 Task: Get the current traffic updates for the Wyoming State Capitol in Cheyenne.
Action: Key pressed <Key.caps_lock>W<Key.caps_lock>yp<Key.backspace>omingh<Key.space><Key.backspace><Key.backspace><Key.space><Key.caps_lock>S<Key.caps_lock>tate<Key.space><Key.caps_lock>C<Key.caps_lock>apitol<Key.space>,<Key.caps_lock>C<Key.caps_lock>heyenne
Screenshot: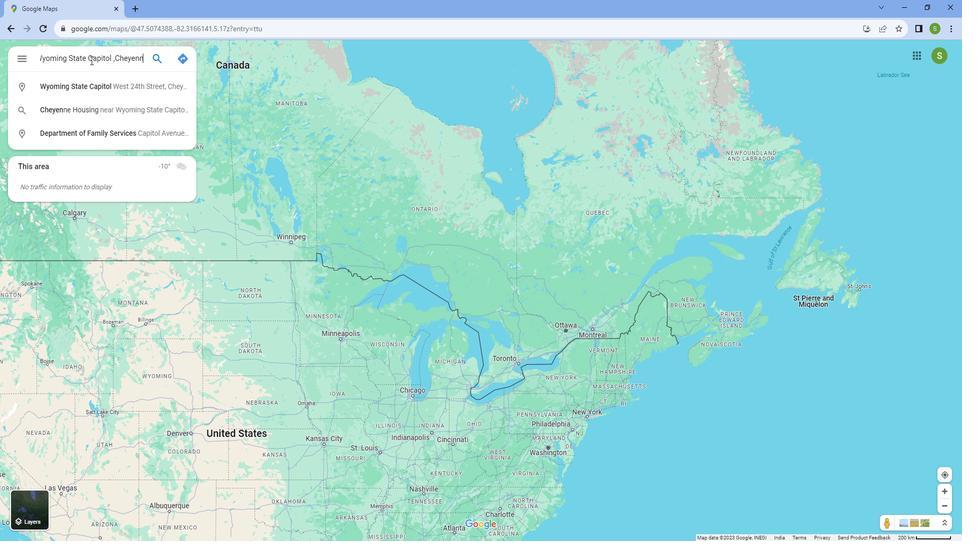 
Action: Mouse moved to (74, 87)
Screenshot: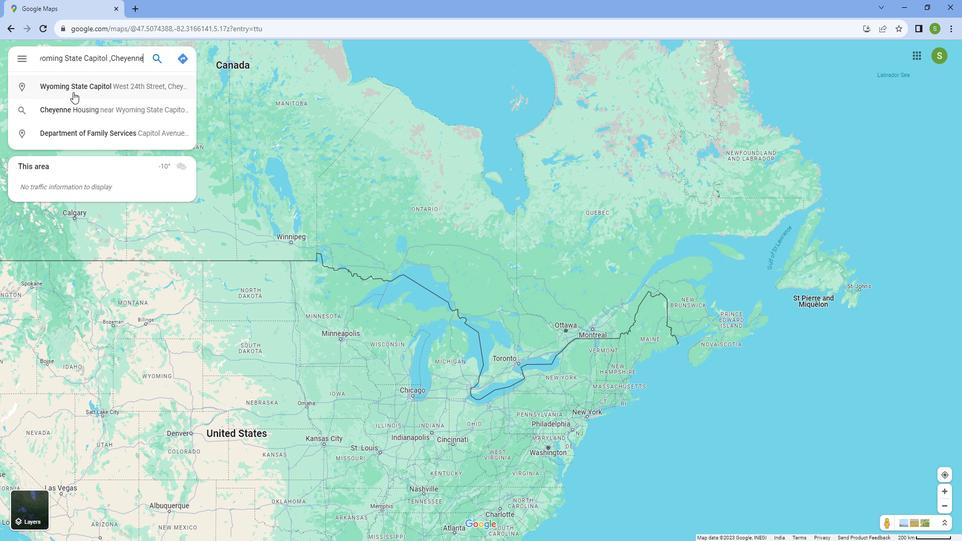 
Action: Mouse pressed left at (74, 87)
Screenshot: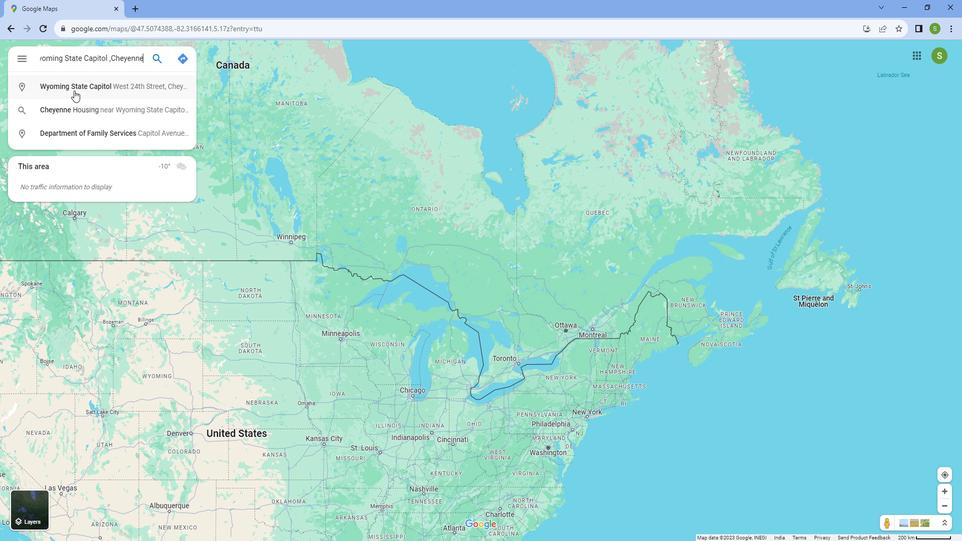 
Action: Mouse moved to (350, 146)
Screenshot: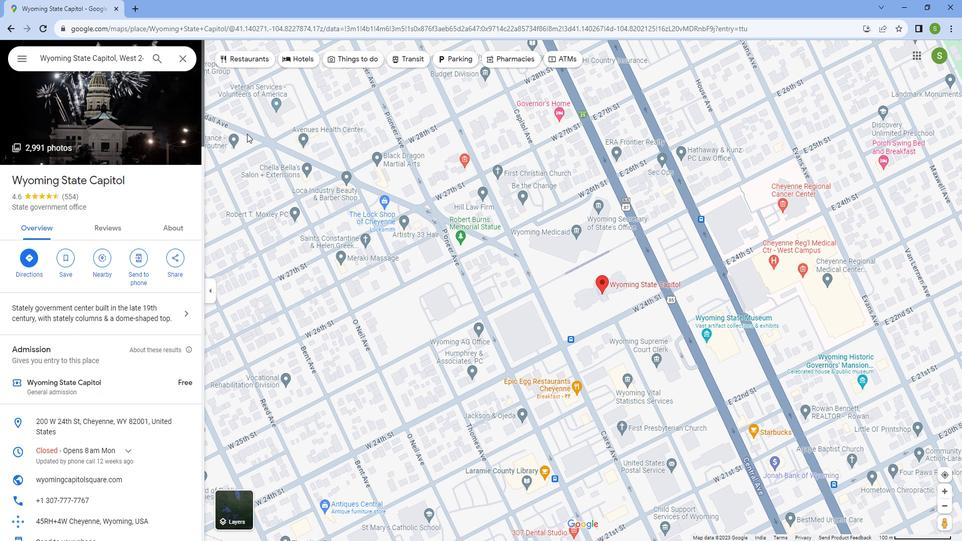 
Action: Mouse scrolled (350, 145) with delta (0, 0)
Screenshot: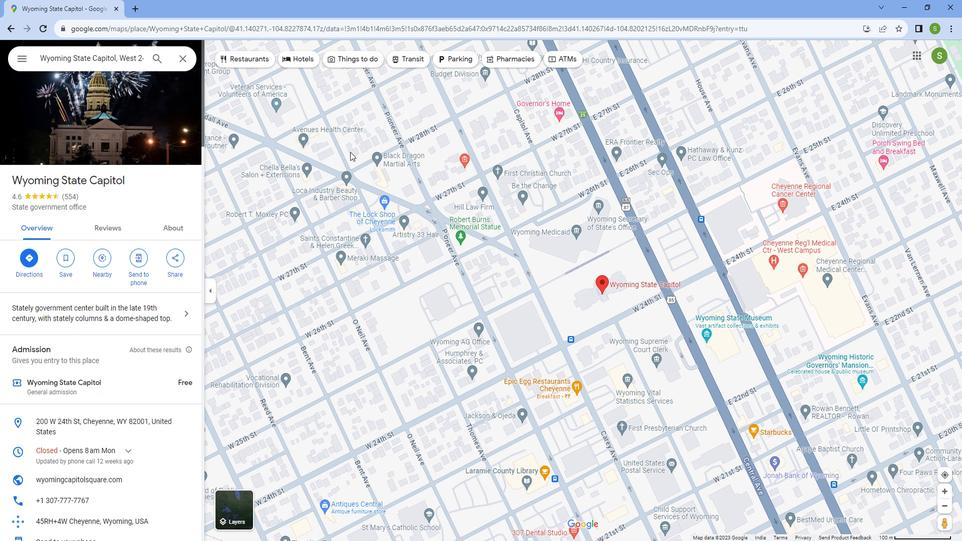 
Action: Mouse scrolled (350, 145) with delta (0, 0)
Screenshot: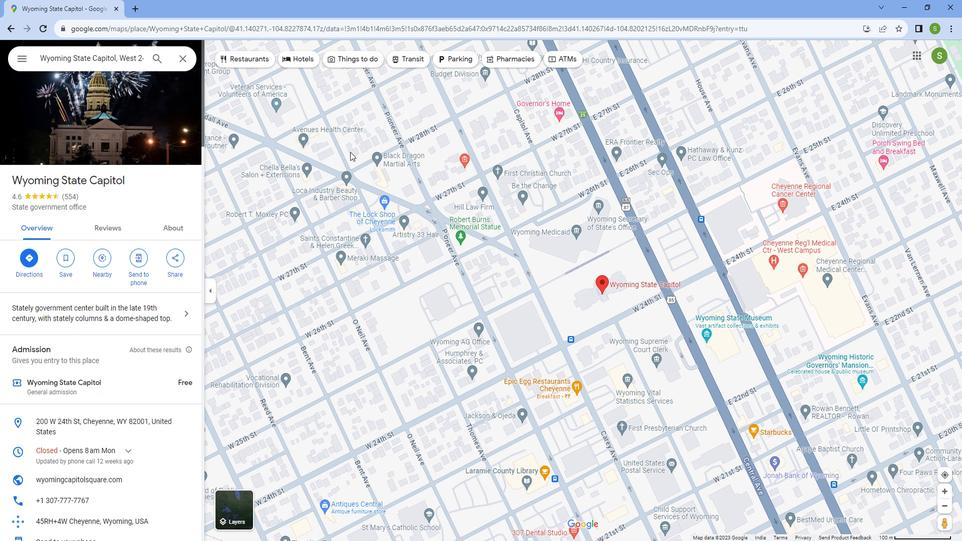 
Action: Mouse scrolled (350, 145) with delta (0, 0)
Screenshot: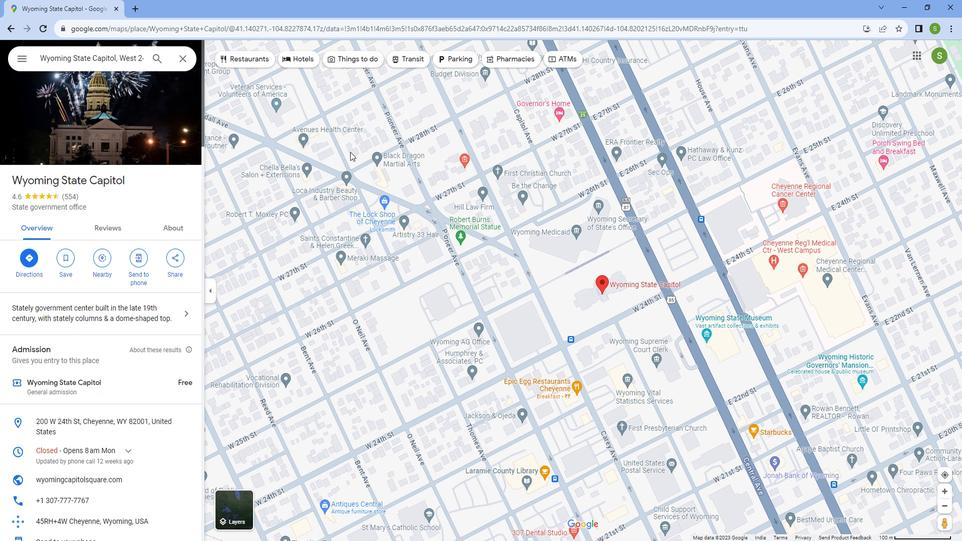 
Action: Mouse scrolled (350, 145) with delta (0, 0)
Screenshot: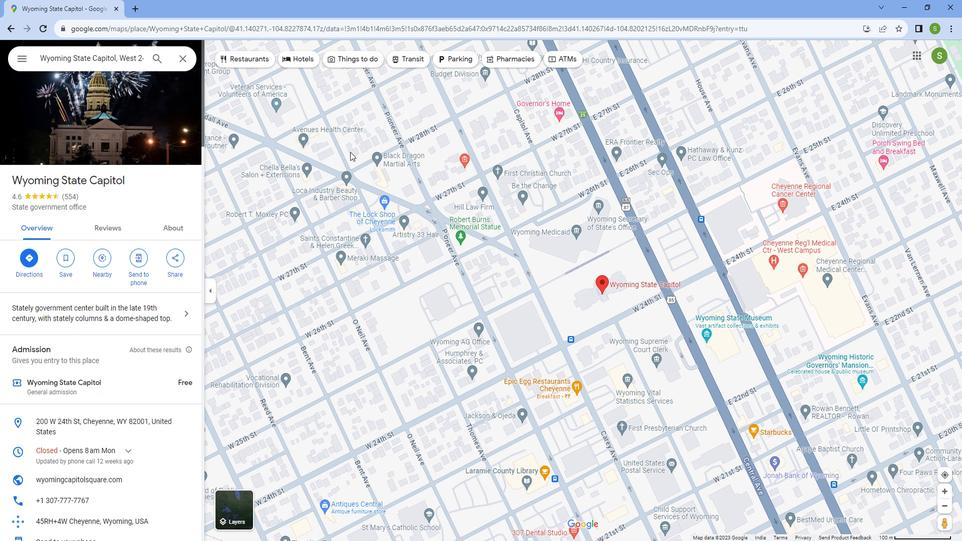 
Action: Mouse scrolled (350, 145) with delta (0, 0)
Screenshot: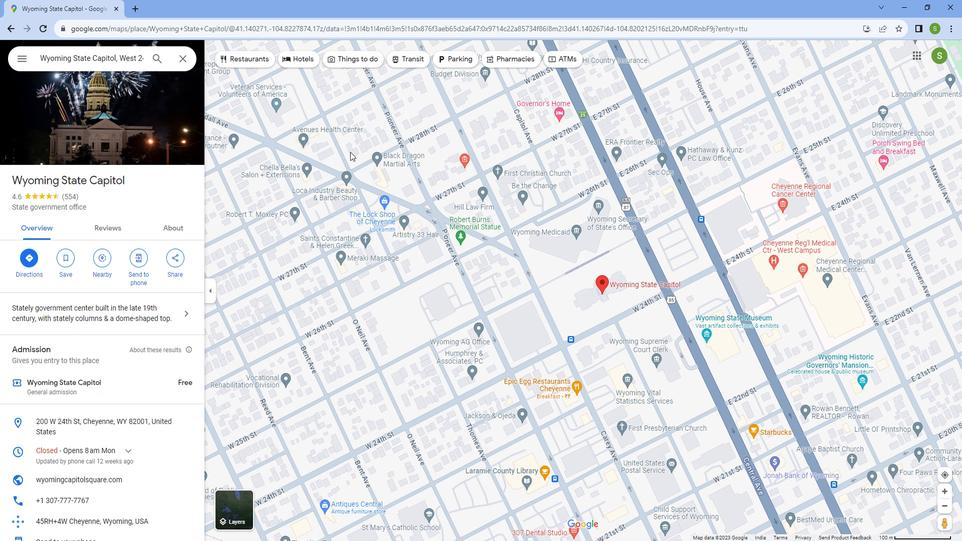 
Action: Mouse scrolled (350, 146) with delta (0, 0)
Screenshot: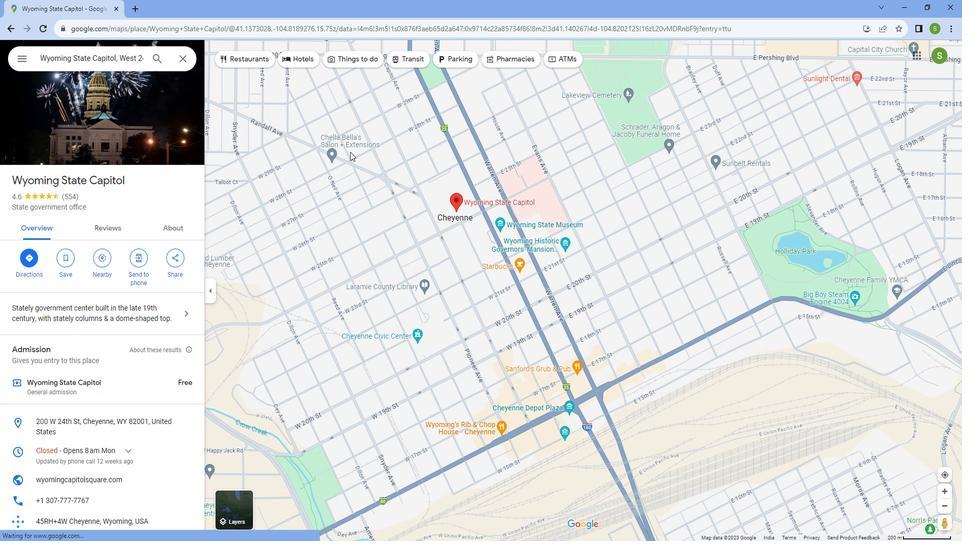 
Action: Mouse scrolled (350, 146) with delta (0, 0)
Screenshot: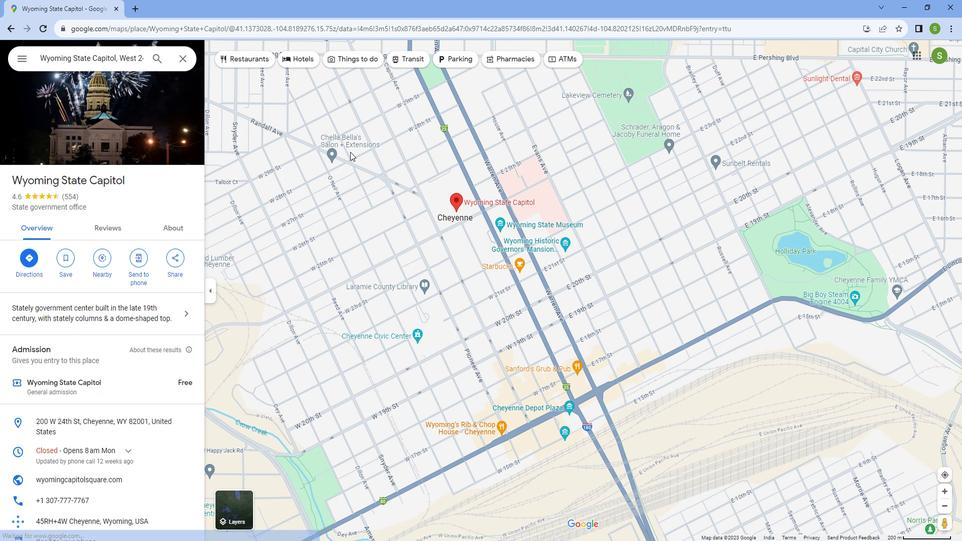
Action: Mouse scrolled (350, 145) with delta (0, 0)
Screenshot: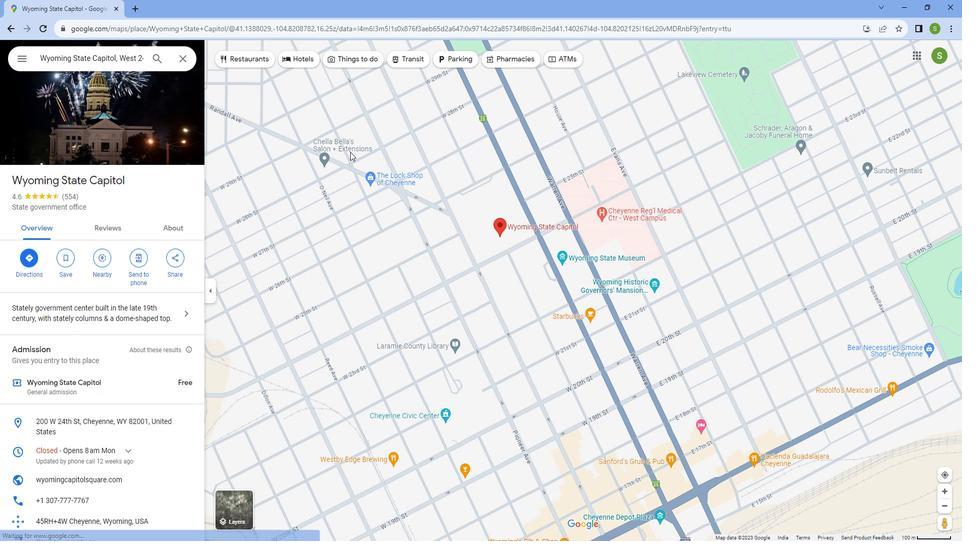 
Action: Mouse moved to (688, 224)
Screenshot: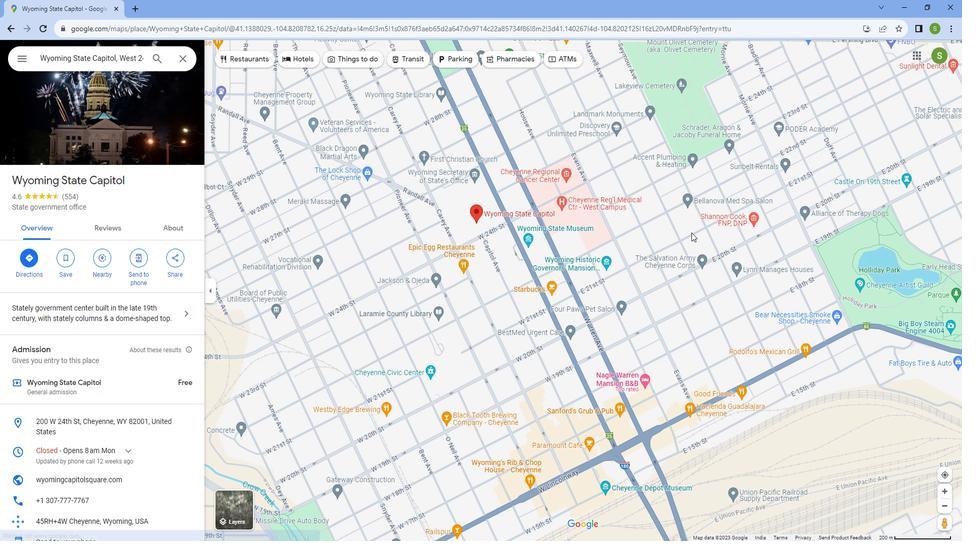 
Action: Mouse scrolled (688, 224) with delta (0, 0)
Screenshot: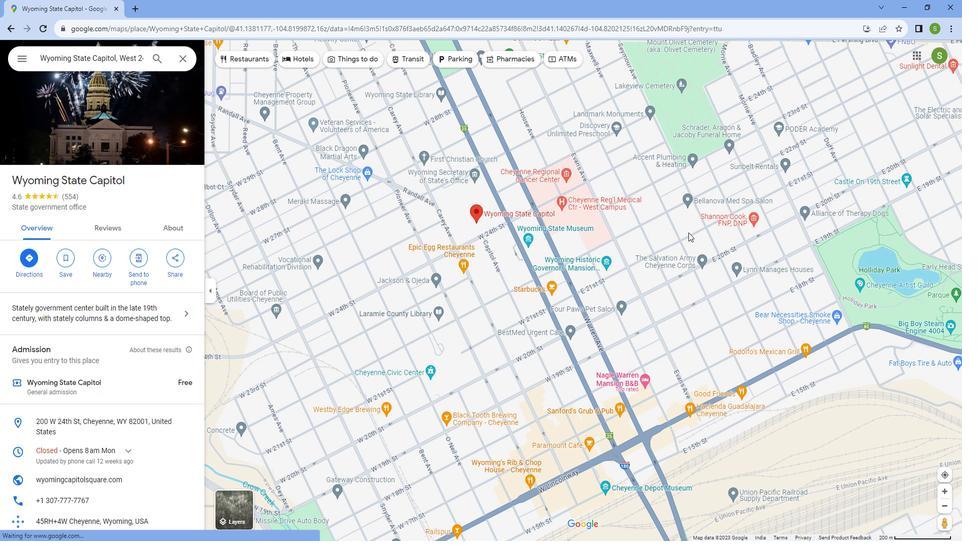 
Action: Mouse scrolled (688, 224) with delta (0, 0)
Screenshot: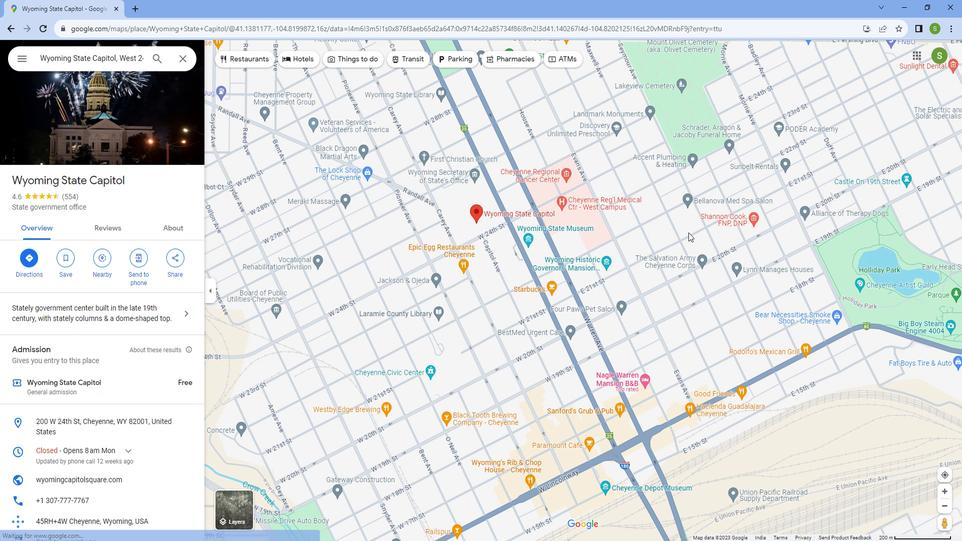 
Action: Mouse scrolled (688, 224) with delta (0, 0)
Screenshot: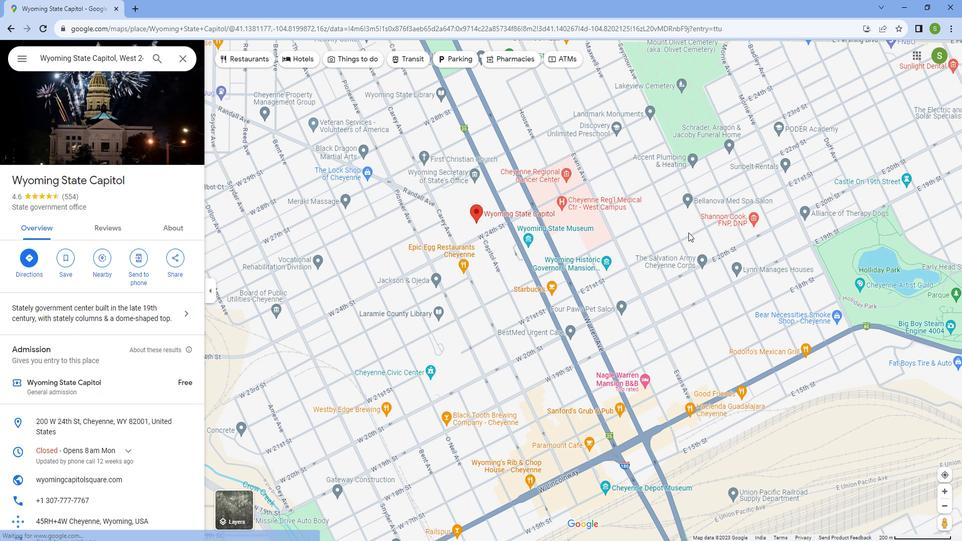 
Action: Mouse moved to (471, 198)
Screenshot: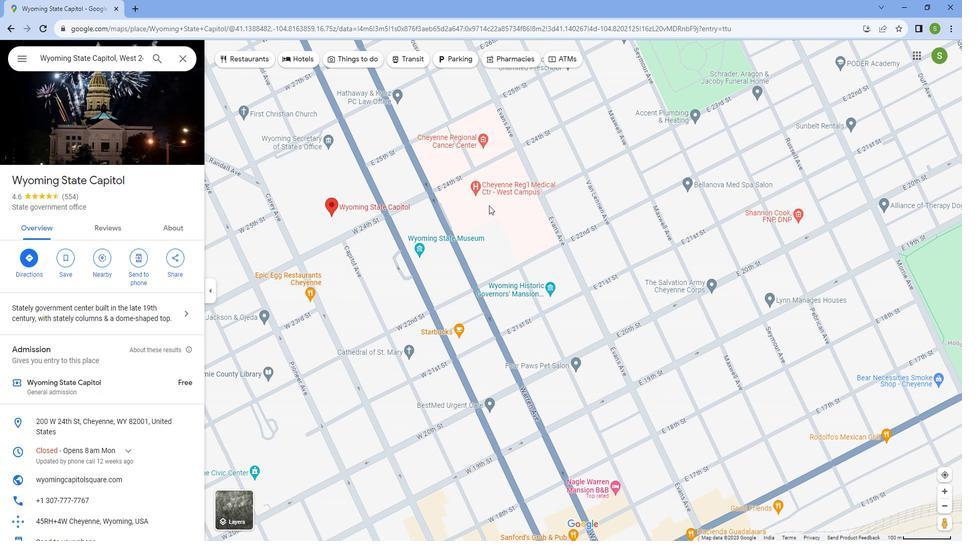 
Action: Mouse scrolled (471, 198) with delta (0, 0)
Screenshot: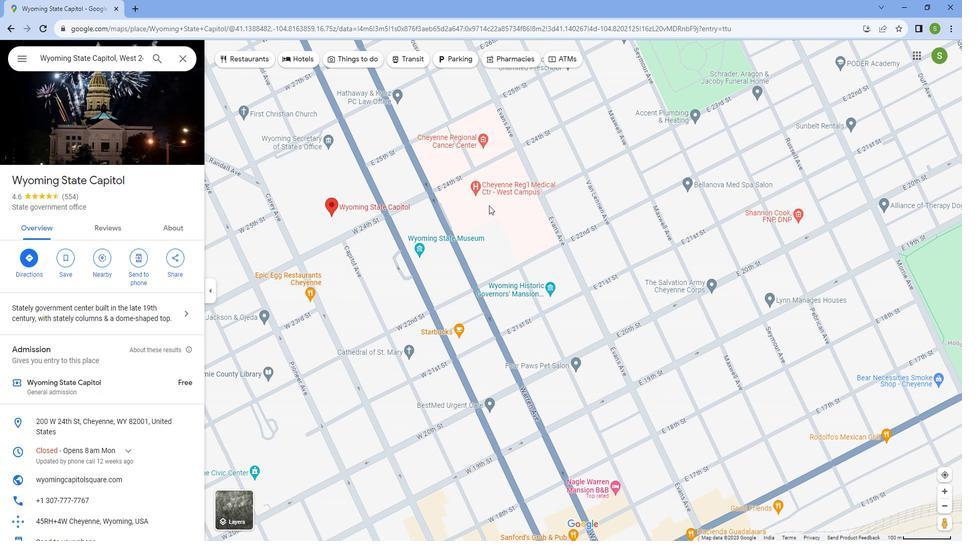 
Action: Mouse moved to (412, 240)
Screenshot: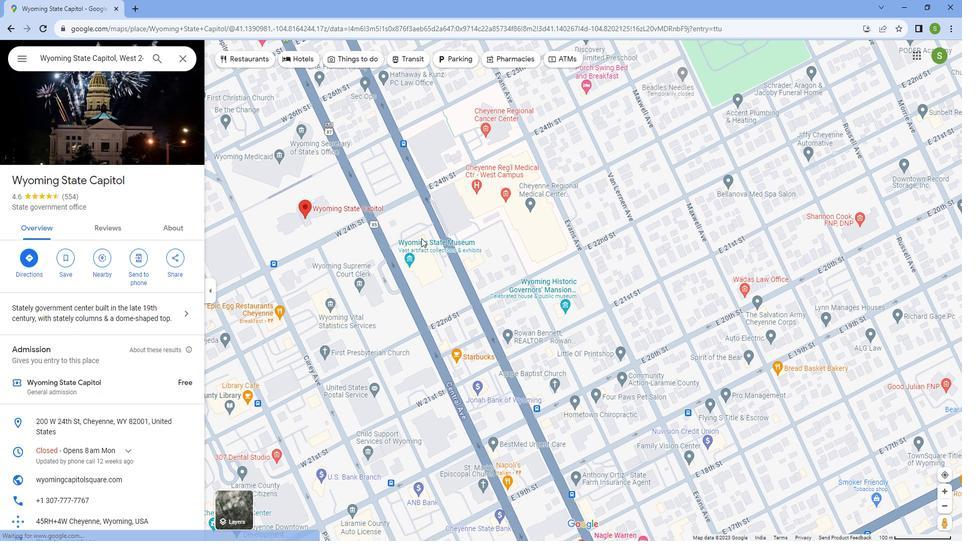 
Action: Mouse scrolled (412, 241) with delta (0, 0)
Screenshot: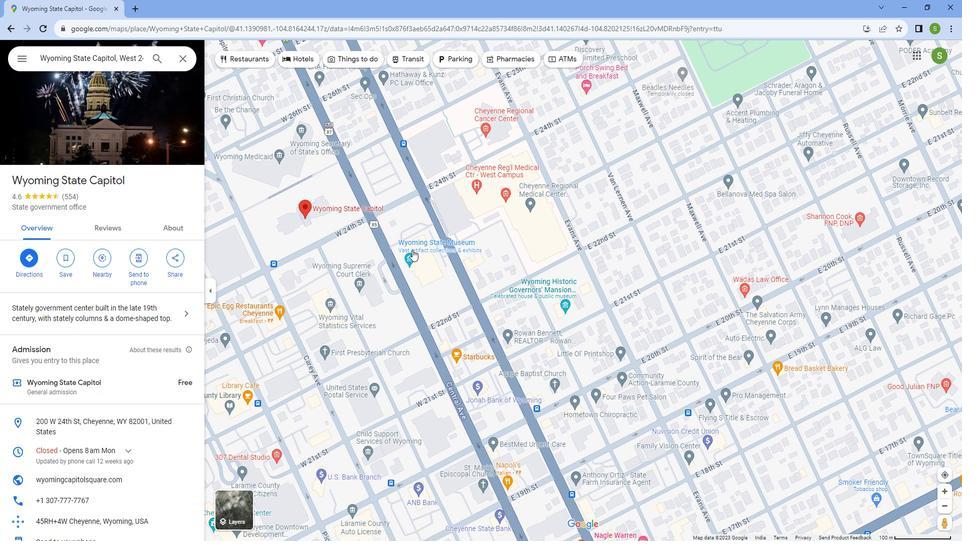 
Action: Mouse moved to (315, 480)
Screenshot: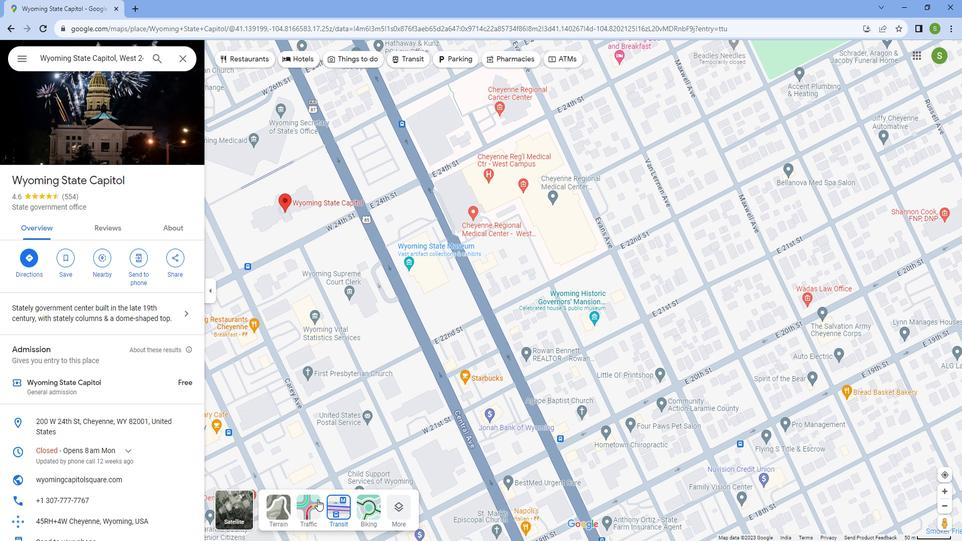 
Action: Mouse pressed left at (315, 480)
Screenshot: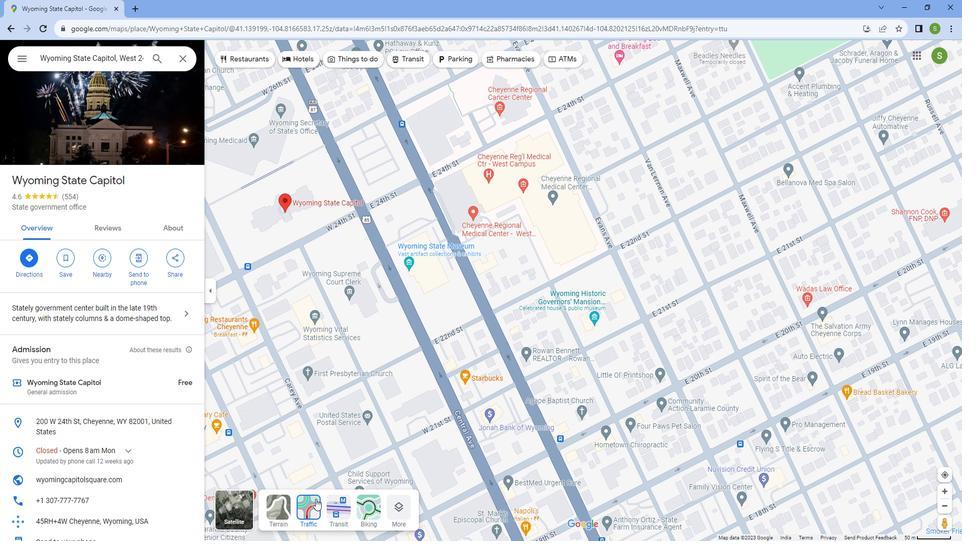 
Action: Mouse moved to (414, 345)
Screenshot: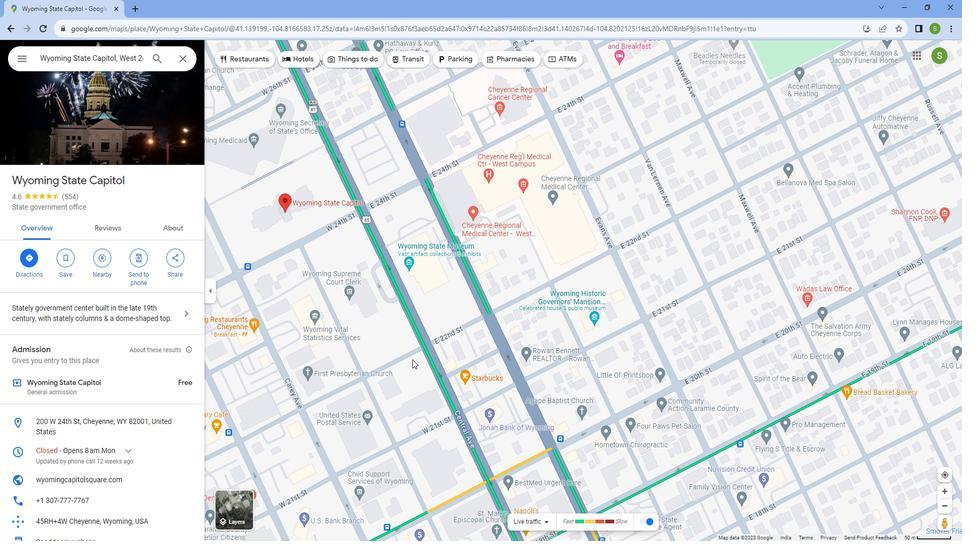 
Action: Mouse scrolled (414, 345) with delta (0, 0)
Screenshot: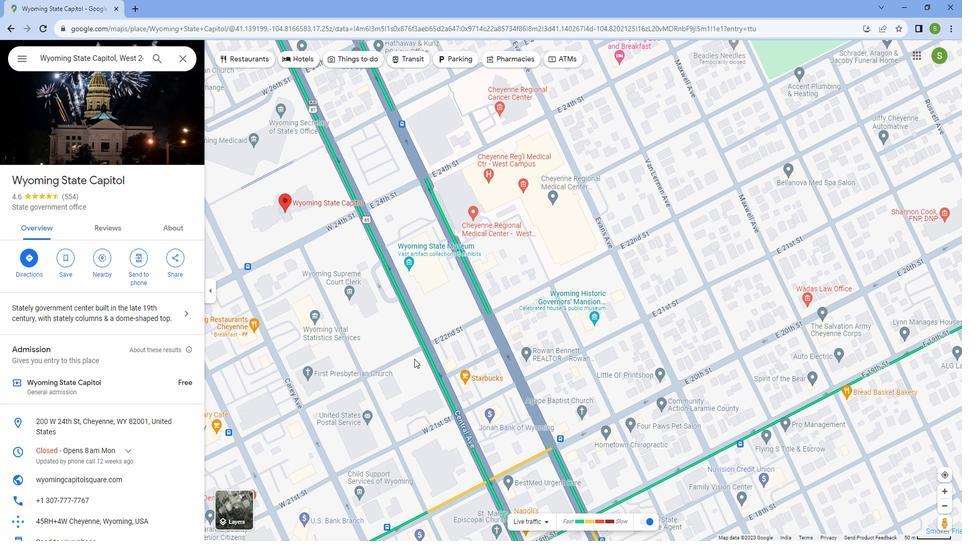 
Action: Mouse scrolled (414, 345) with delta (0, 0)
Screenshot: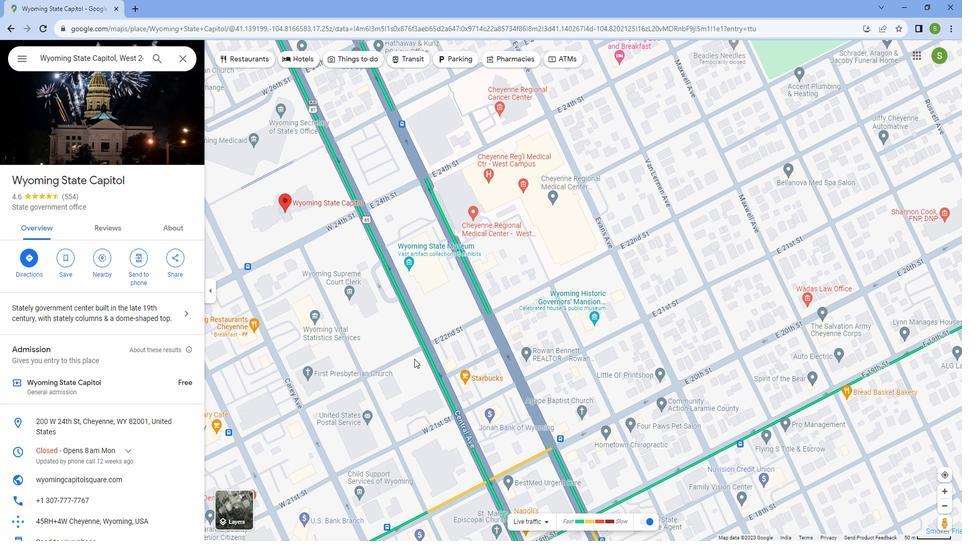 
Action: Mouse scrolled (414, 345) with delta (0, 0)
Screenshot: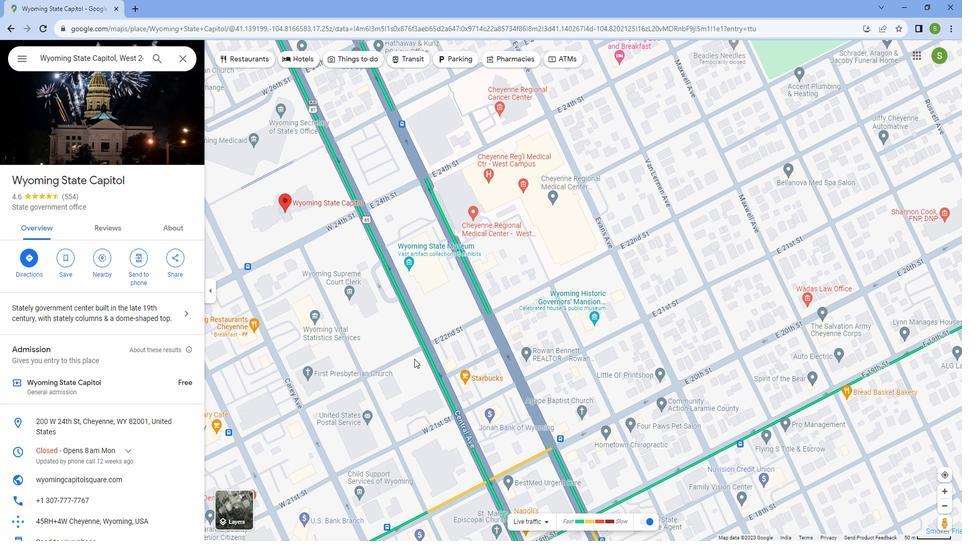 
Action: Mouse scrolled (414, 345) with delta (0, 0)
Screenshot: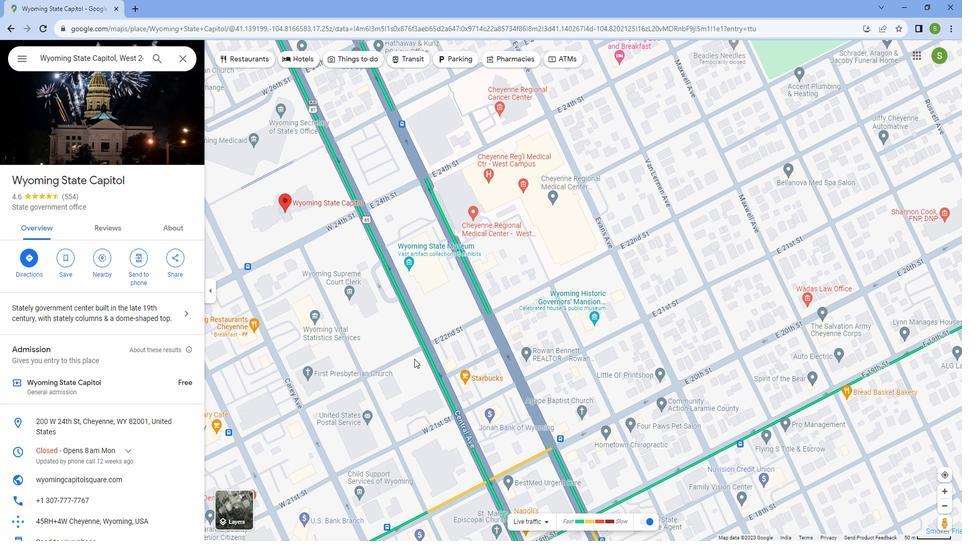 
Action: Mouse scrolled (414, 345) with delta (0, 0)
Screenshot: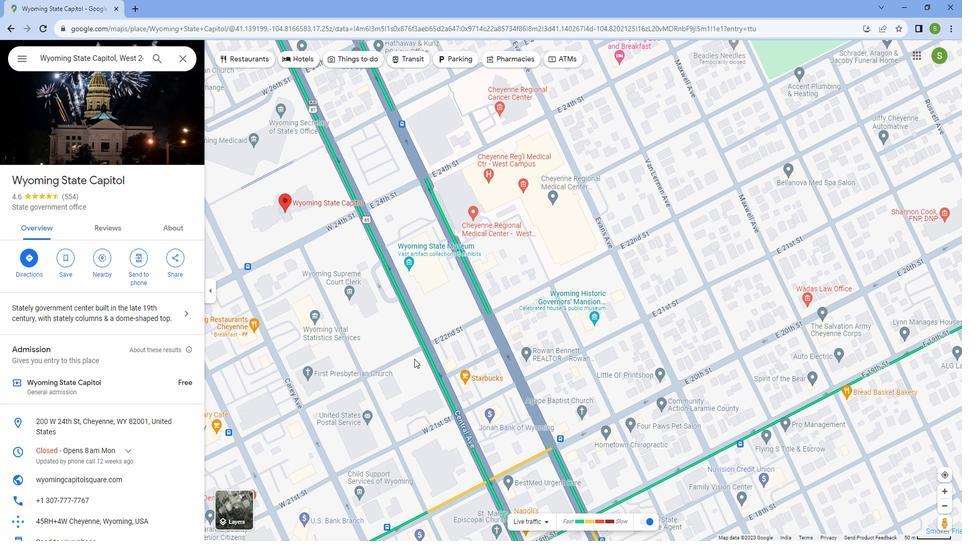 
Action: Mouse scrolled (414, 345) with delta (0, 0)
Screenshot: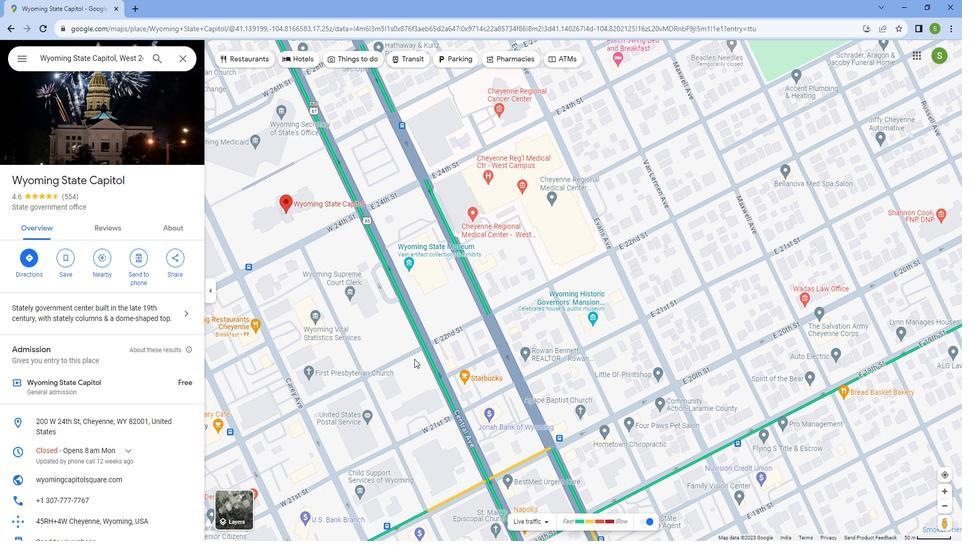 
Action: Mouse moved to (414, 342)
Screenshot: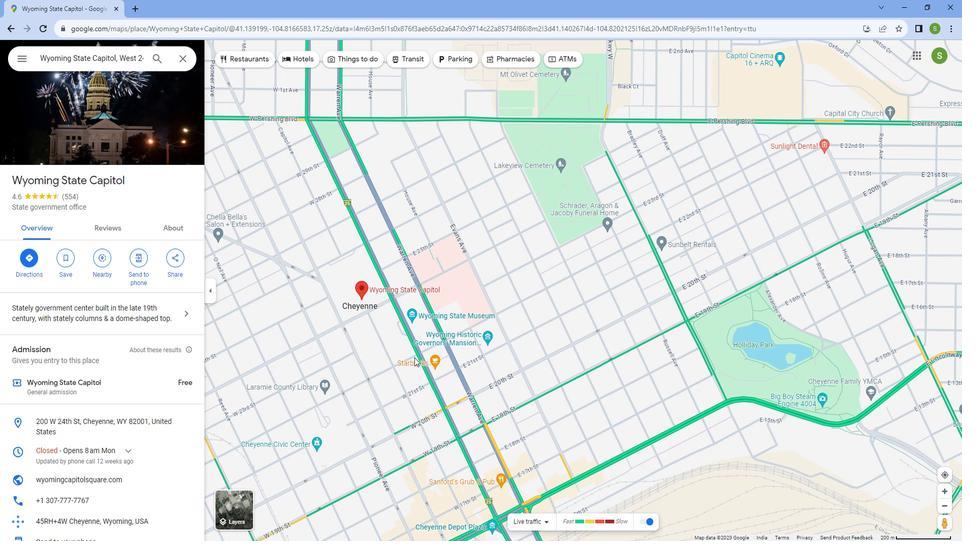 
Action: Mouse scrolled (414, 342) with delta (0, 0)
Screenshot: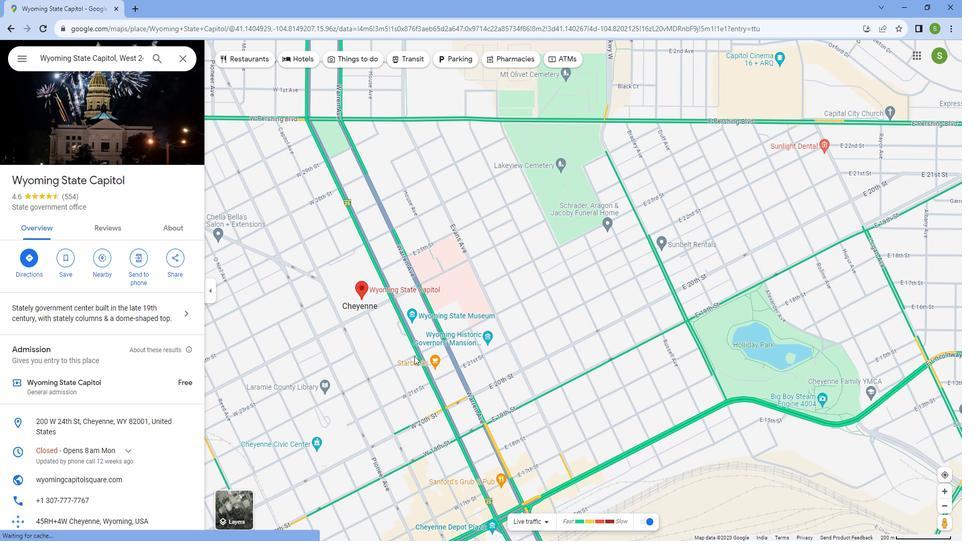 
Action: Mouse scrolled (414, 342) with delta (0, 0)
Screenshot: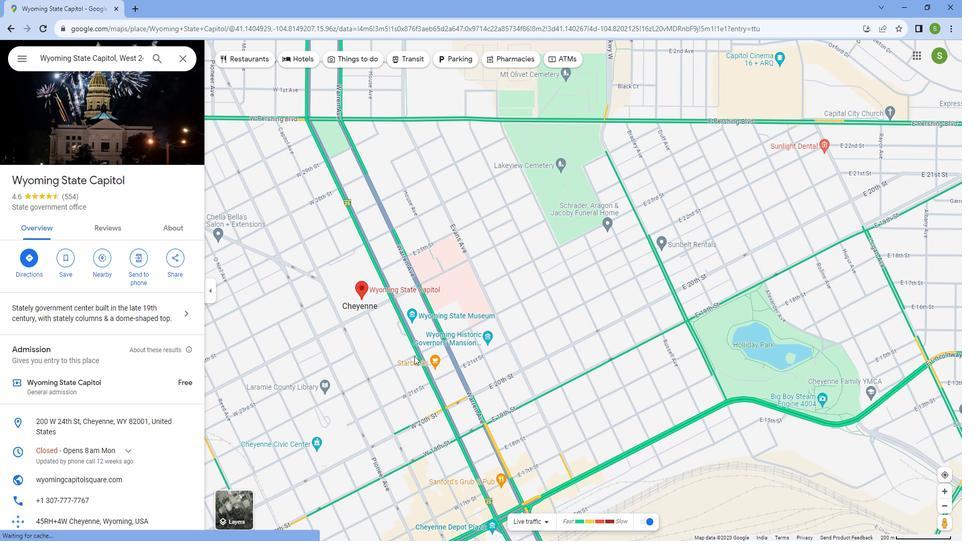 
Action: Mouse scrolled (414, 342) with delta (0, 0)
Screenshot: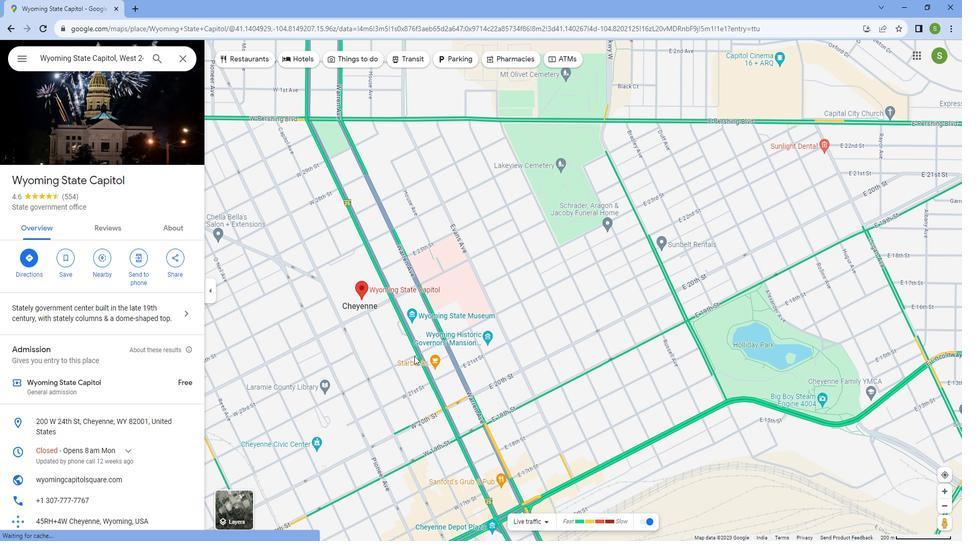 
Action: Mouse scrolled (414, 342) with delta (0, 0)
Screenshot: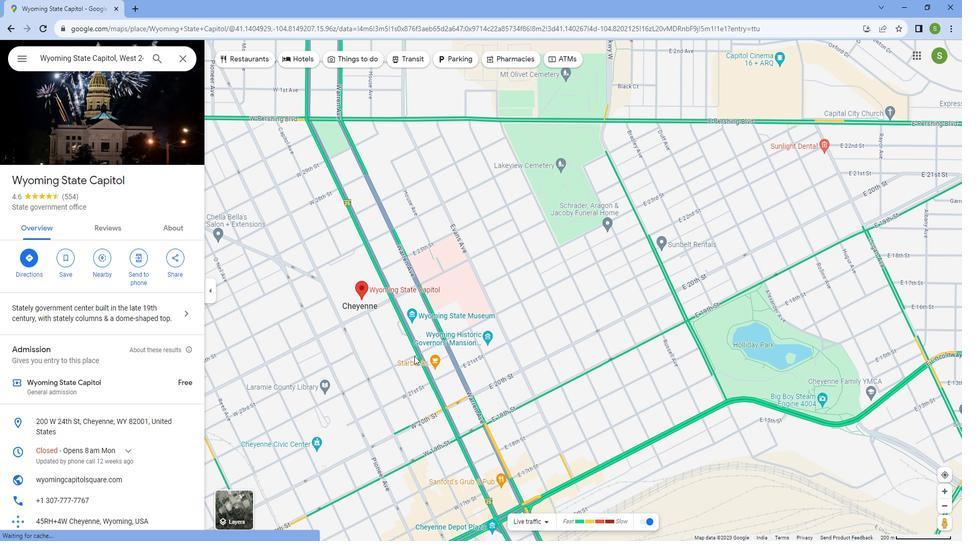 
Action: Mouse scrolled (414, 342) with delta (0, 0)
Screenshot: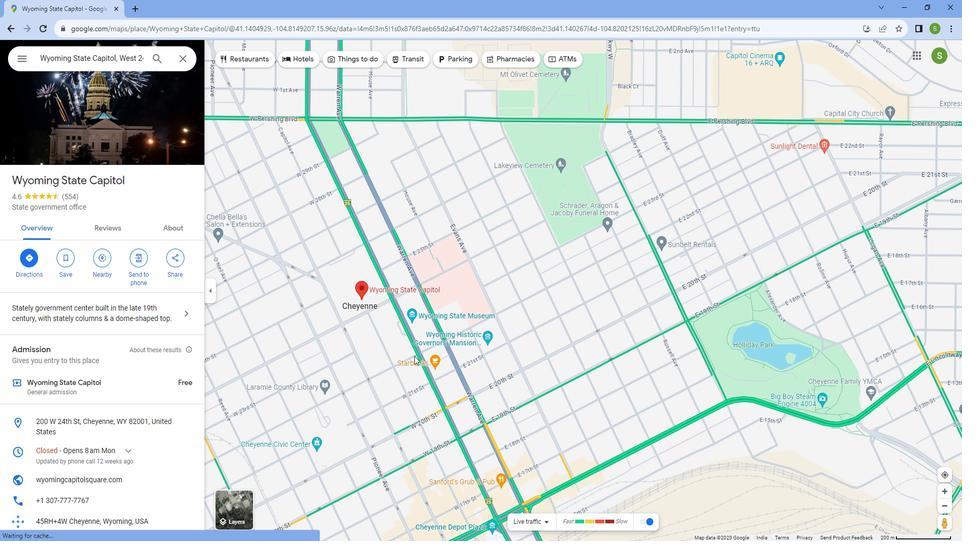 
Action: Mouse scrolled (414, 342) with delta (0, 0)
Screenshot: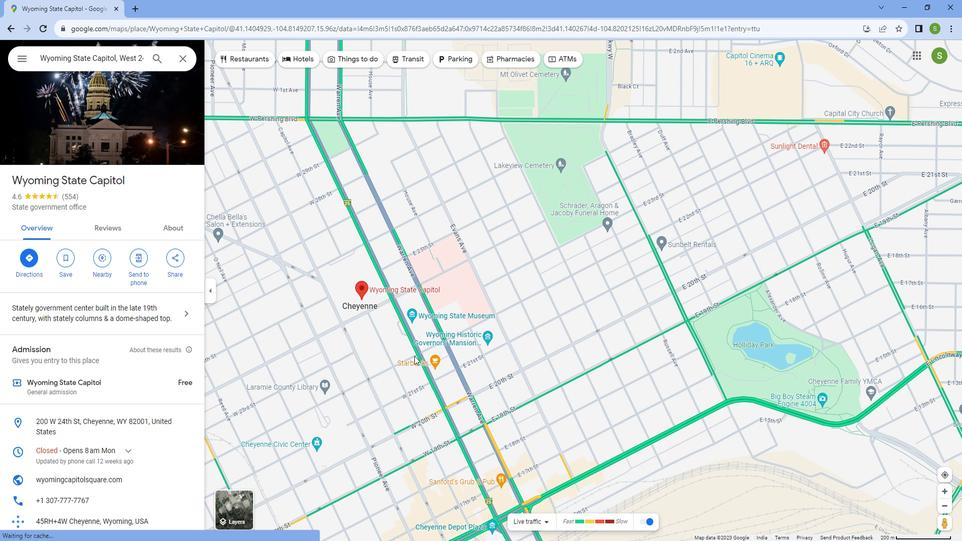 
Action: Mouse moved to (334, 240)
Screenshot: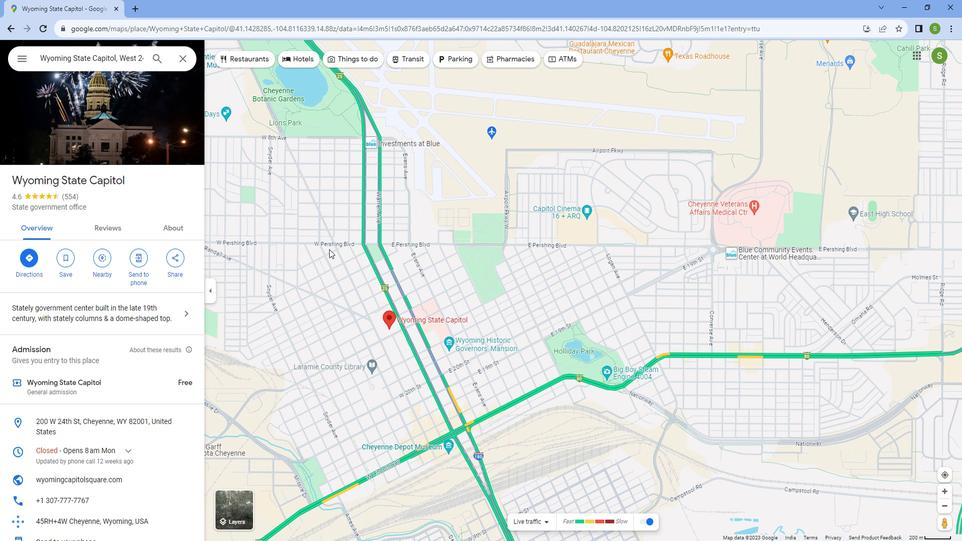 
Action: Mouse scrolled (334, 240) with delta (0, 0)
Screenshot: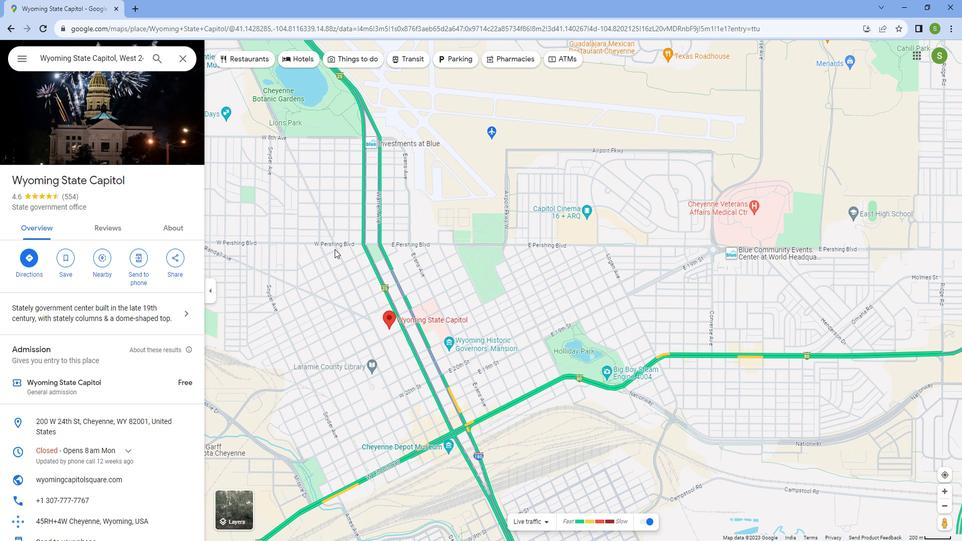 
Action: Mouse scrolled (334, 239) with delta (0, 0)
Screenshot: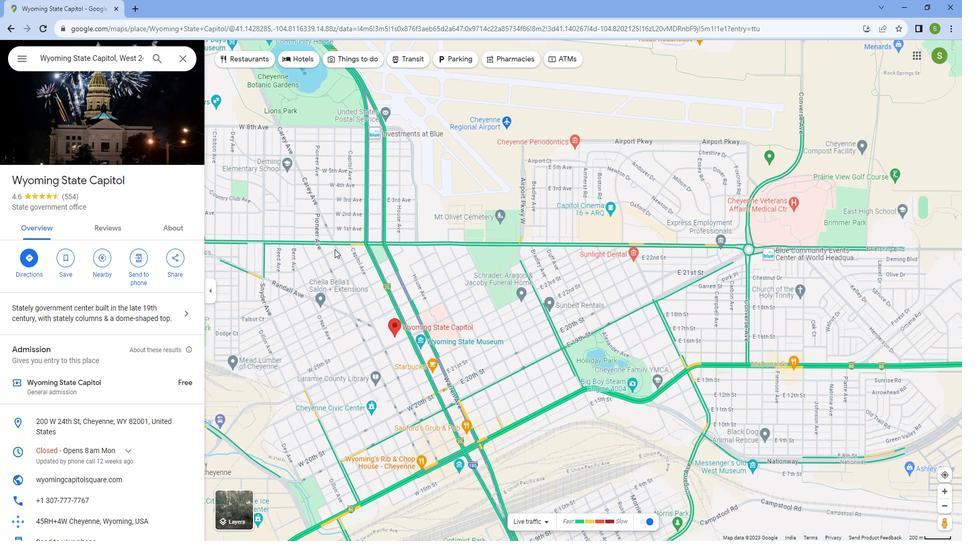 
Action: Mouse scrolled (334, 239) with delta (0, 0)
Screenshot: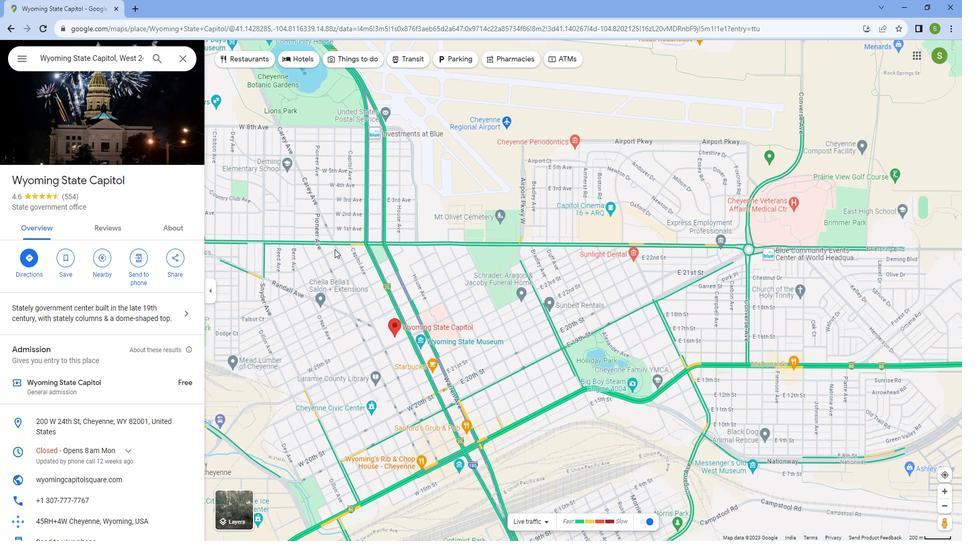 
Action: Mouse scrolled (334, 239) with delta (0, 0)
Screenshot: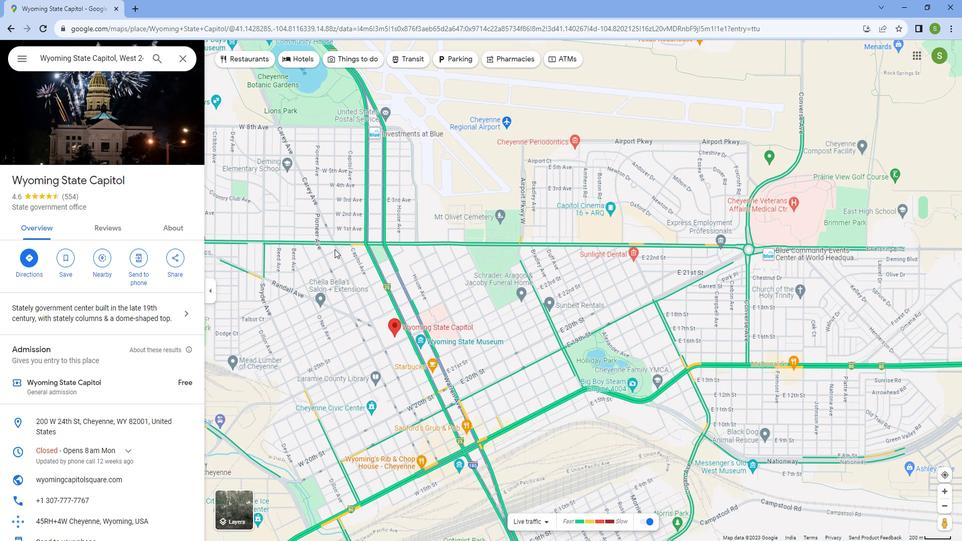 
Action: Mouse scrolled (334, 239) with delta (0, 0)
Screenshot: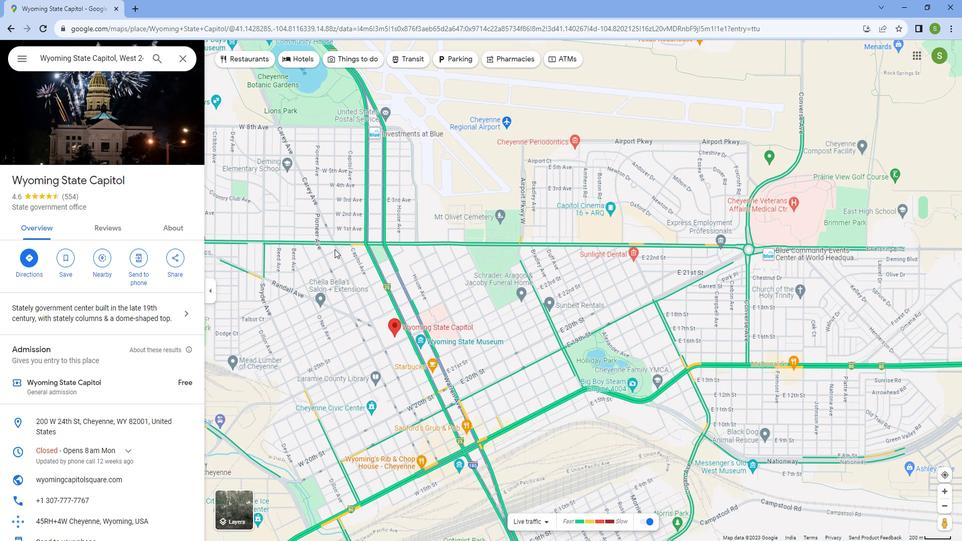 
Action: Mouse scrolled (334, 239) with delta (0, 0)
Screenshot: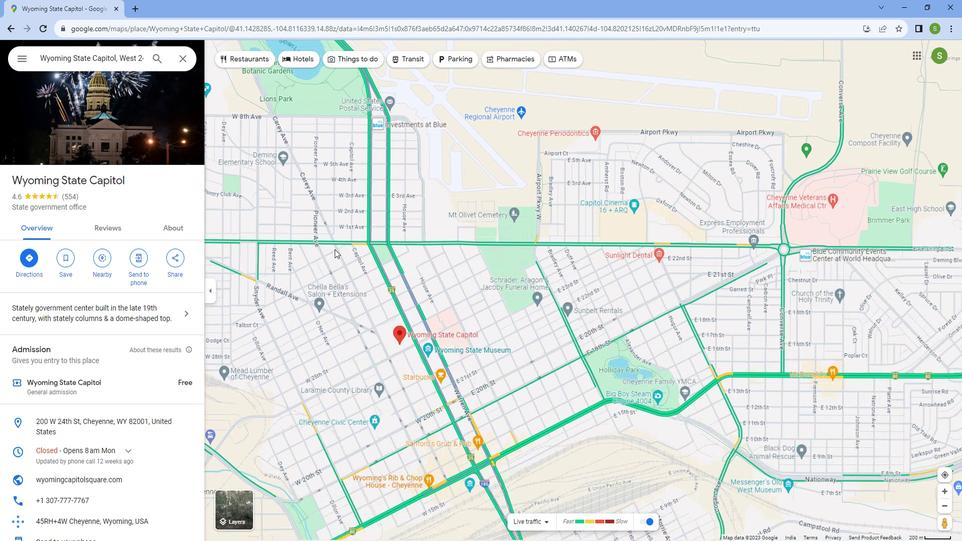 
Action: Mouse scrolled (334, 239) with delta (0, 0)
Screenshot: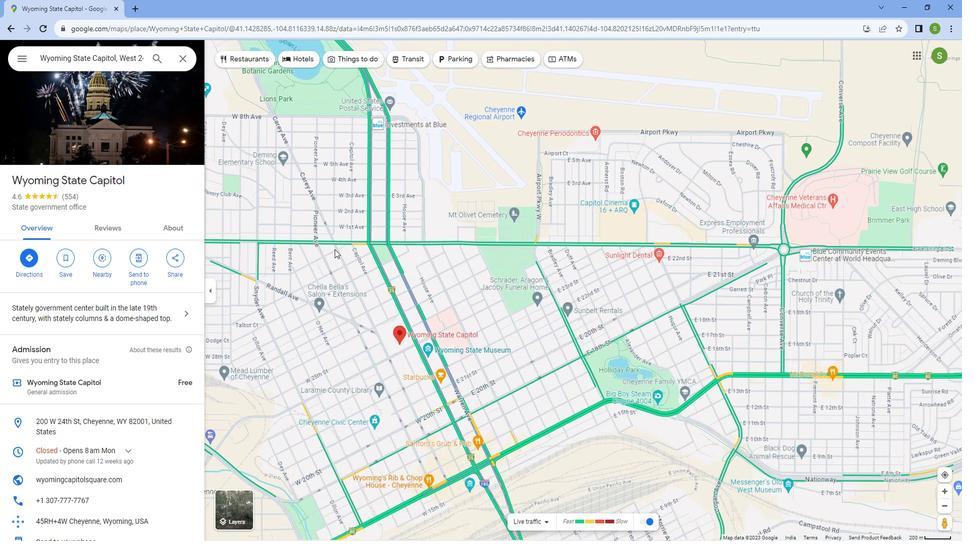 
Action: Mouse scrolled (334, 239) with delta (0, 0)
Screenshot: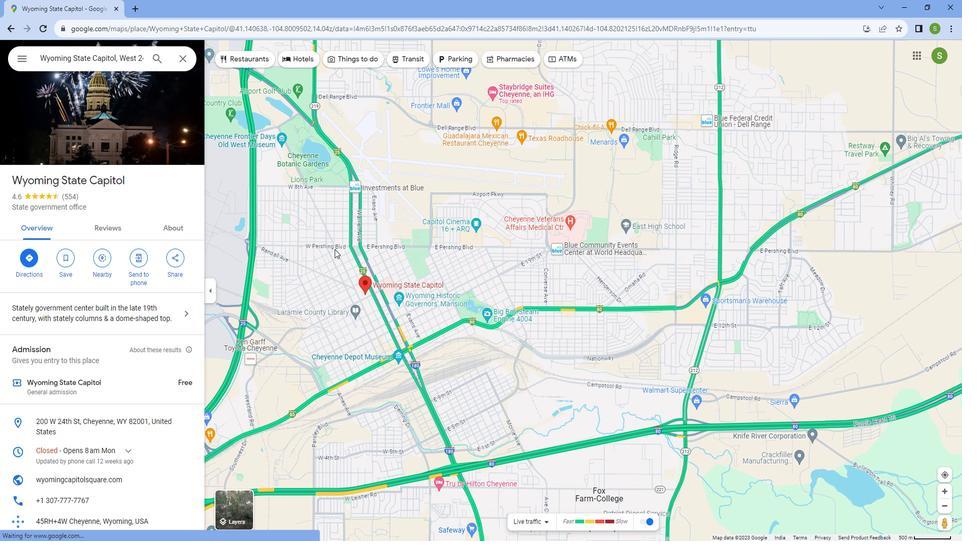 
Action: Mouse scrolled (334, 239) with delta (0, 0)
Screenshot: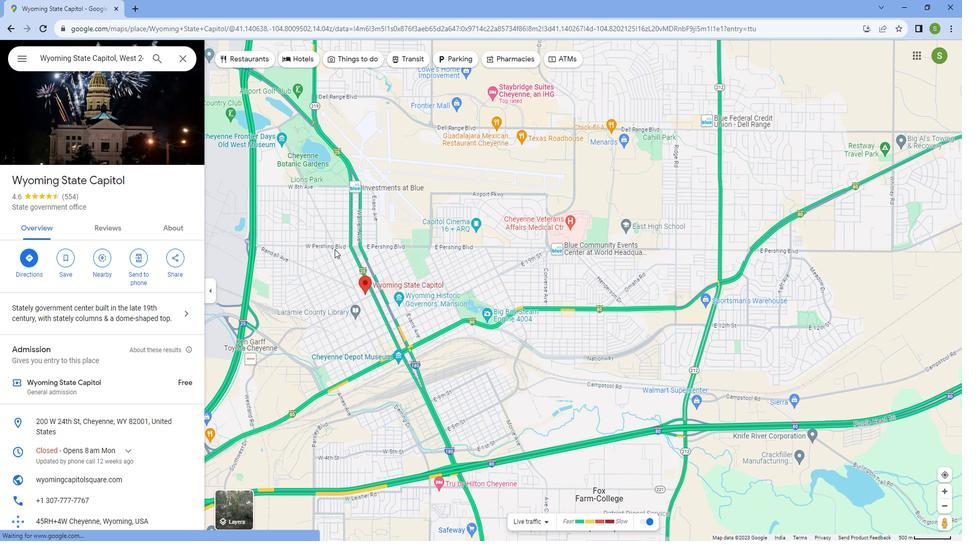 
Action: Mouse scrolled (334, 239) with delta (0, 0)
Screenshot: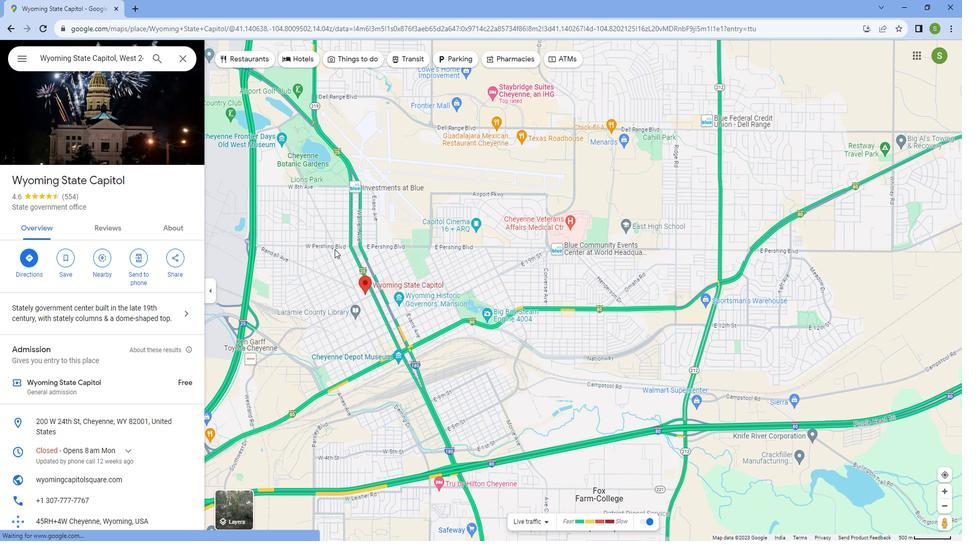 
Action: Mouse scrolled (334, 239) with delta (0, 0)
Screenshot: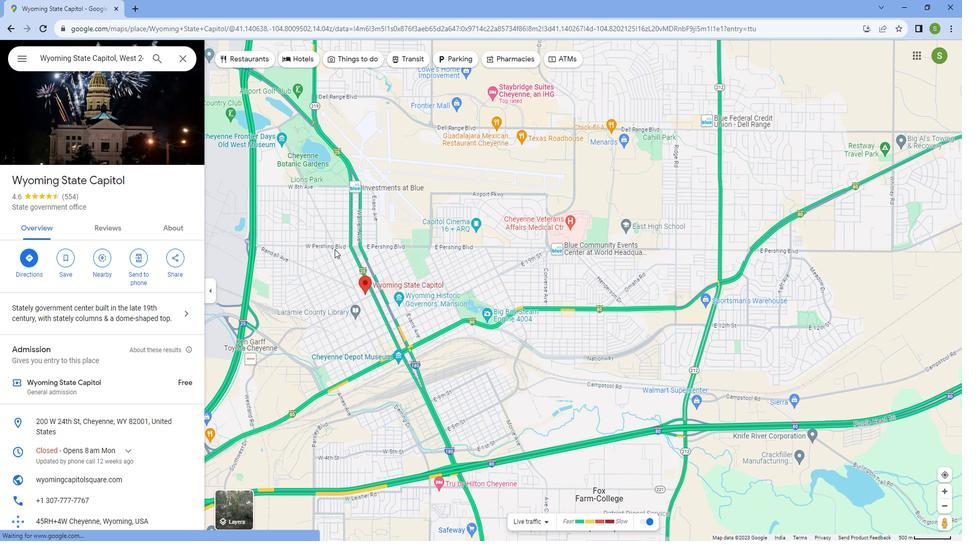 
Action: Mouse scrolled (334, 239) with delta (0, 0)
Screenshot: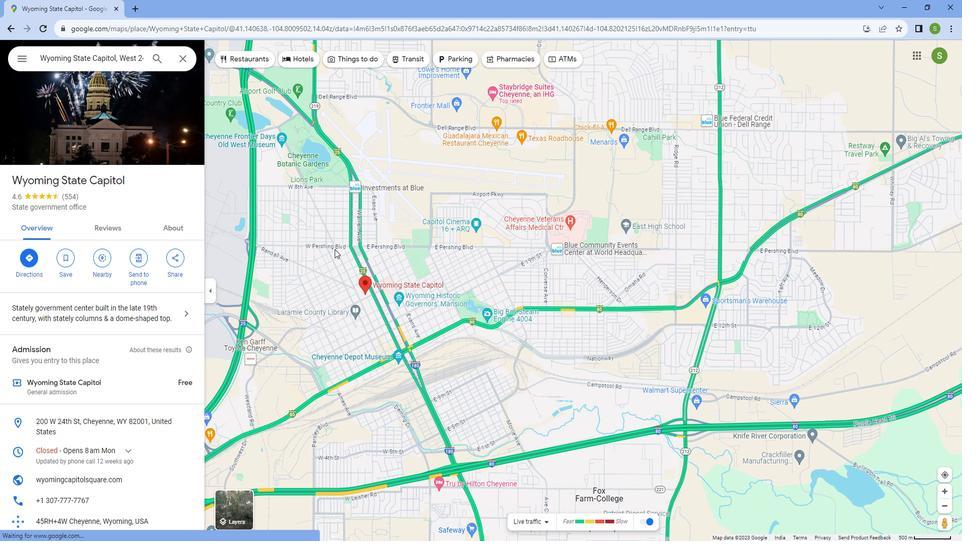 
Action: Mouse scrolled (334, 239) with delta (0, 0)
Screenshot: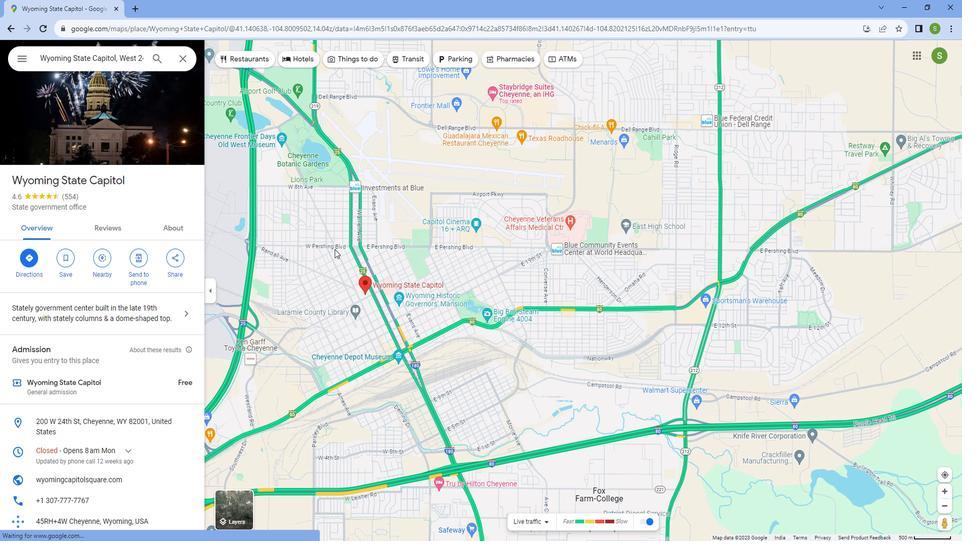 
Action: Mouse scrolled (334, 239) with delta (0, 0)
Screenshot: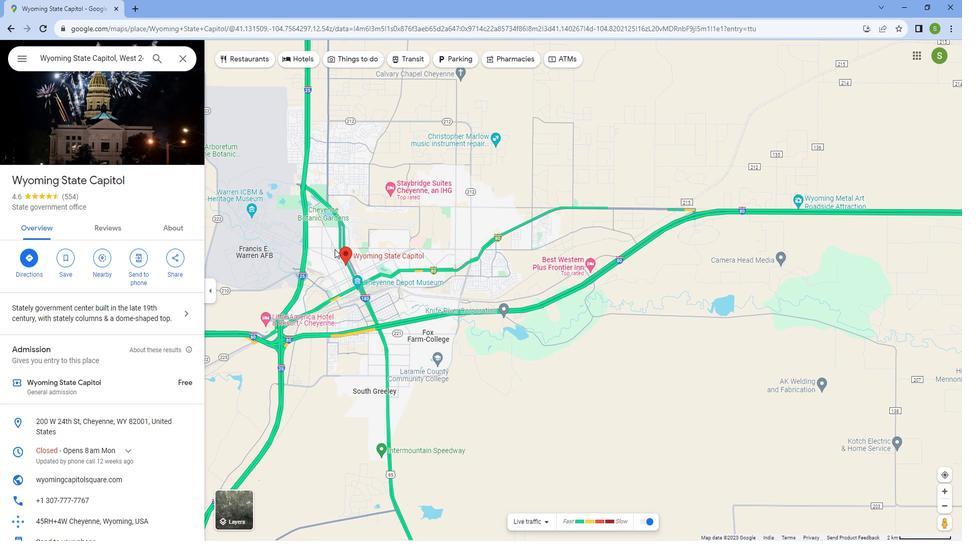 
Action: Mouse scrolled (334, 239) with delta (0, 0)
Screenshot: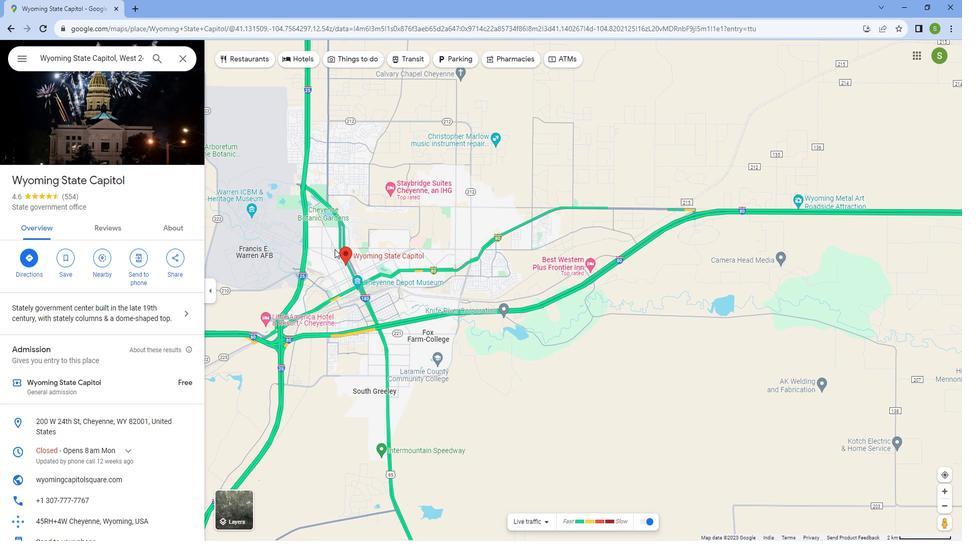 
Action: Mouse scrolled (334, 239) with delta (0, 0)
Screenshot: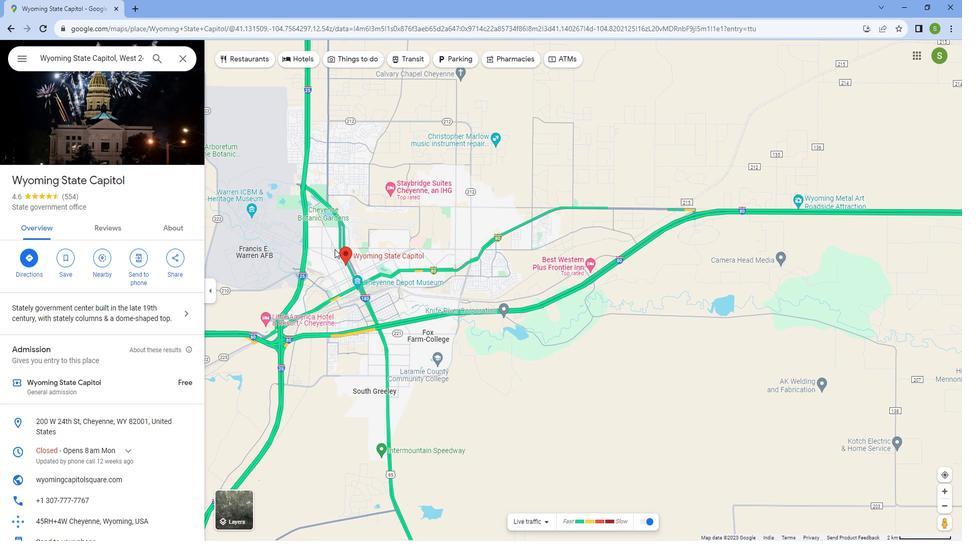 
Action: Mouse scrolled (334, 239) with delta (0, 0)
Screenshot: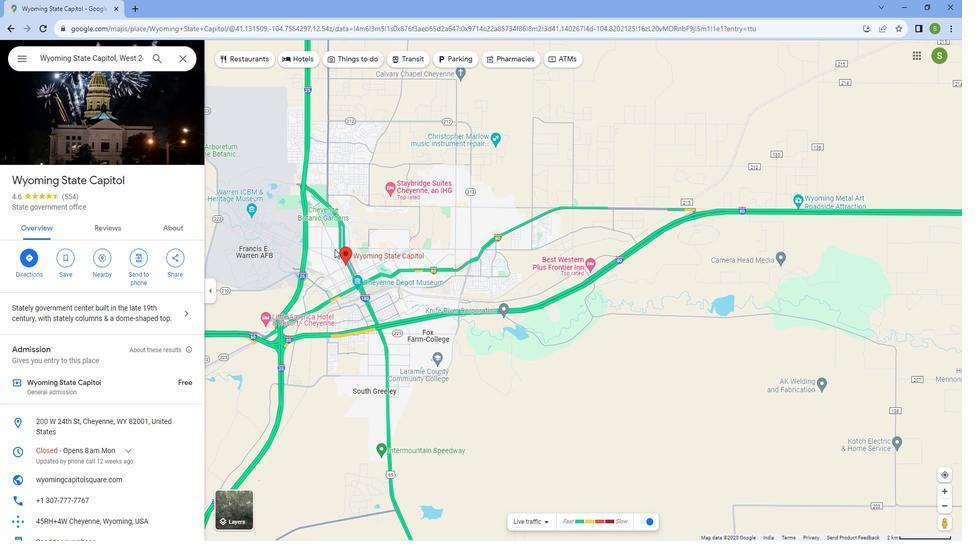 
Action: Mouse scrolled (334, 239) with delta (0, 0)
Screenshot: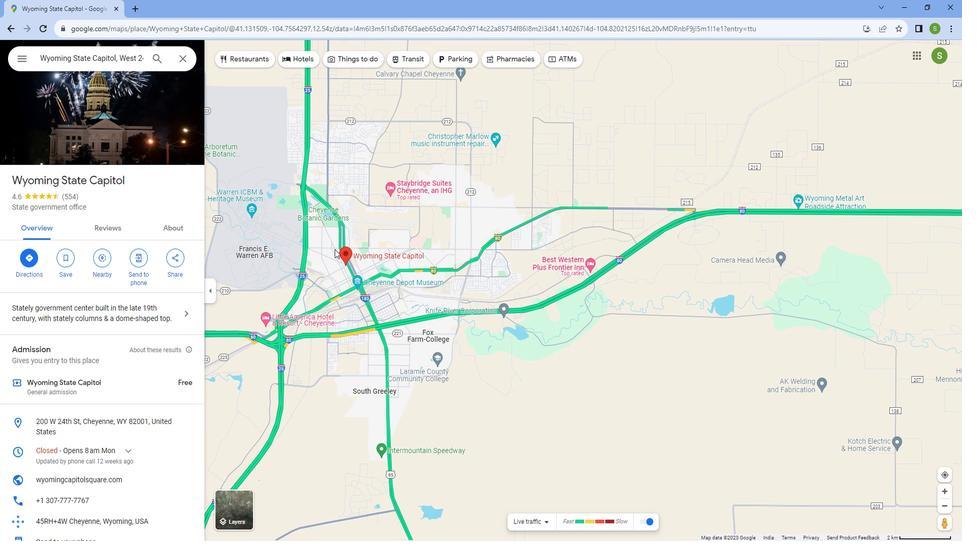 
Action: Mouse scrolled (334, 239) with delta (0, 0)
Screenshot: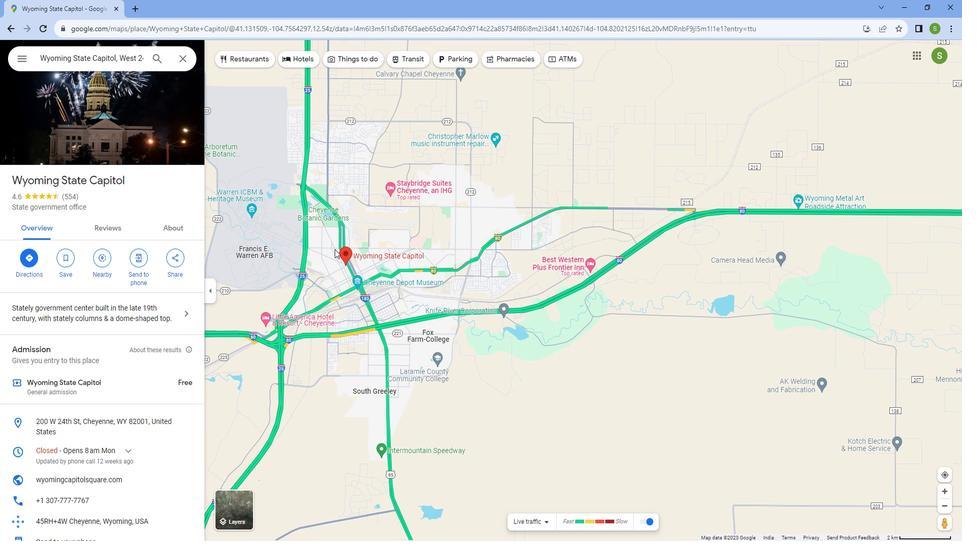 
Action: Mouse scrolled (334, 240) with delta (0, 0)
Screenshot: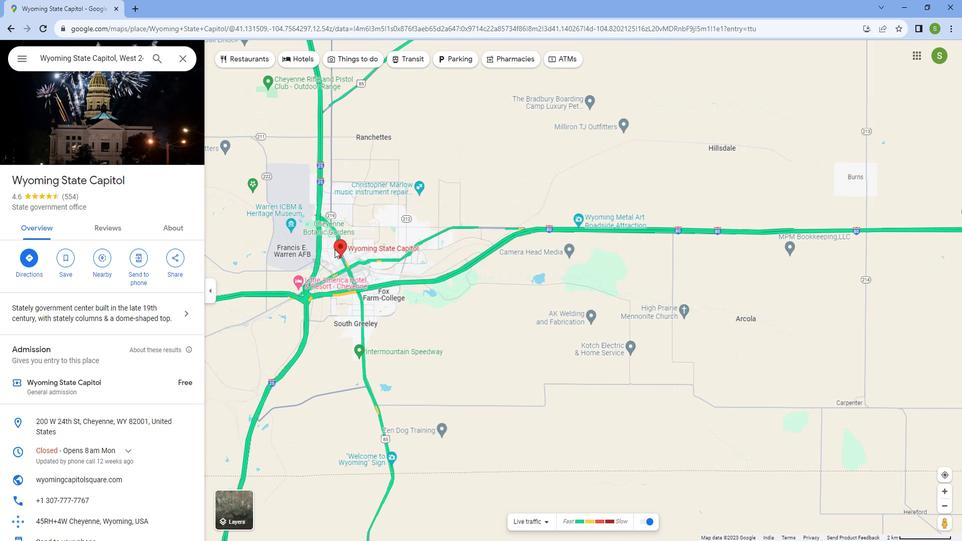 
Action: Mouse scrolled (334, 240) with delta (0, 0)
Screenshot: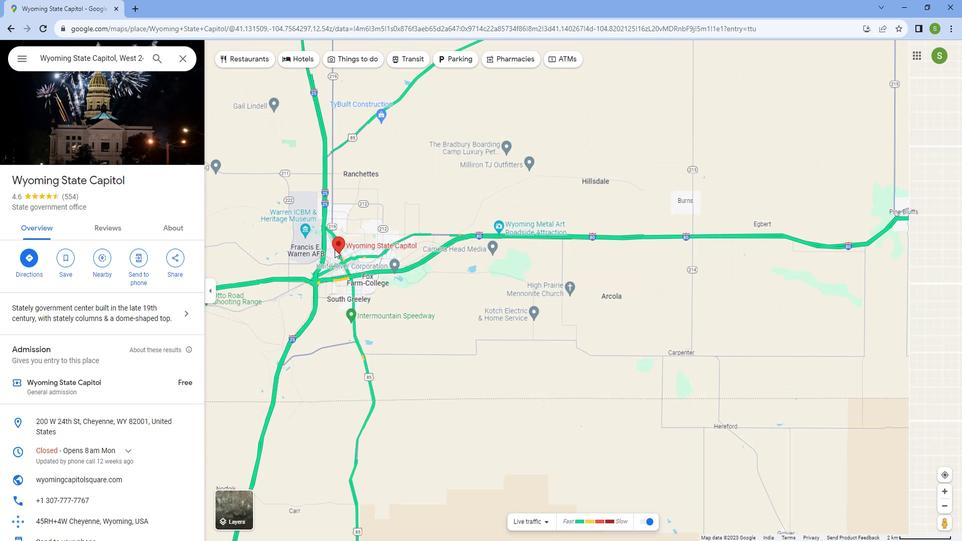 
Action: Mouse scrolled (334, 240) with delta (0, 0)
Screenshot: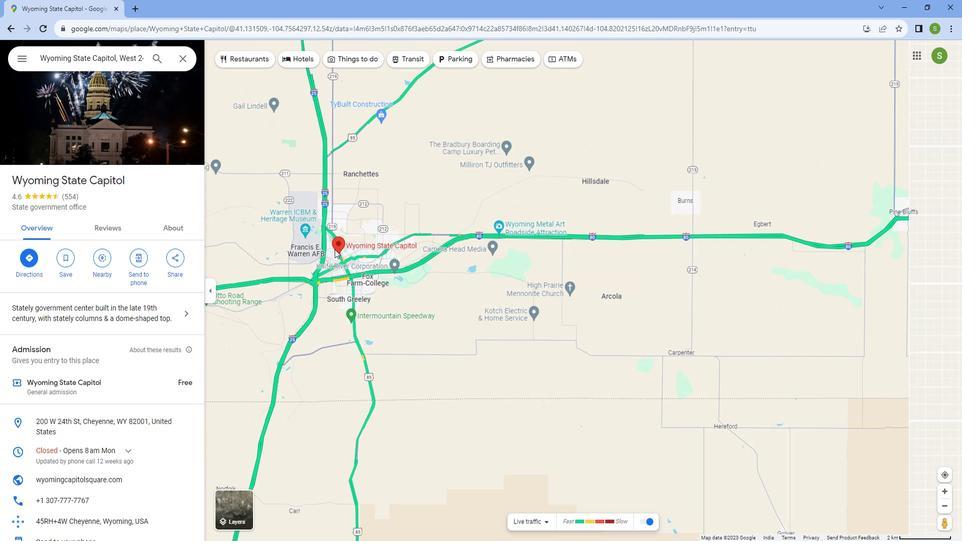 
Action: Mouse scrolled (334, 240) with delta (0, 0)
Screenshot: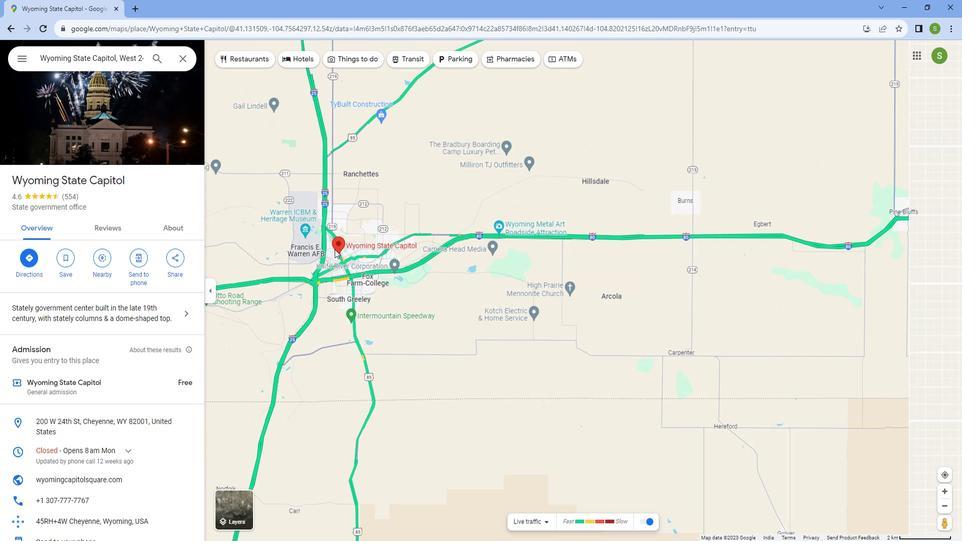 
Action: Mouse scrolled (334, 240) with delta (0, 0)
Screenshot: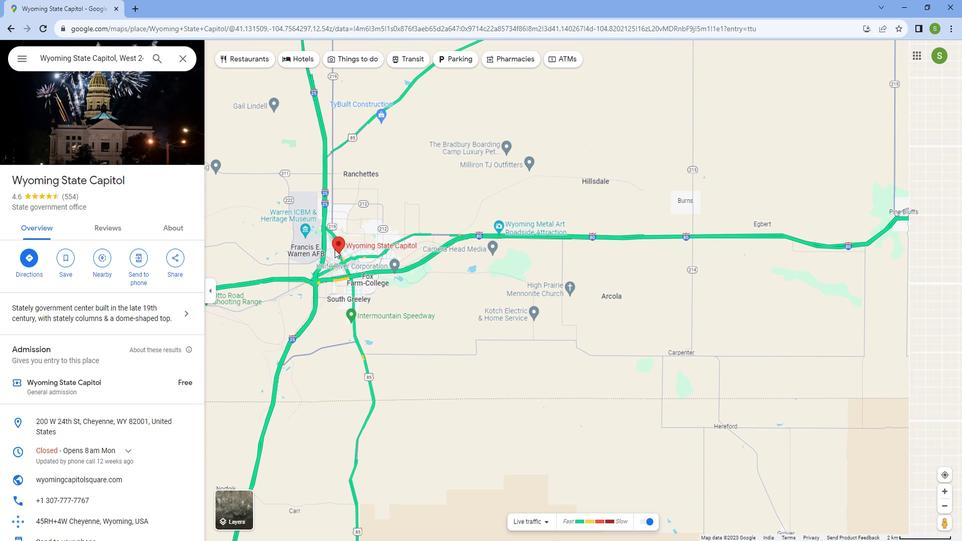 
Action: Mouse scrolled (334, 240) with delta (0, 0)
Screenshot: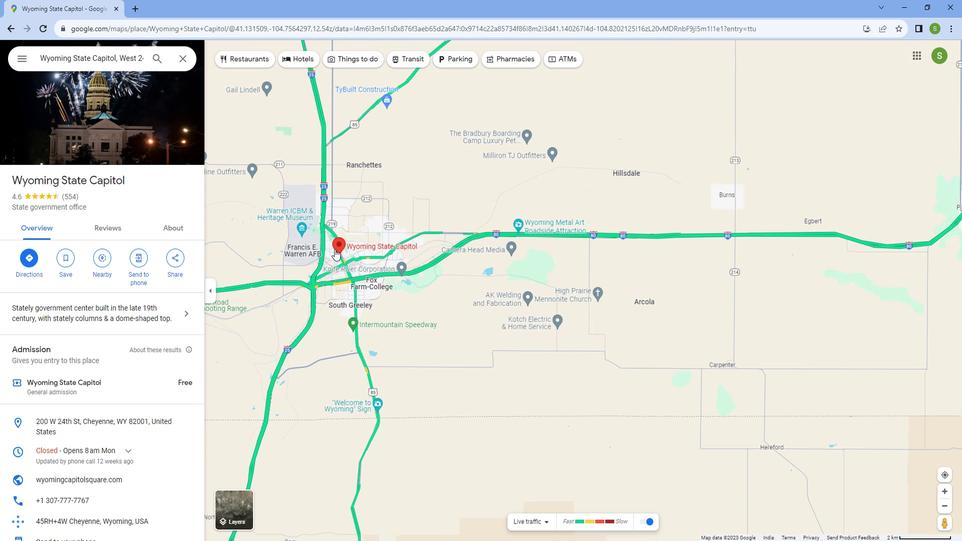 
Action: Mouse scrolled (334, 240) with delta (0, 0)
Screenshot: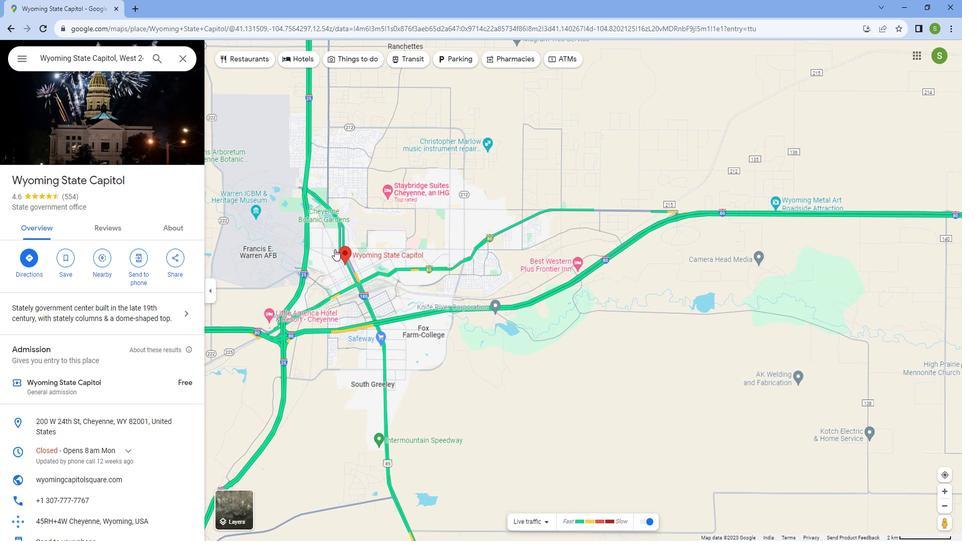 
Action: Mouse scrolled (334, 240) with delta (0, 0)
Screenshot: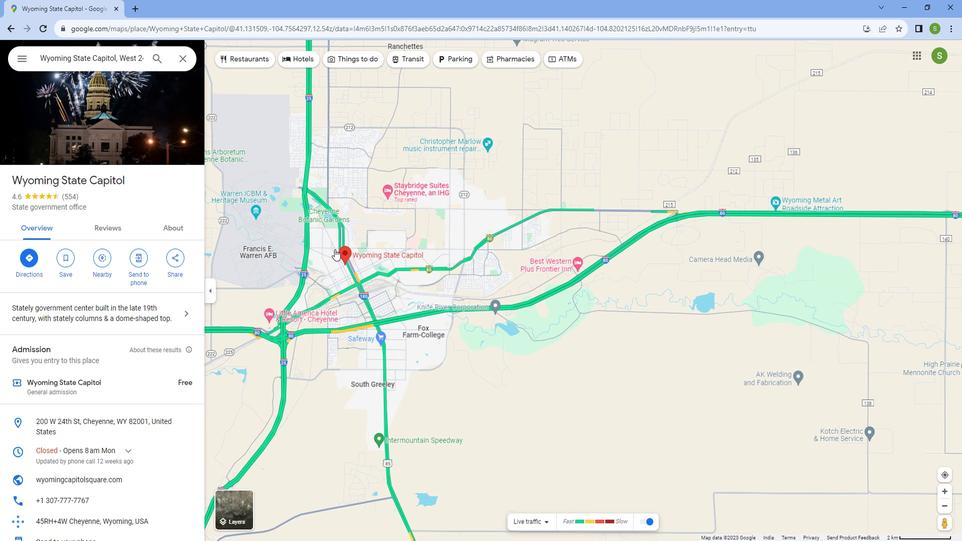 
Action: Mouse scrolled (334, 240) with delta (0, 0)
Screenshot: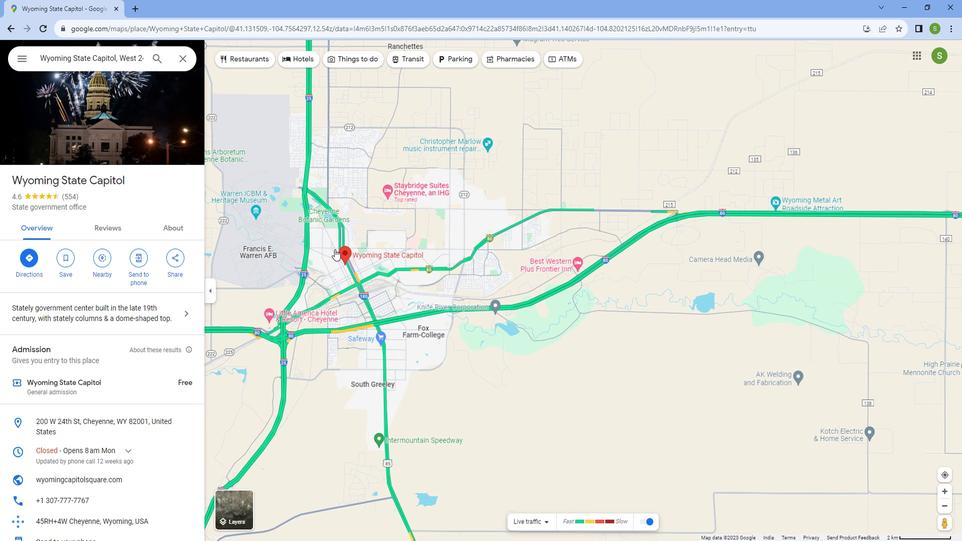 
Action: Mouse scrolled (334, 240) with delta (0, 0)
Screenshot: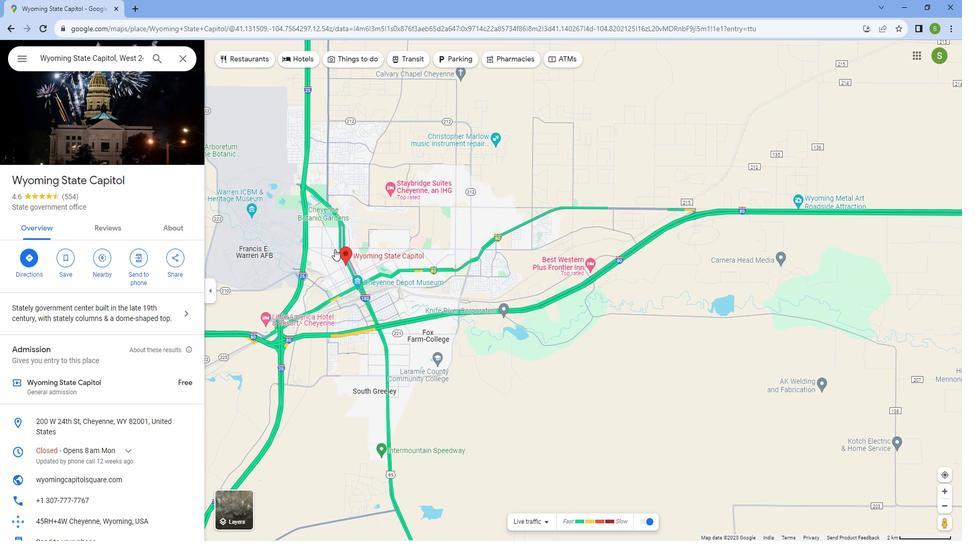 
Action: Mouse scrolled (334, 240) with delta (0, 0)
Screenshot: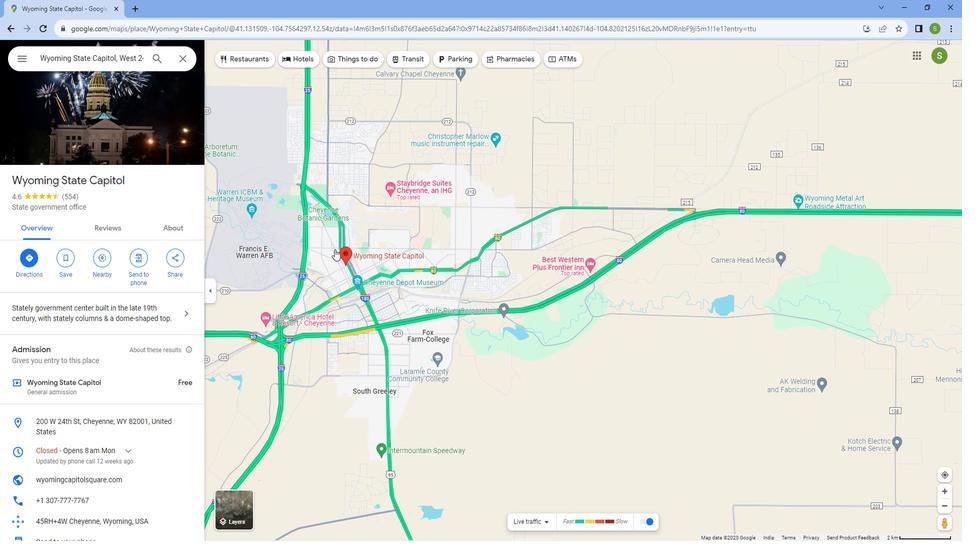 
Action: Mouse moved to (334, 240)
Screenshot: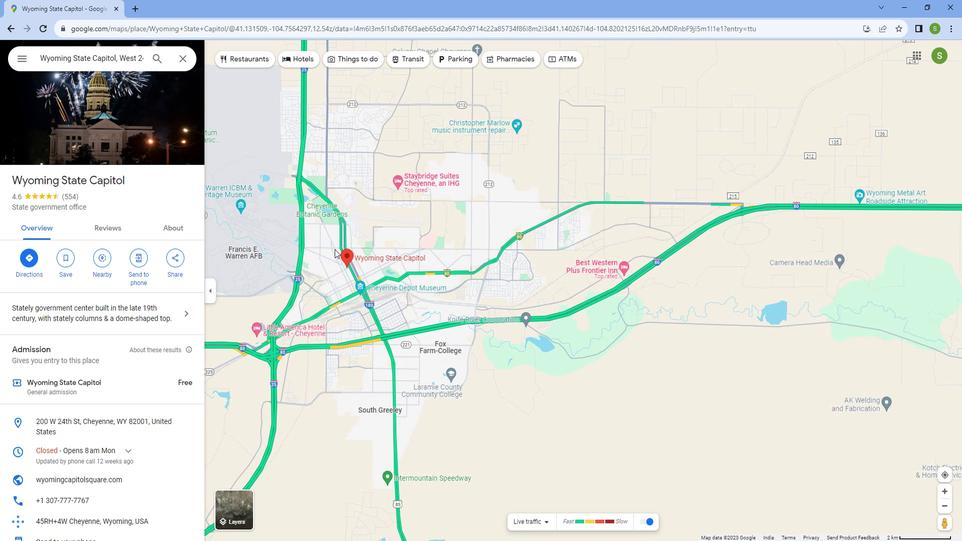 
Action: Mouse scrolled (334, 239) with delta (0, 0)
Screenshot: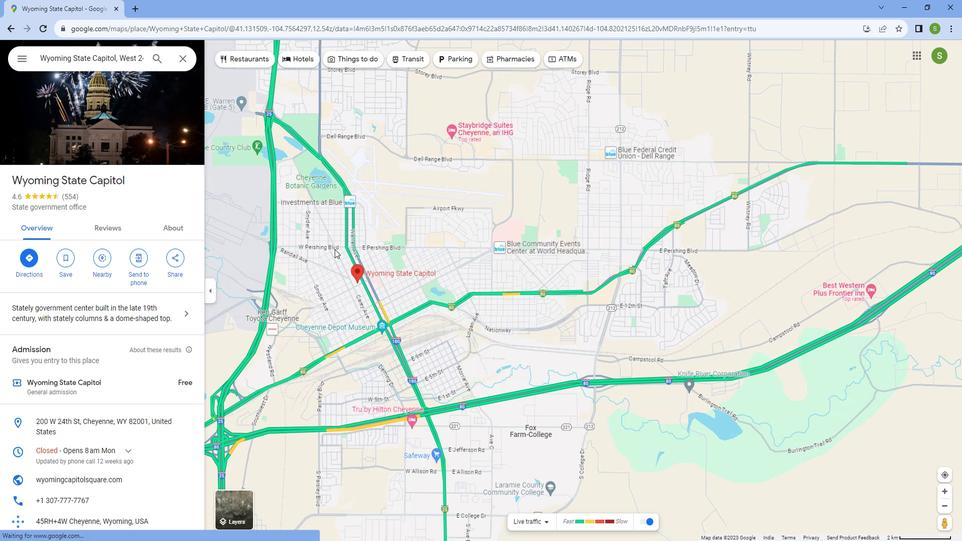 
Action: Mouse scrolled (334, 240) with delta (0, 0)
Screenshot: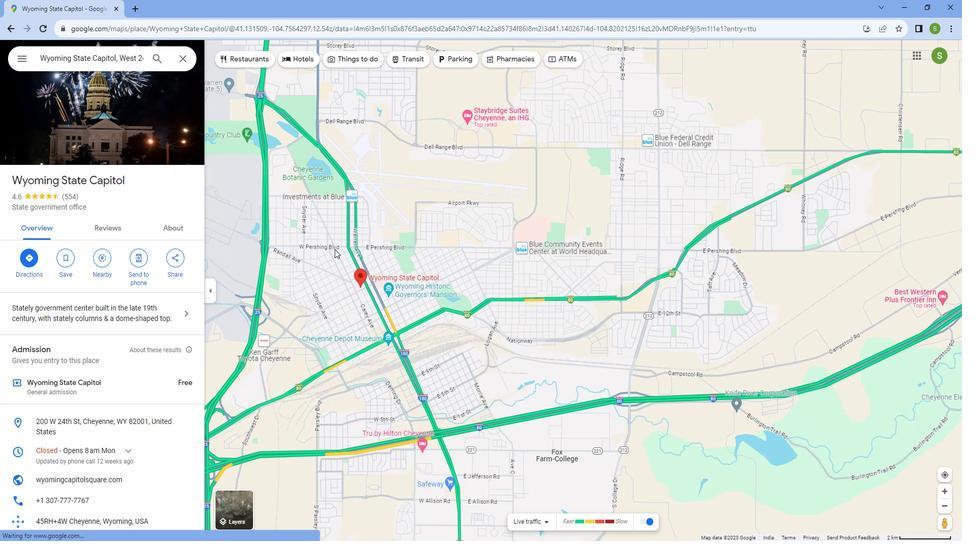 
Action: Mouse scrolled (334, 240) with delta (0, 0)
Screenshot: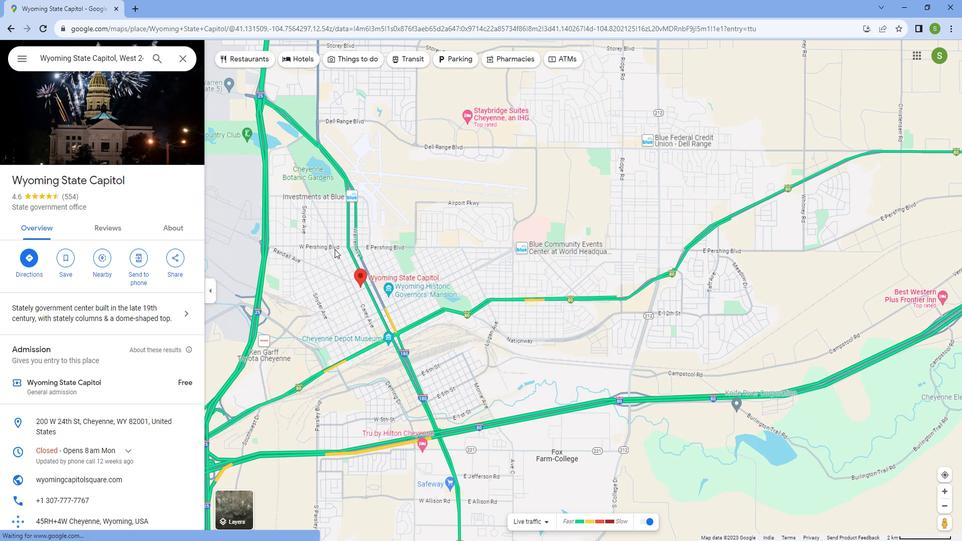 
Action: Mouse scrolled (334, 240) with delta (0, 0)
Screenshot: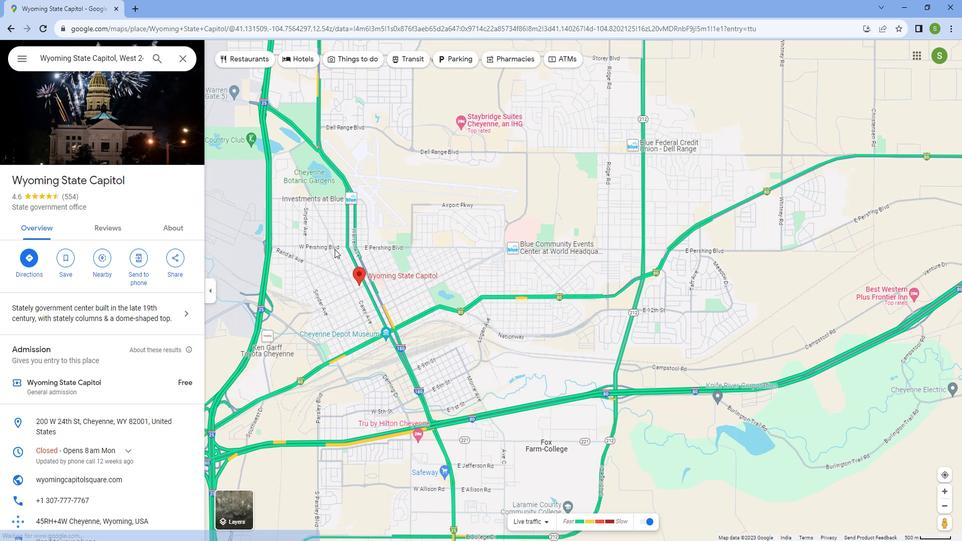 
Action: Mouse scrolled (334, 240) with delta (0, 0)
Screenshot: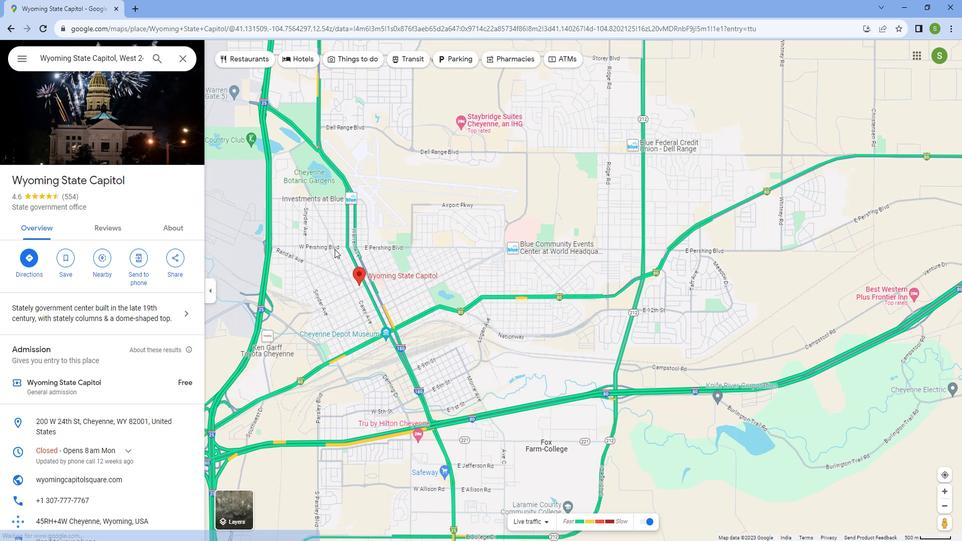
Action: Mouse scrolled (334, 240) with delta (0, 0)
Screenshot: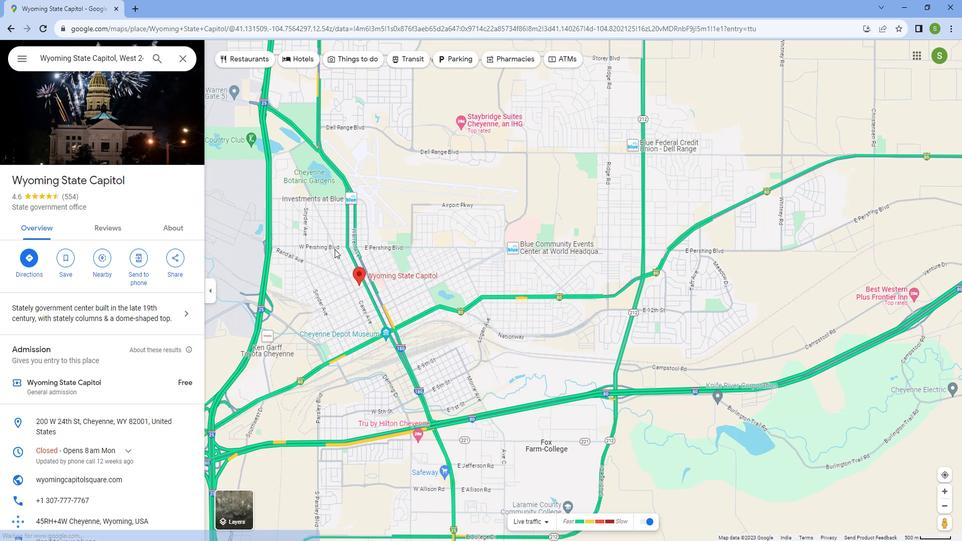 
Action: Mouse scrolled (334, 240) with delta (0, 0)
Screenshot: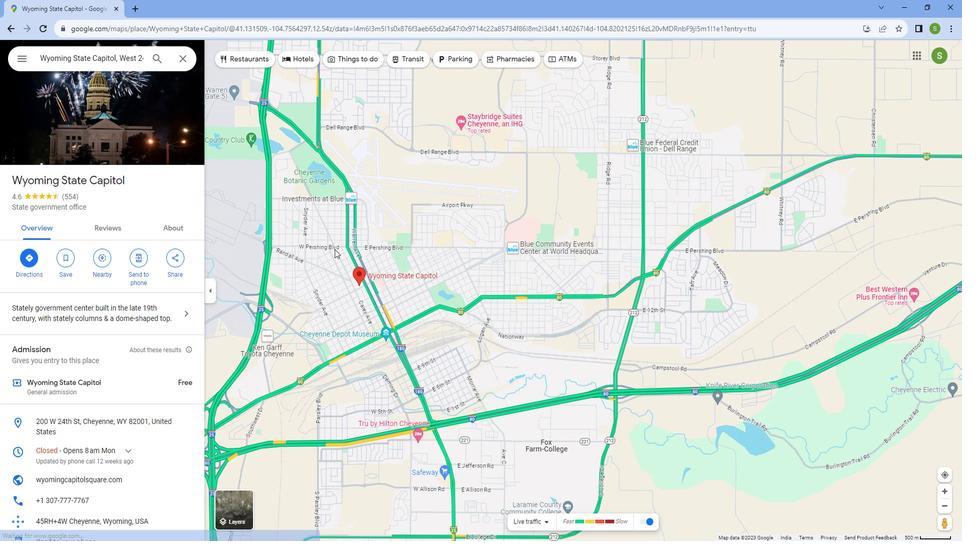 
Action: Mouse moved to (331, 240)
Screenshot: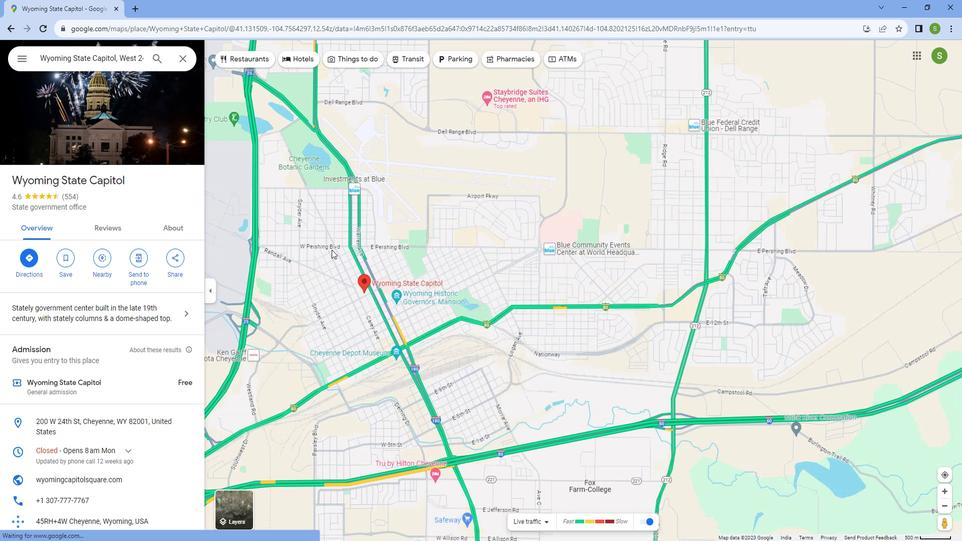 
Action: Mouse scrolled (331, 241) with delta (0, 0)
Screenshot: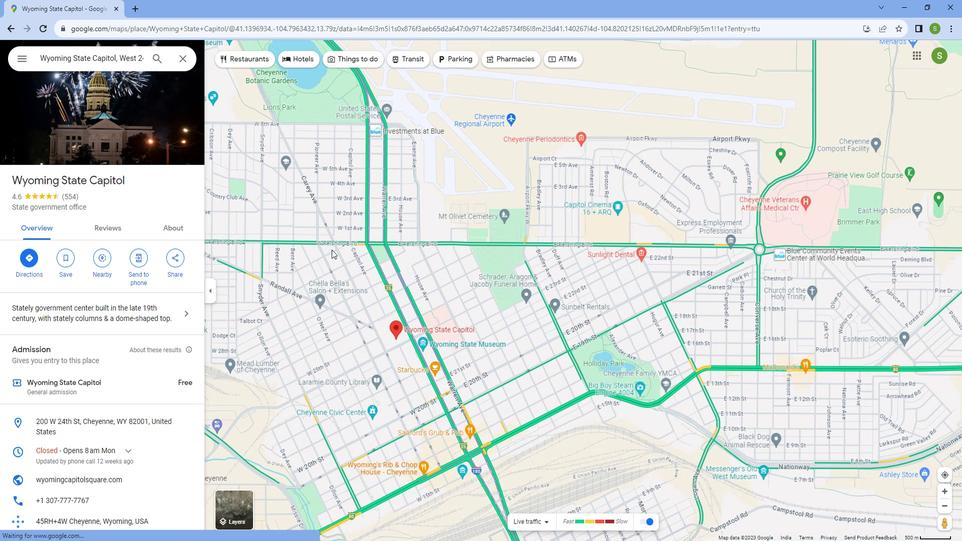 
Action: Mouse scrolled (331, 241) with delta (0, 0)
Screenshot: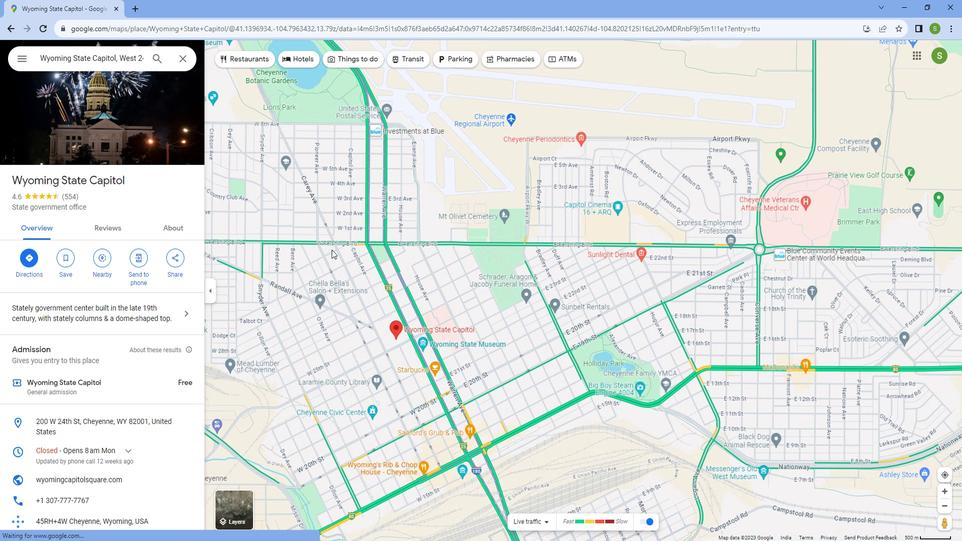 
Action: Mouse scrolled (331, 241) with delta (0, 0)
Screenshot: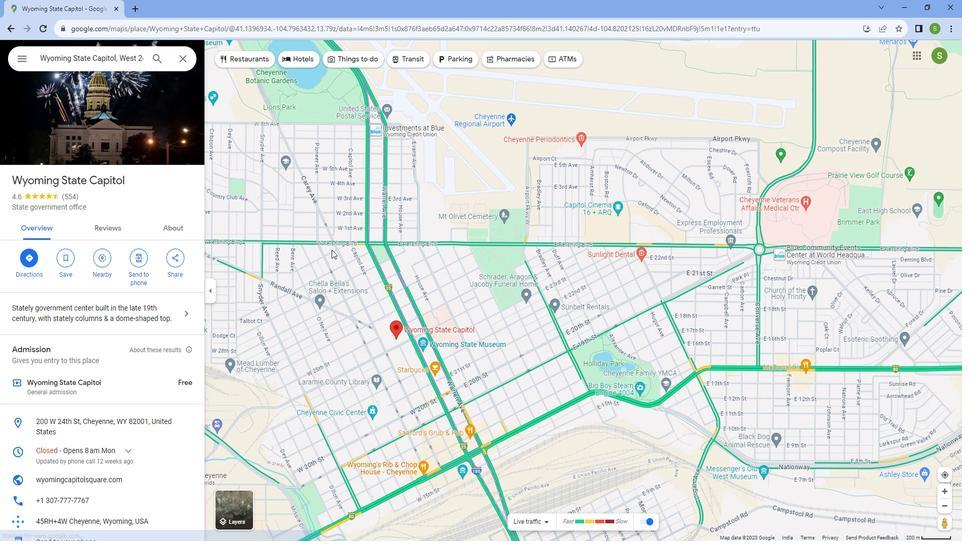 
Action: Mouse scrolled (331, 241) with delta (0, 0)
Screenshot: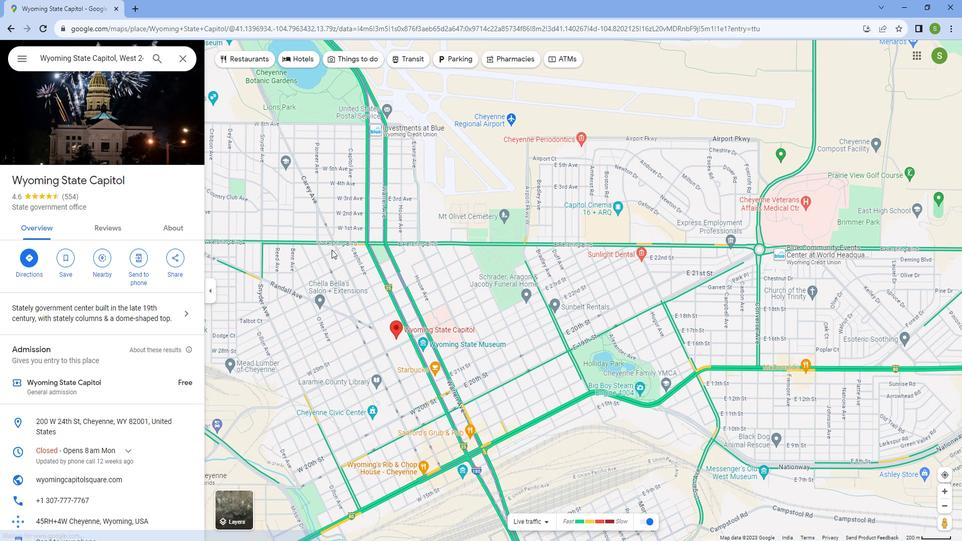 
Action: Mouse scrolled (331, 241) with delta (0, 0)
Screenshot: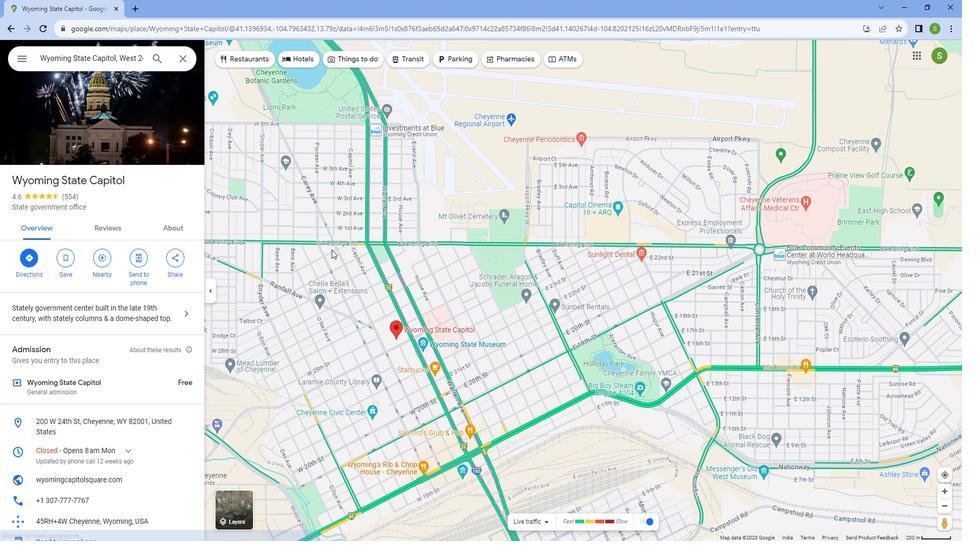 
Action: Mouse moved to (413, 391)
Screenshot: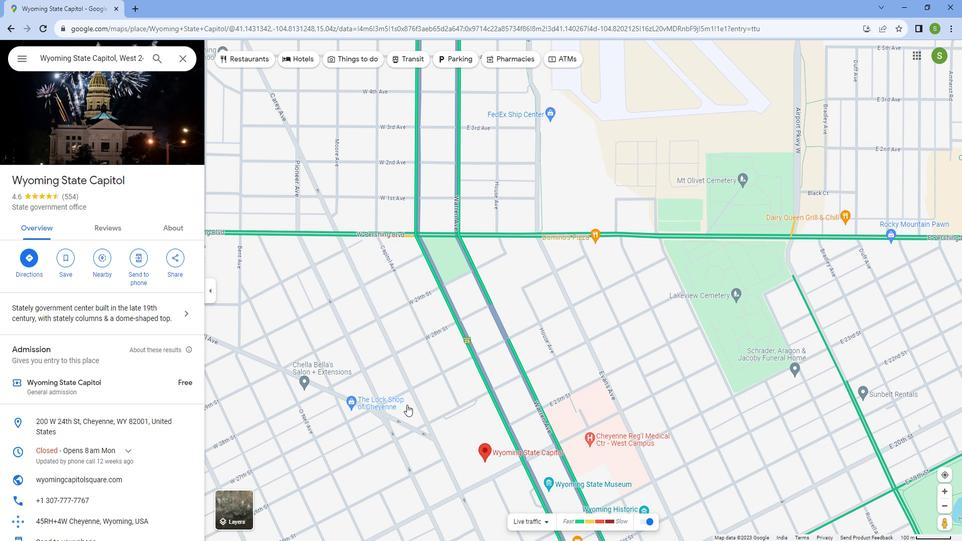 
Action: Mouse pressed left at (413, 391)
Screenshot: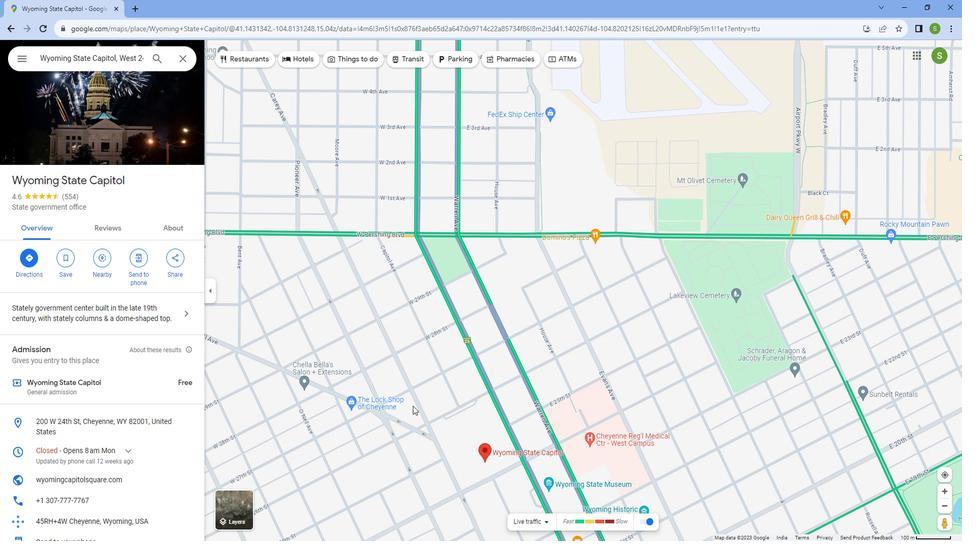 
Action: Mouse moved to (389, 204)
Screenshot: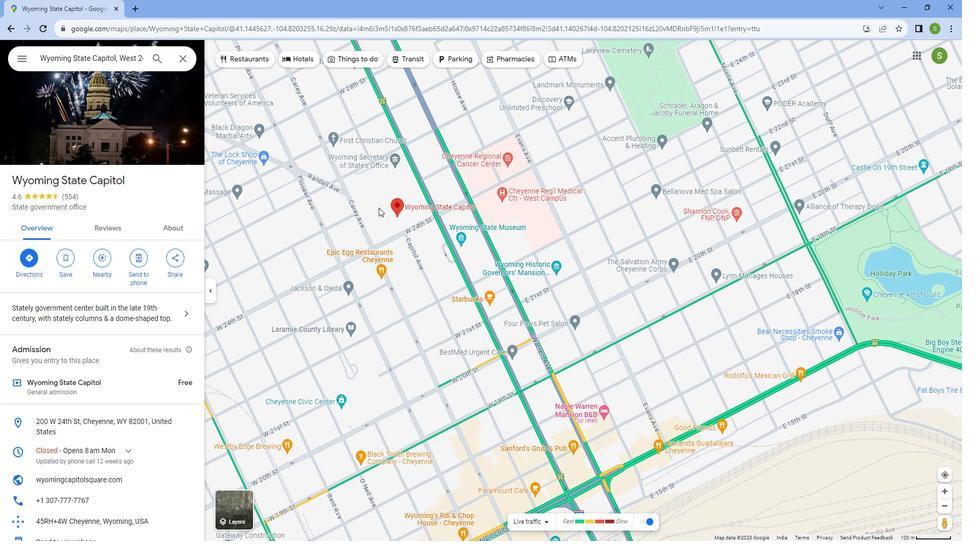
Action: Mouse scrolled (389, 204) with delta (0, 0)
Screenshot: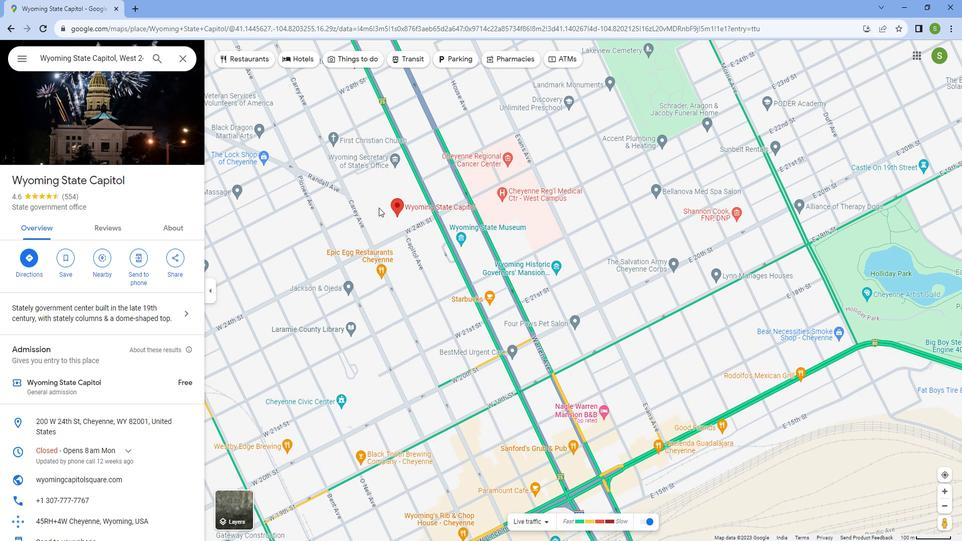 
Action: Mouse scrolled (389, 204) with delta (0, 0)
Screenshot: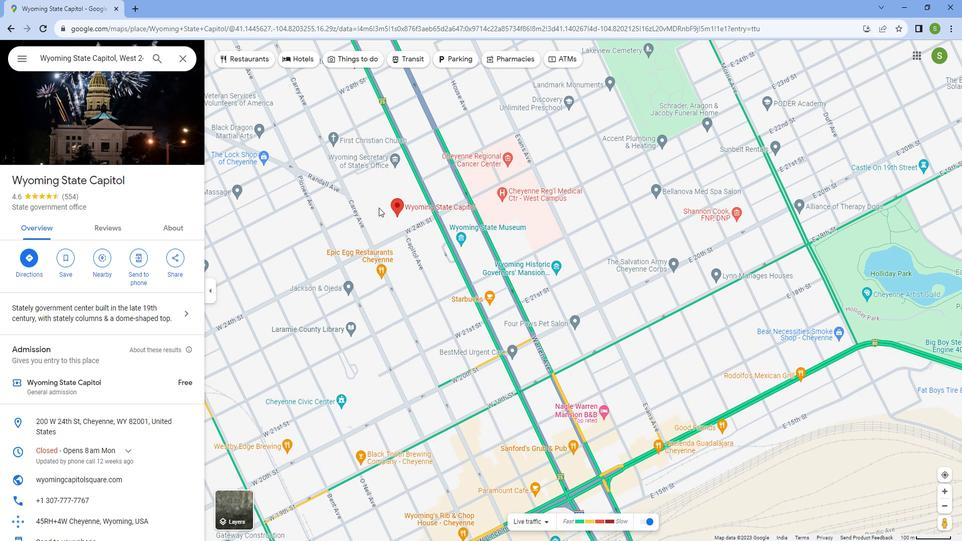 
Action: Mouse scrolled (389, 204) with delta (0, 0)
Screenshot: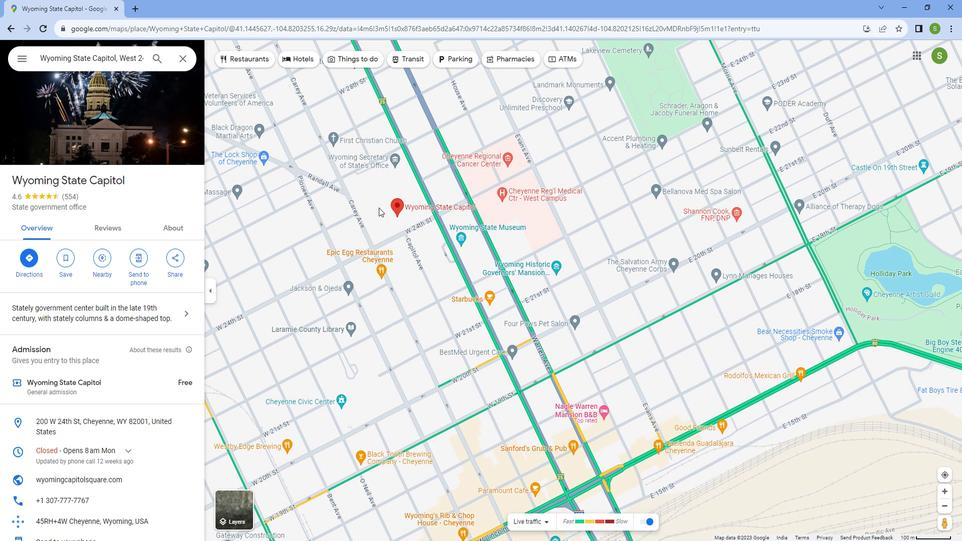 
Action: Mouse scrolled (389, 203) with delta (0, -1)
Screenshot: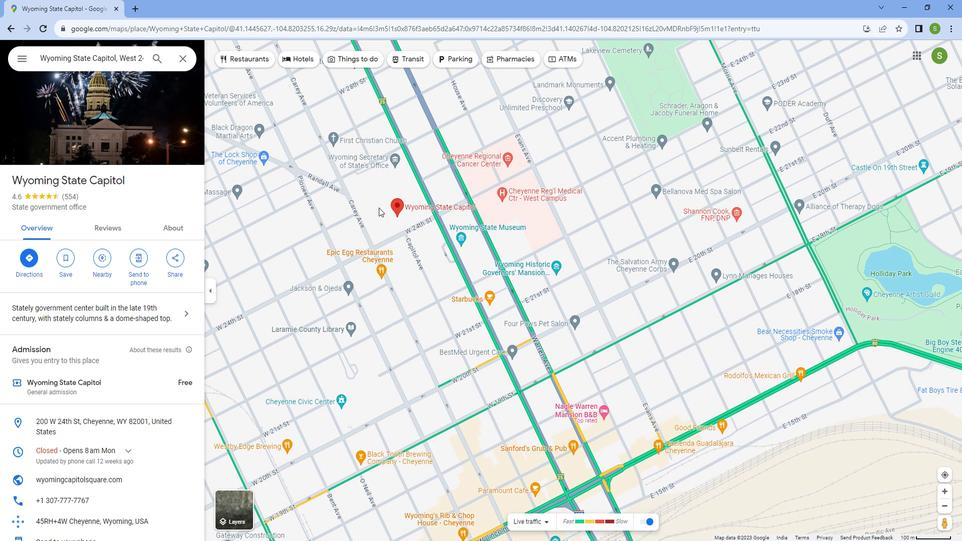 
Action: Mouse scrolled (389, 204) with delta (0, 0)
Screenshot: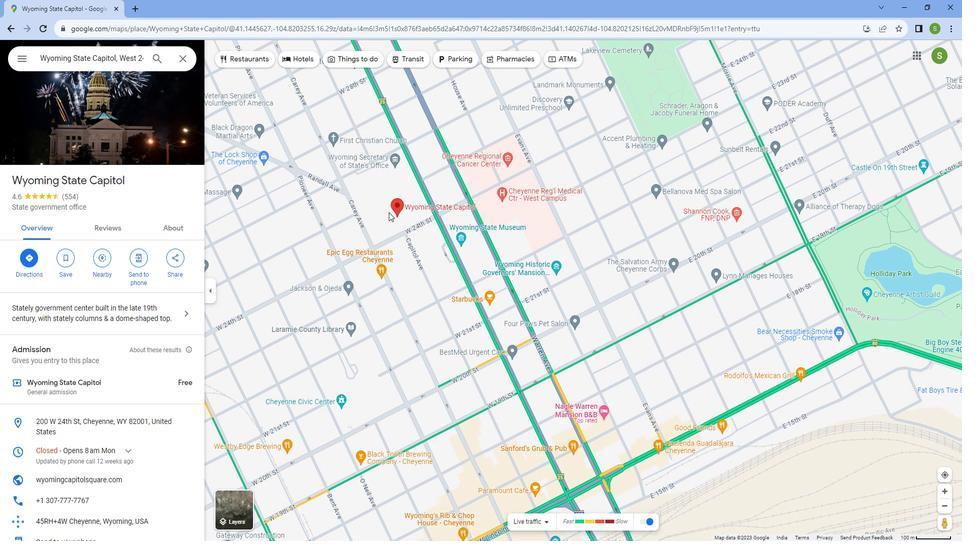 
Action: Mouse scrolled (389, 204) with delta (0, 0)
Screenshot: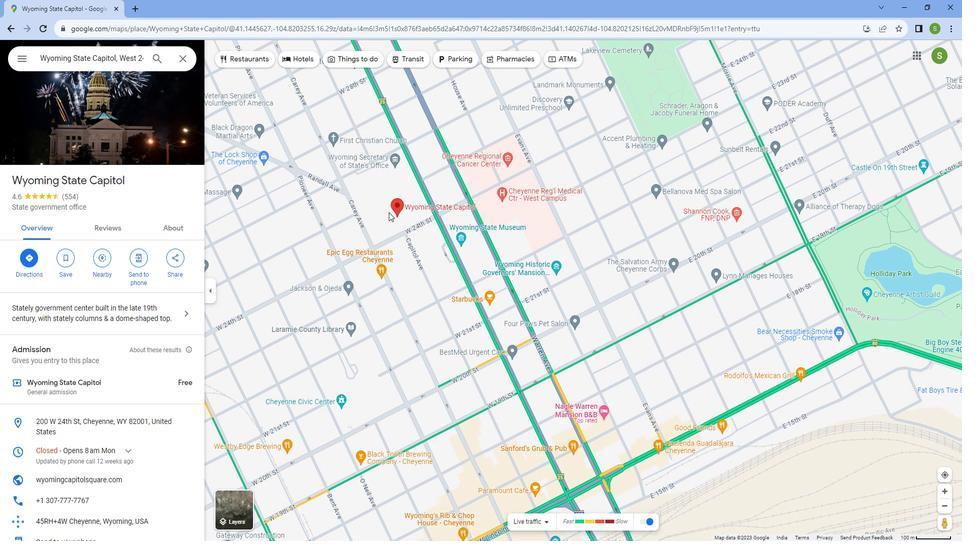 
Action: Mouse scrolled (389, 204) with delta (0, 0)
Screenshot: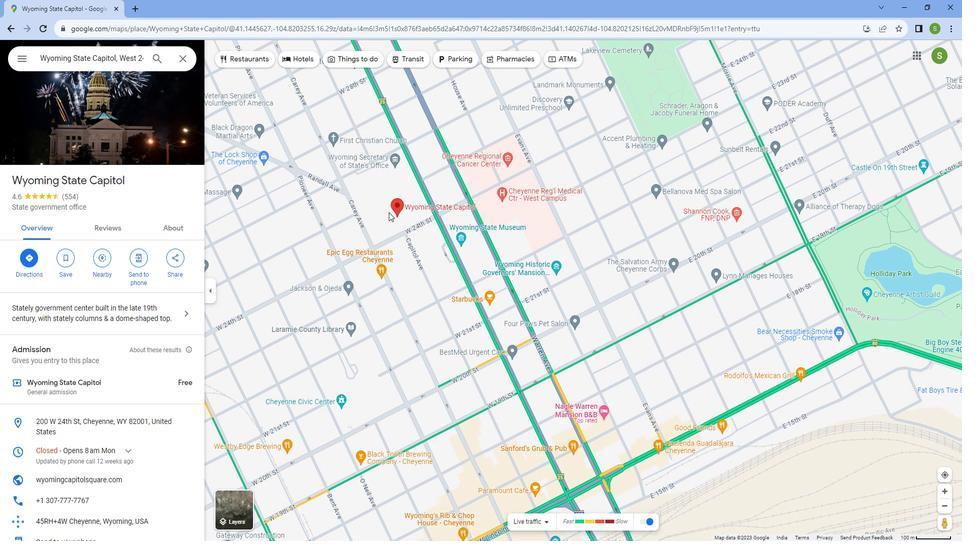 
Action: Mouse scrolled (389, 204) with delta (0, 0)
Screenshot: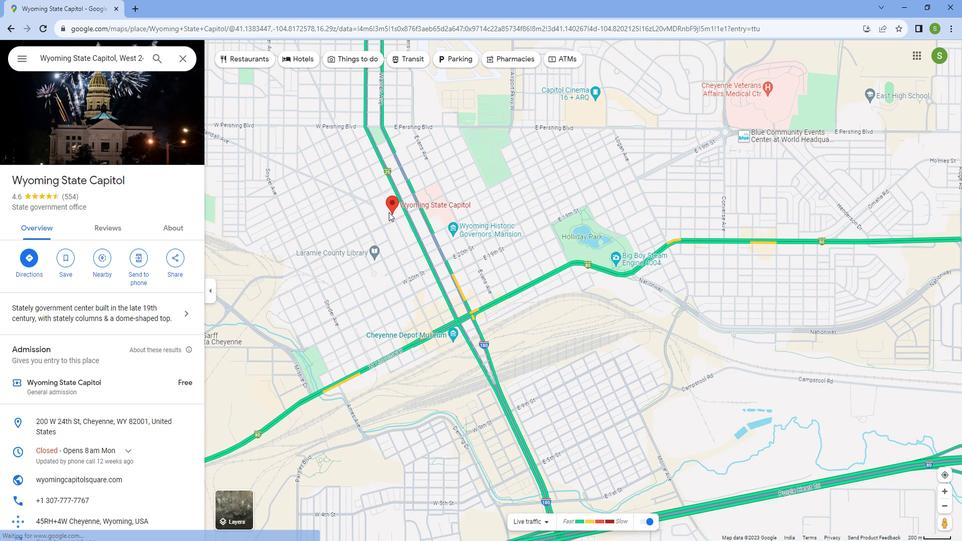 
Action: Mouse scrolled (389, 204) with delta (0, 0)
Screenshot: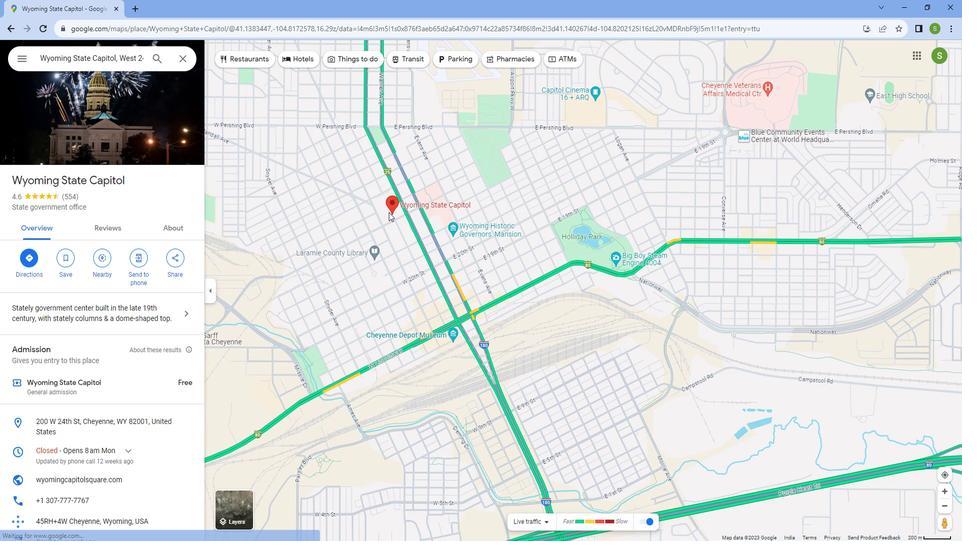 
Action: Mouse scrolled (389, 204) with delta (0, 0)
Screenshot: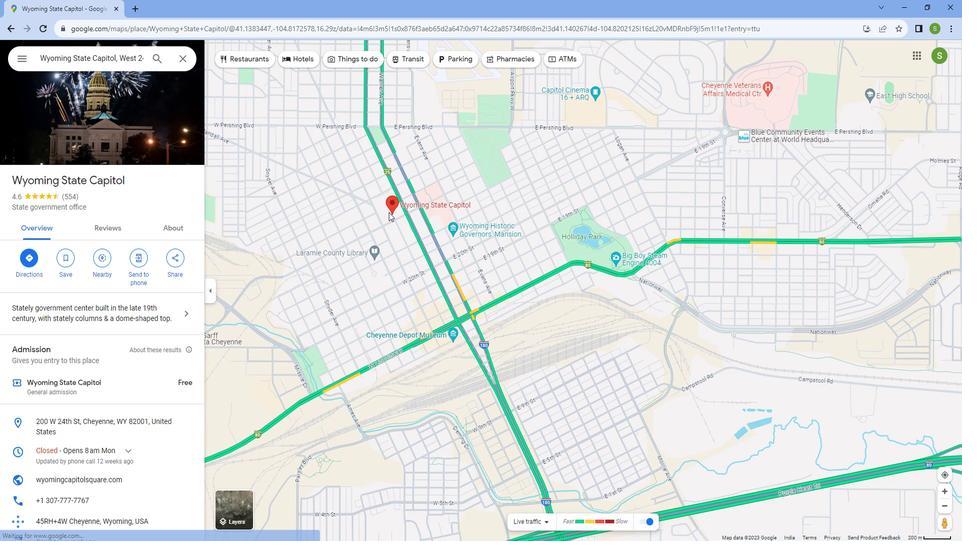 
Action: Mouse scrolled (389, 204) with delta (0, 0)
Screenshot: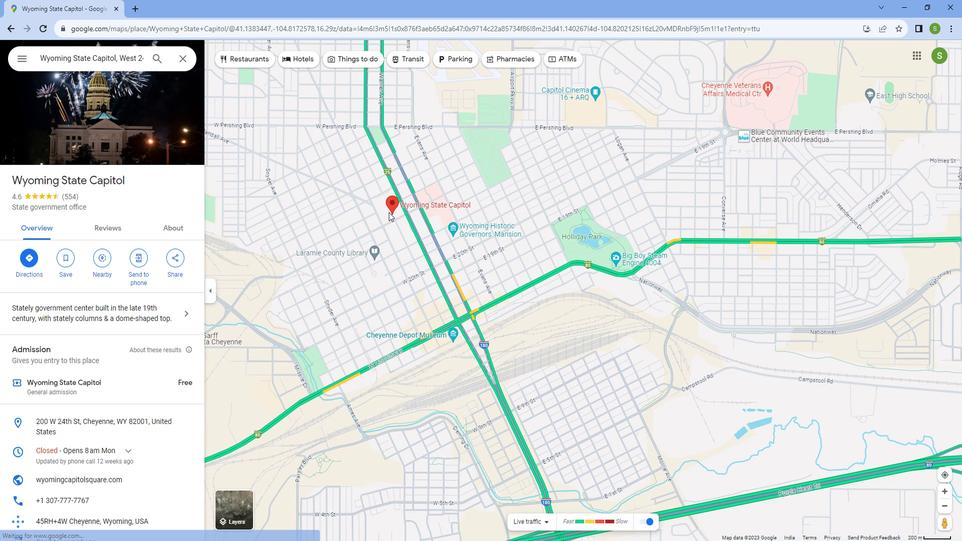 
Action: Mouse scrolled (389, 204) with delta (0, 0)
Screenshot: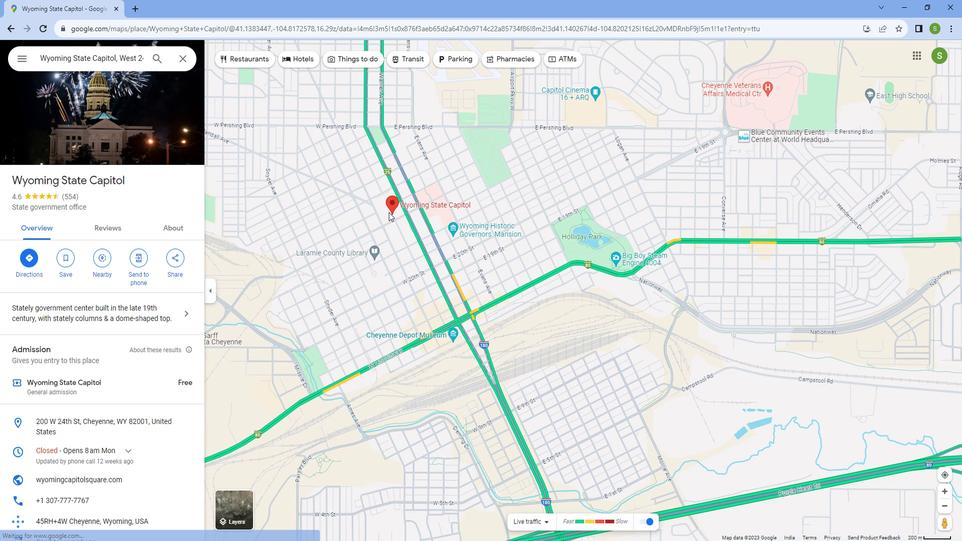 
Action: Mouse scrolled (389, 204) with delta (0, 0)
Screenshot: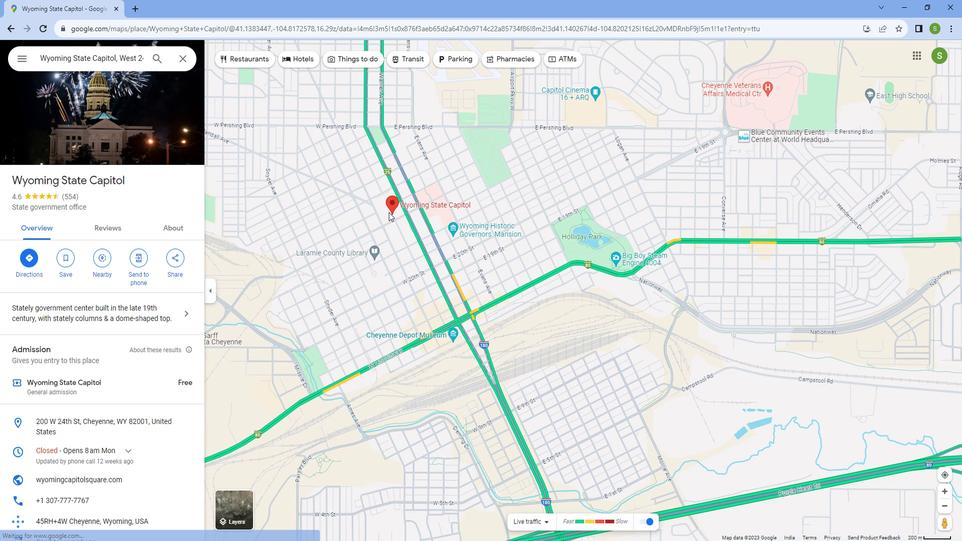 
Action: Mouse scrolled (389, 204) with delta (0, 0)
Screenshot: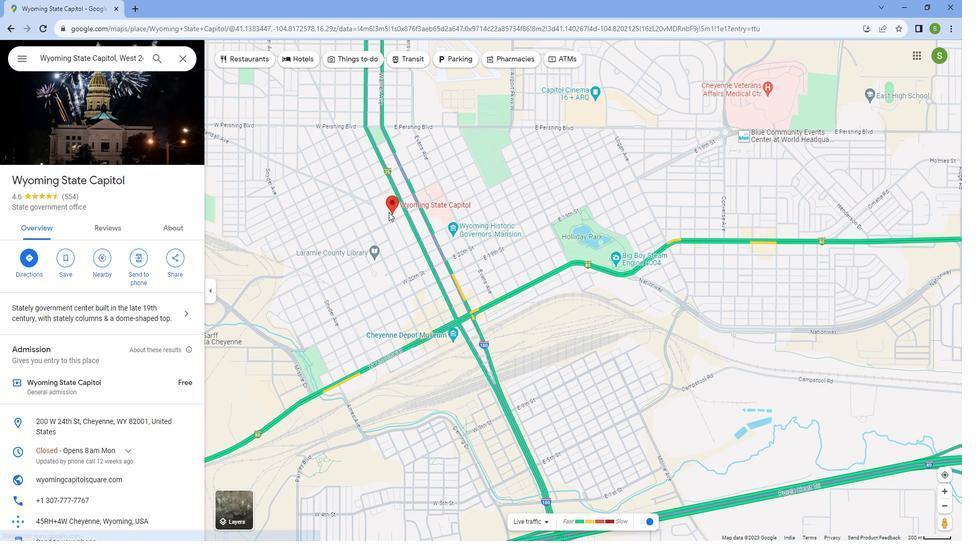 
Action: Mouse scrolled (389, 204) with delta (0, 0)
Screenshot: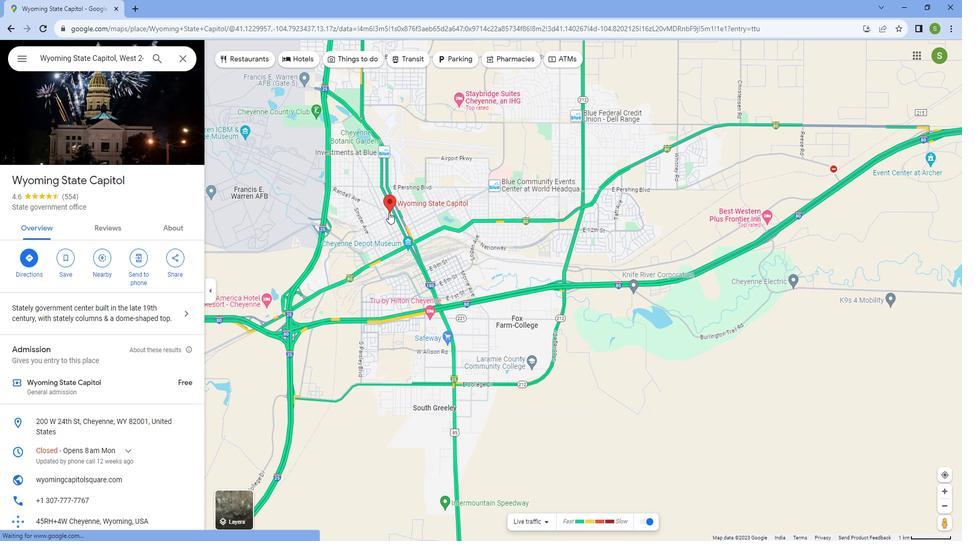 
Action: Mouse scrolled (389, 204) with delta (0, 0)
Screenshot: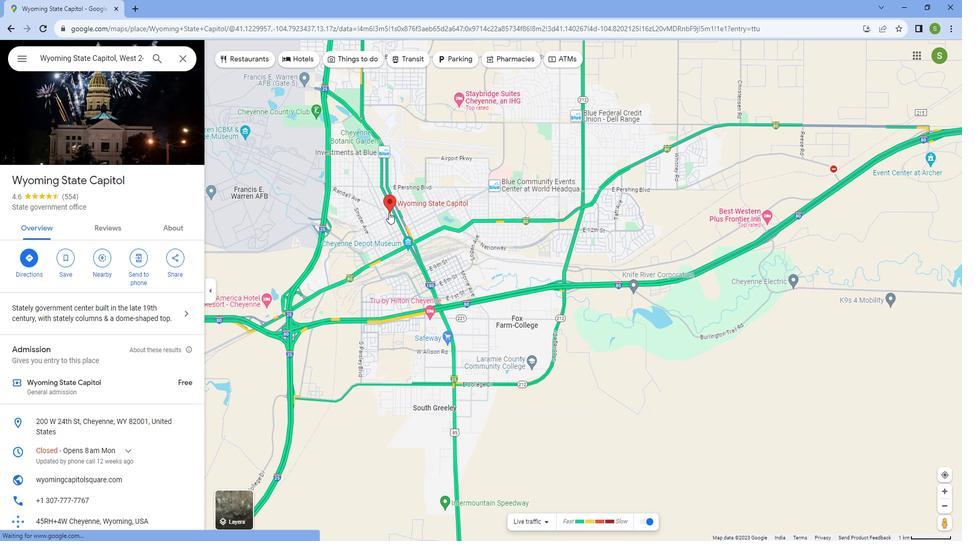 
Action: Mouse scrolled (389, 204) with delta (0, 0)
Screenshot: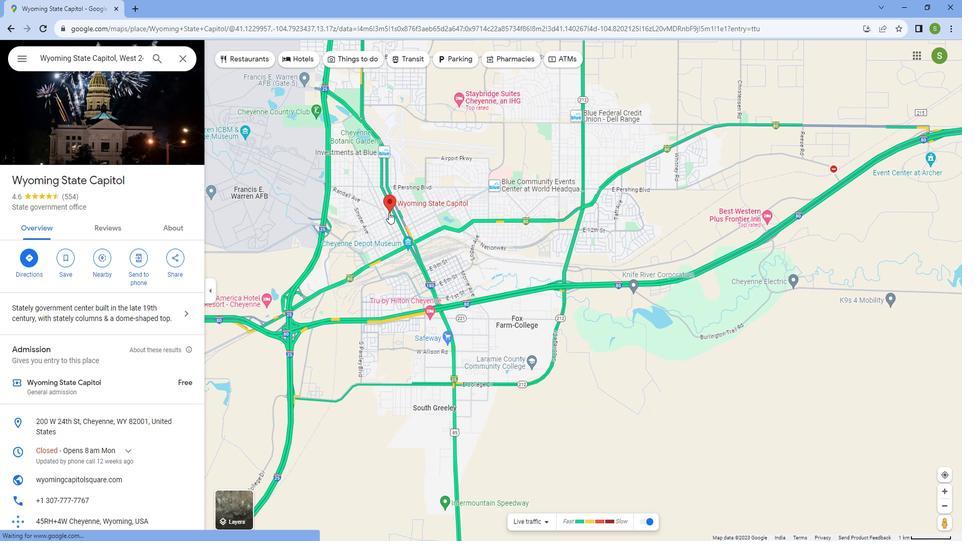 
Action: Mouse scrolled (389, 204) with delta (0, 0)
Screenshot: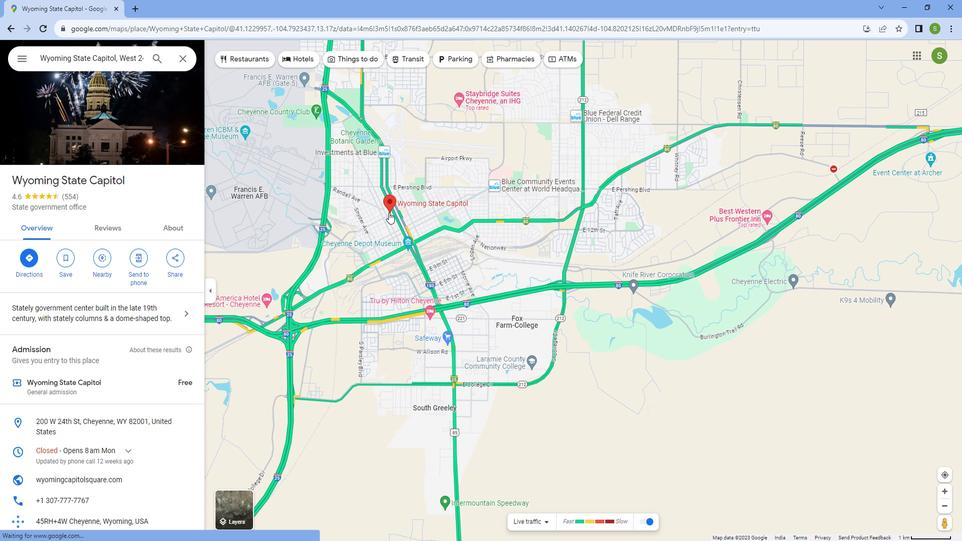 
Action: Mouse scrolled (389, 204) with delta (0, 0)
Screenshot: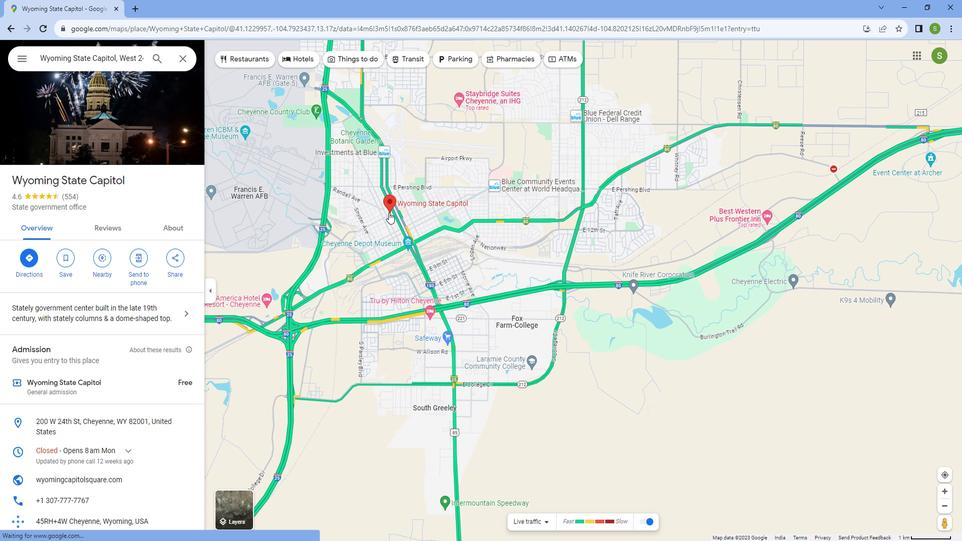 
Action: Mouse scrolled (389, 204) with delta (0, 0)
Screenshot: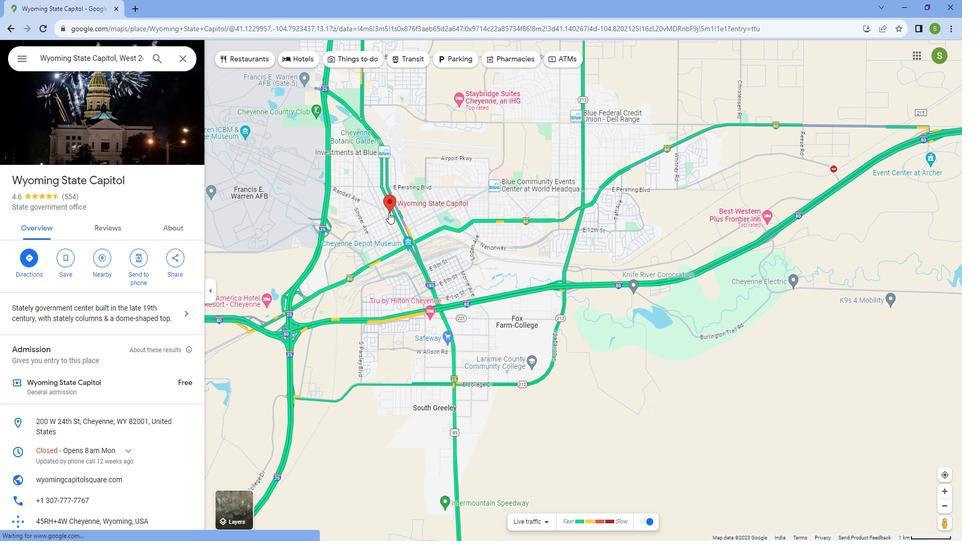 
Action: Mouse scrolled (389, 204) with delta (0, 0)
Screenshot: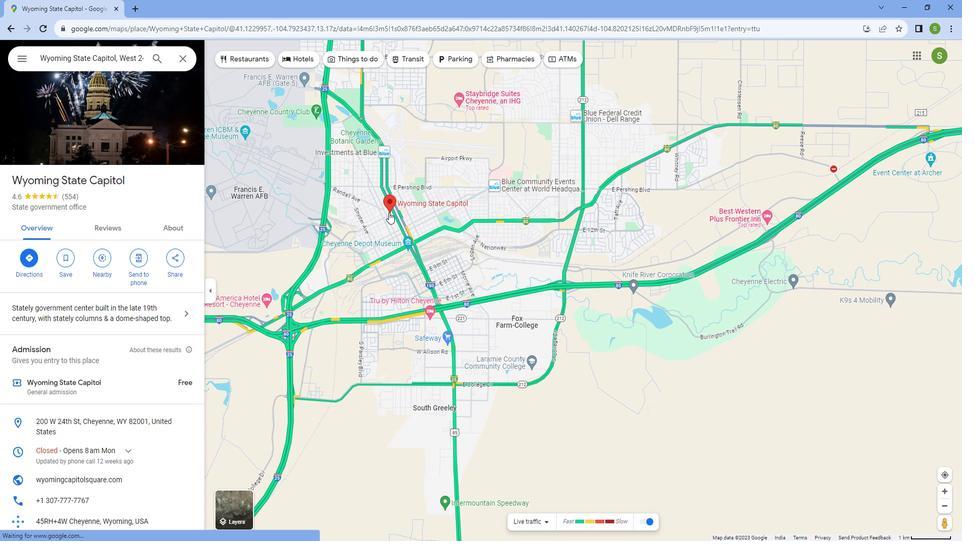 
Action: Mouse scrolled (389, 205) with delta (0, 0)
Screenshot: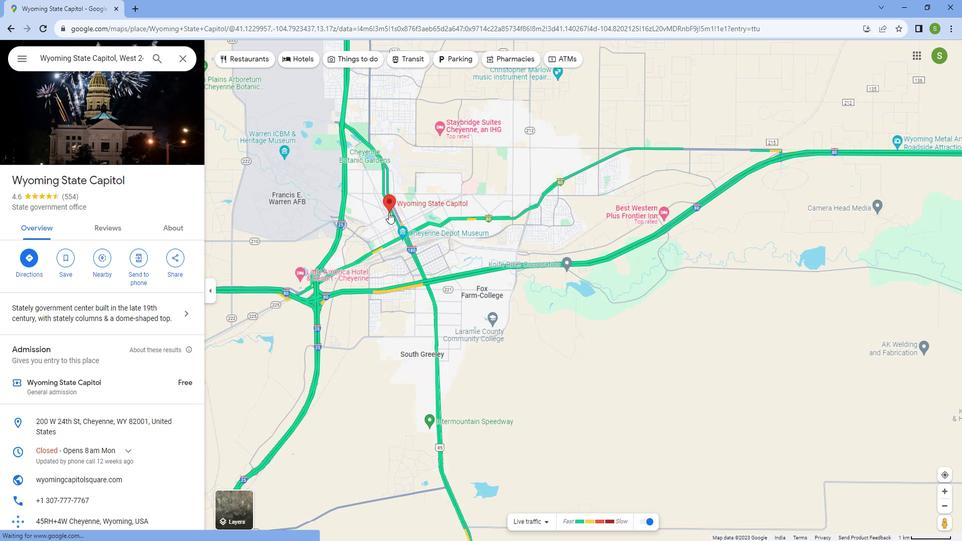 
Action: Mouse scrolled (389, 205) with delta (0, 0)
Screenshot: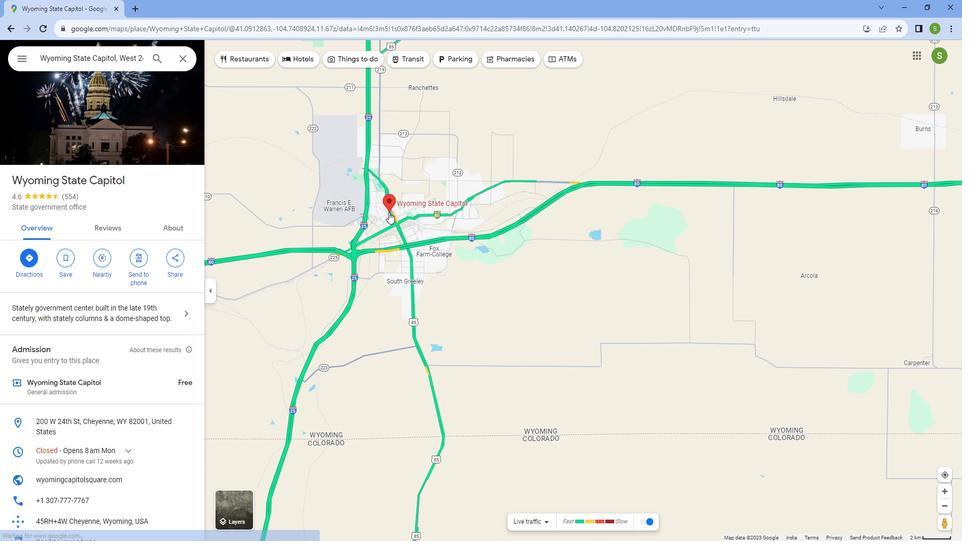 
Action: Mouse scrolled (389, 205) with delta (0, 0)
Screenshot: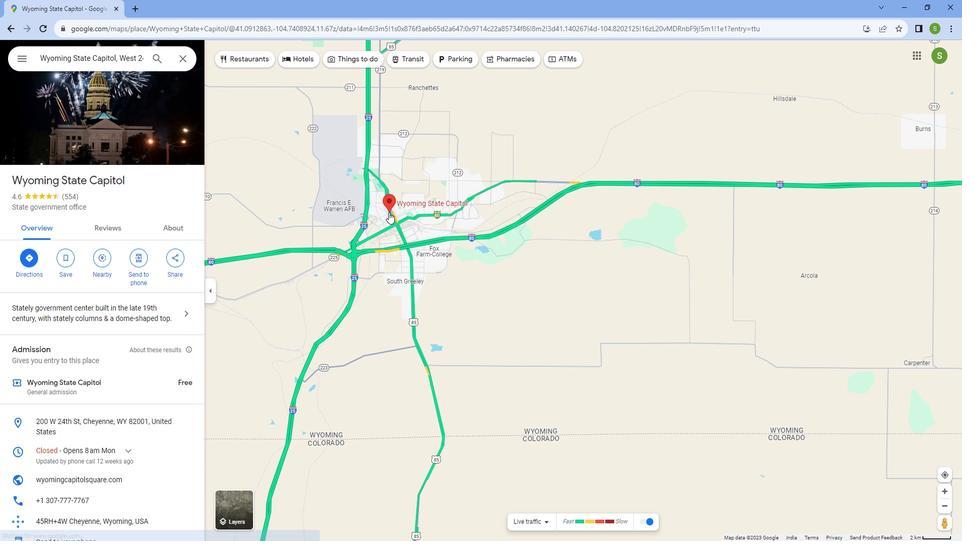 
Action: Mouse scrolled (389, 205) with delta (0, 0)
Screenshot: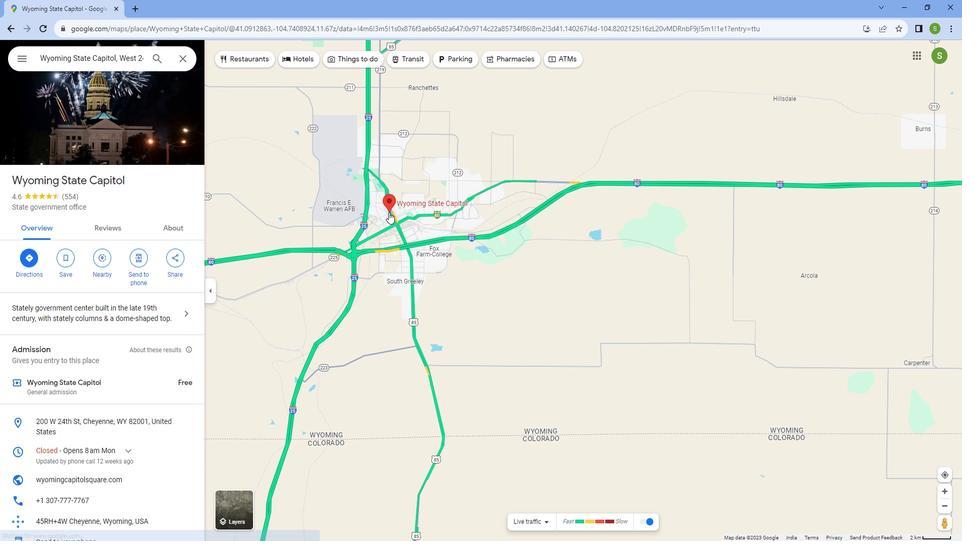 
Action: Mouse scrolled (389, 205) with delta (0, 0)
Screenshot: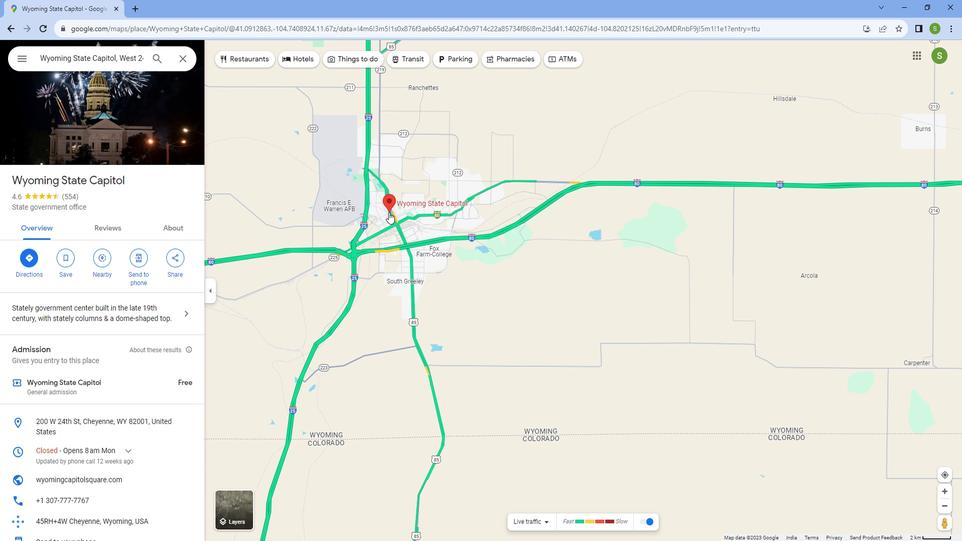 
Action: Mouse scrolled (389, 205) with delta (0, 0)
Screenshot: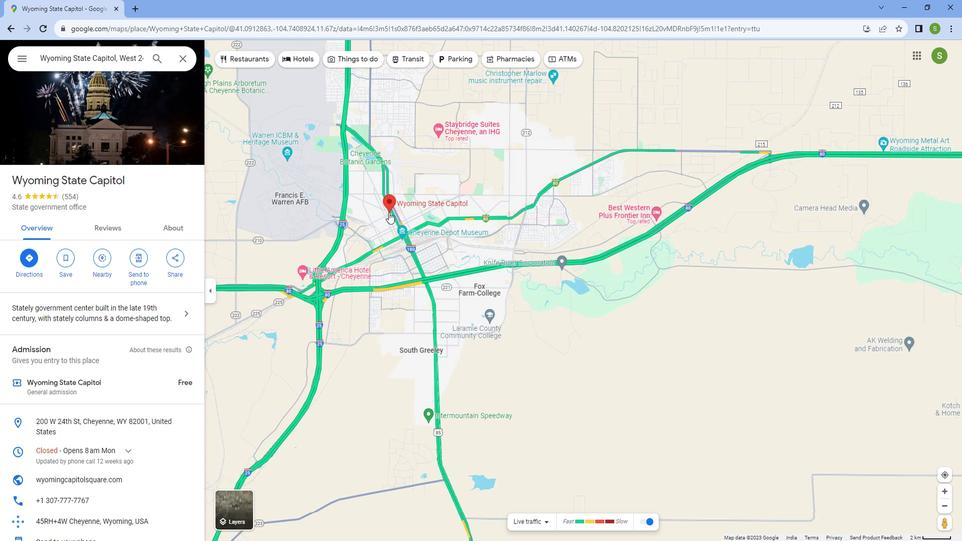
Action: Mouse scrolled (389, 205) with delta (0, 0)
Screenshot: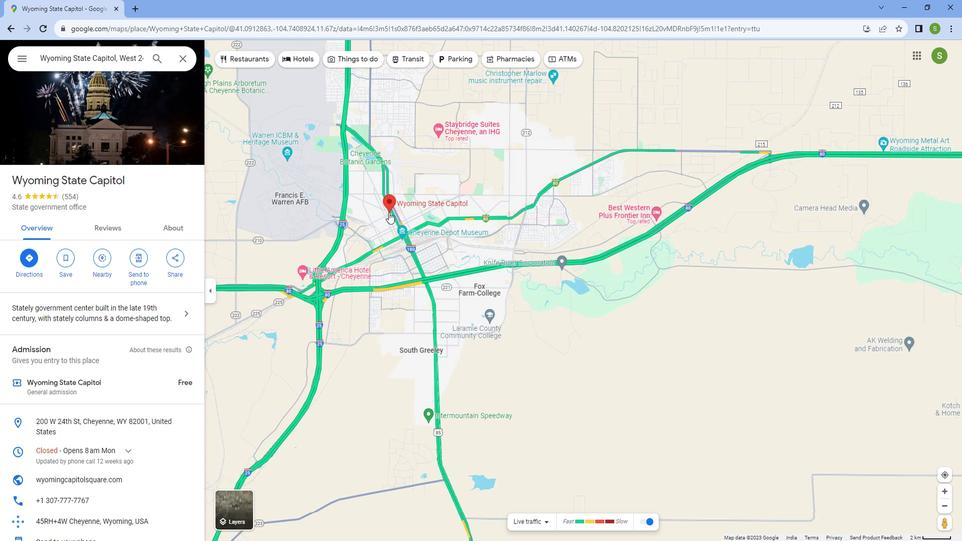 
Action: Mouse scrolled (389, 205) with delta (0, 0)
Screenshot: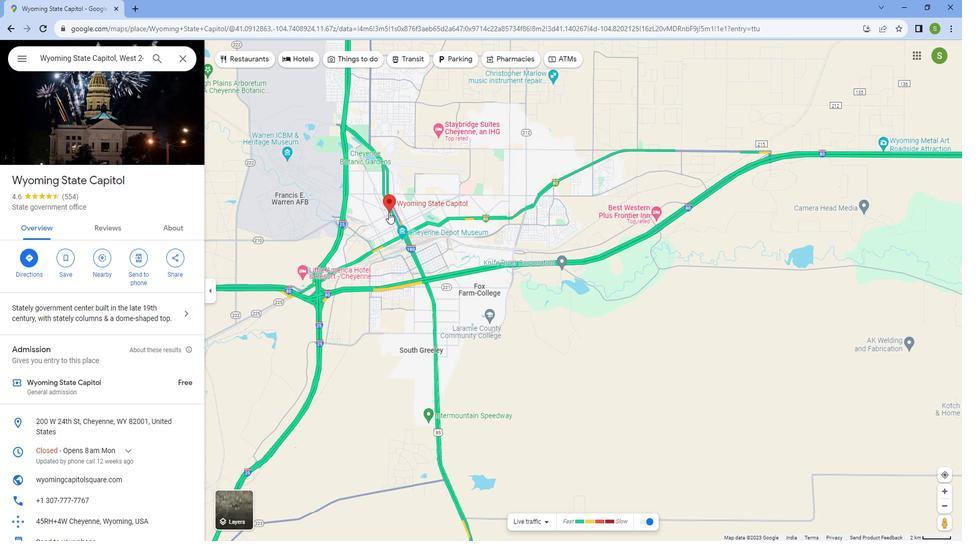 
Action: Mouse scrolled (389, 205) with delta (0, 0)
Screenshot: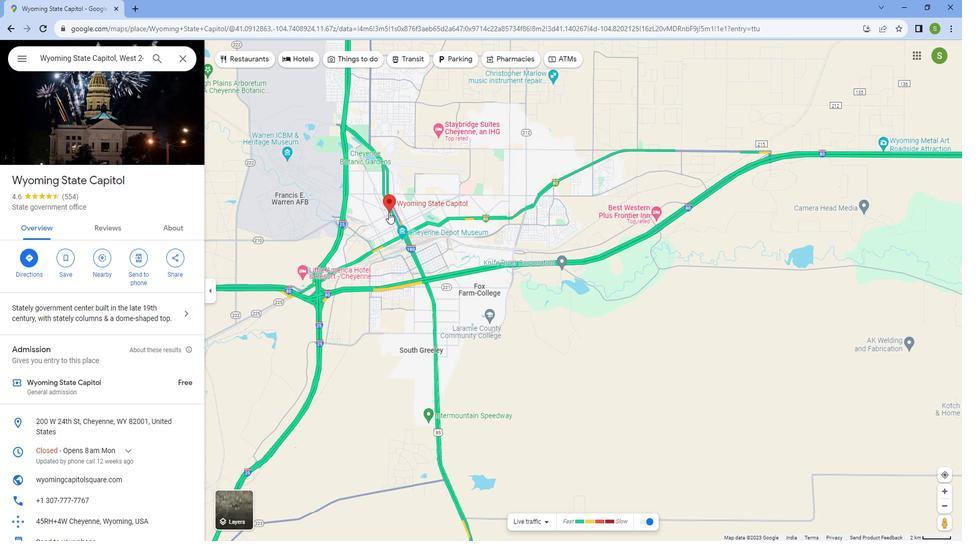 
Action: Mouse moved to (384, 189)
Screenshot: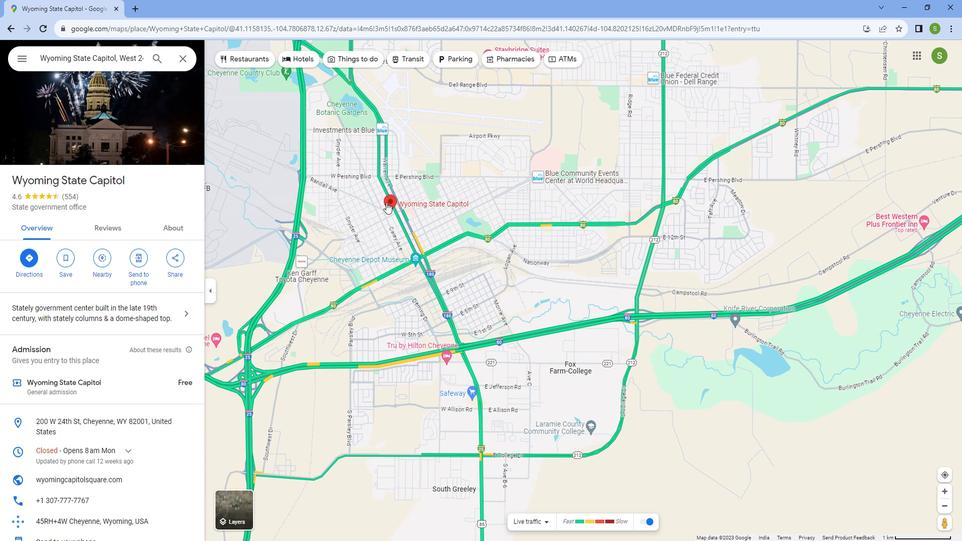 
Action: Mouse scrolled (384, 190) with delta (0, 0)
Screenshot: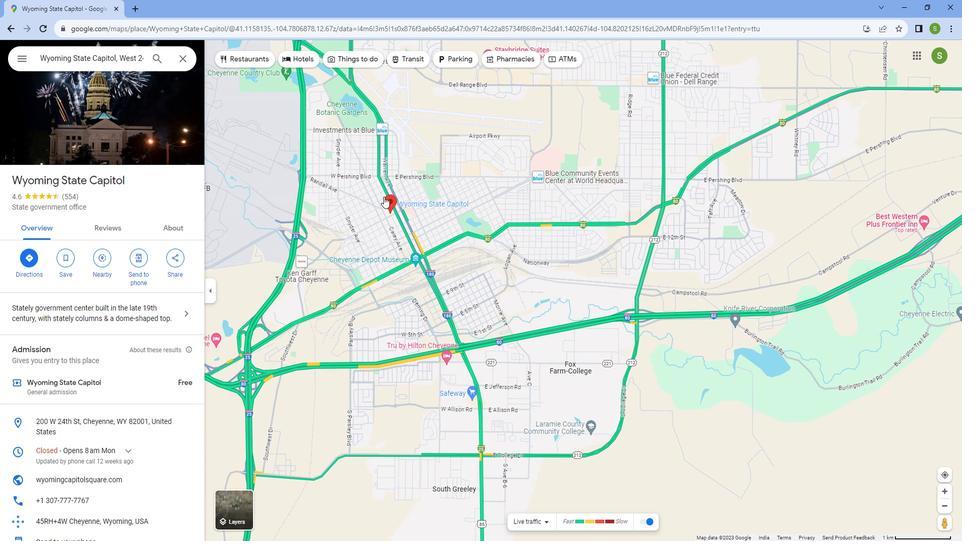 
Action: Mouse scrolled (384, 190) with delta (0, 0)
Screenshot: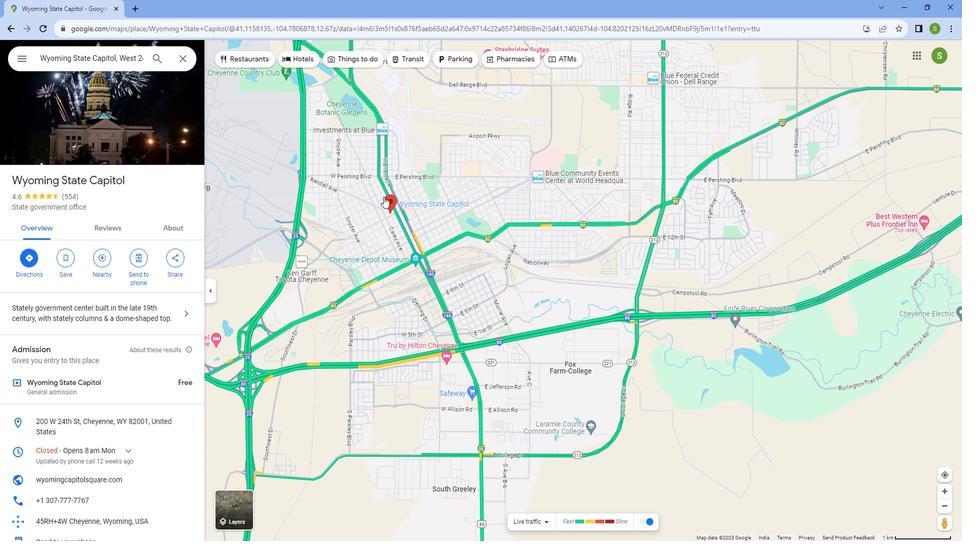 
Action: Mouse scrolled (384, 190) with delta (0, 0)
Screenshot: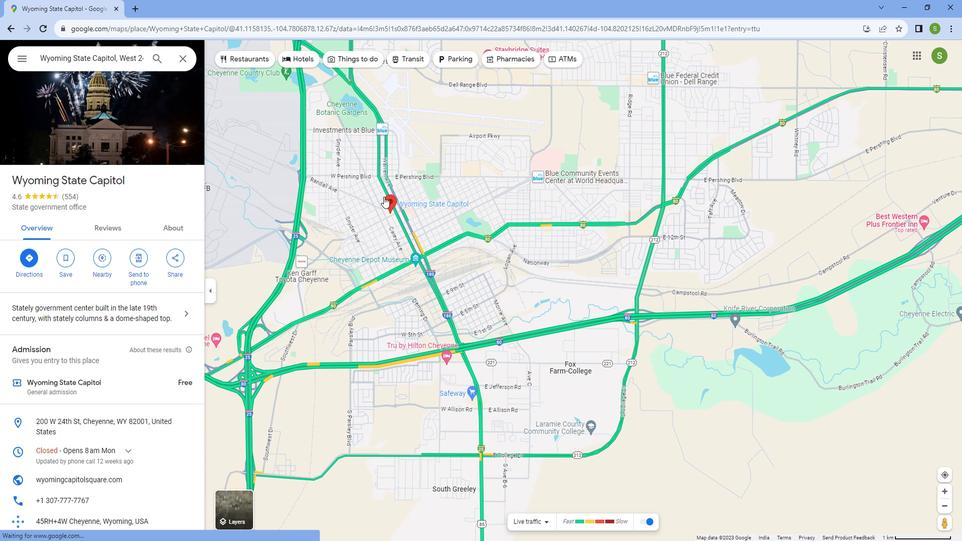 
Action: Mouse scrolled (384, 190) with delta (0, 0)
Screenshot: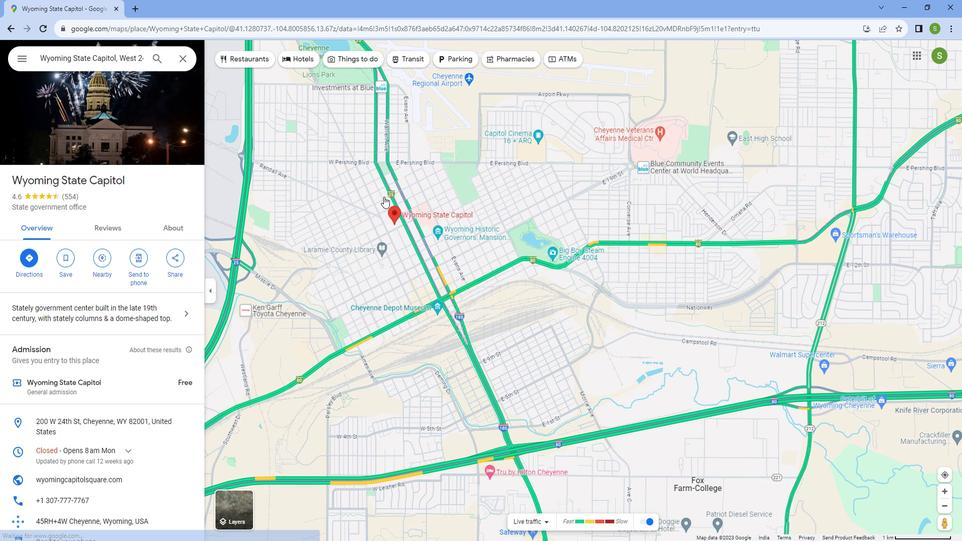 
Action: Mouse scrolled (384, 190) with delta (0, 0)
Screenshot: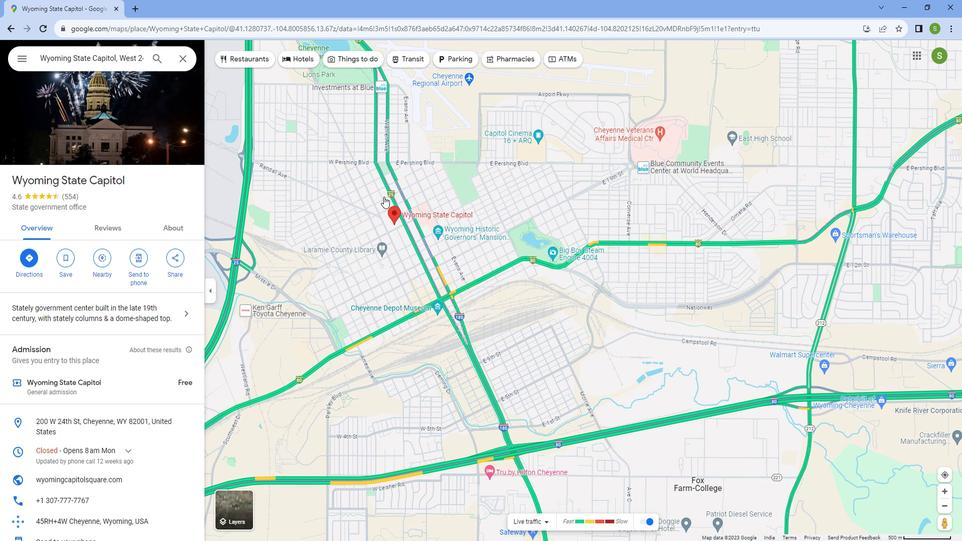 
Action: Mouse scrolled (384, 190) with delta (0, 0)
Screenshot: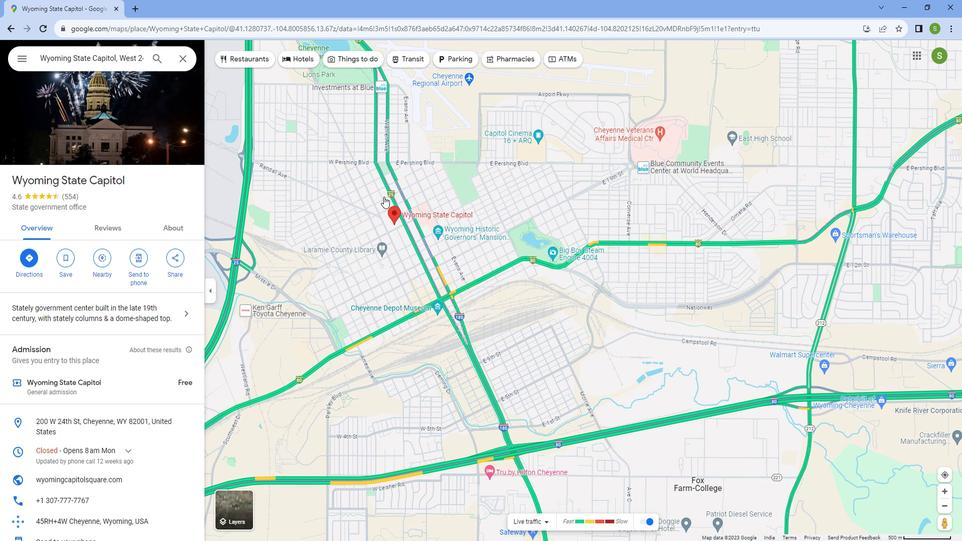 
Action: Mouse scrolled (384, 190) with delta (0, 0)
Screenshot: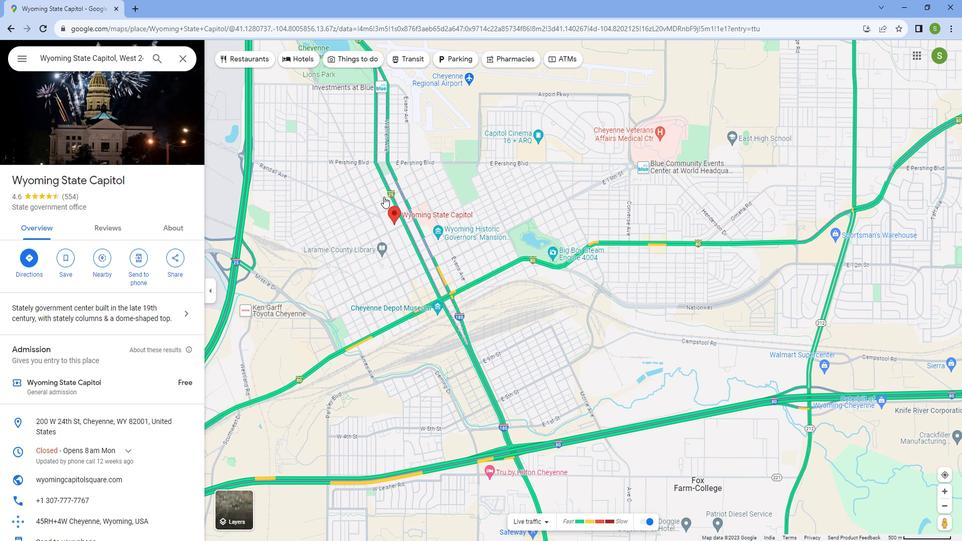 
Action: Mouse scrolled (384, 189) with delta (0, 0)
Screenshot: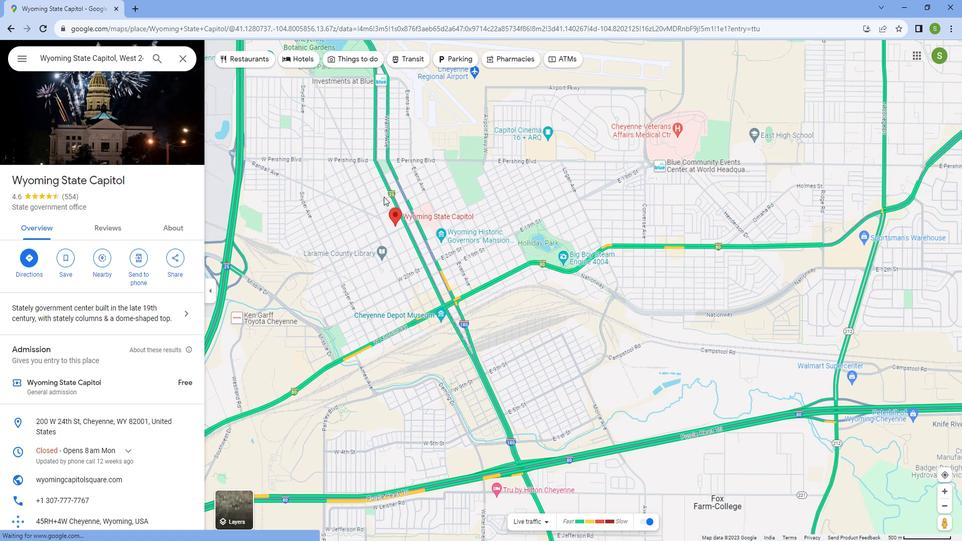 
Action: Mouse scrolled (384, 190) with delta (0, 0)
Screenshot: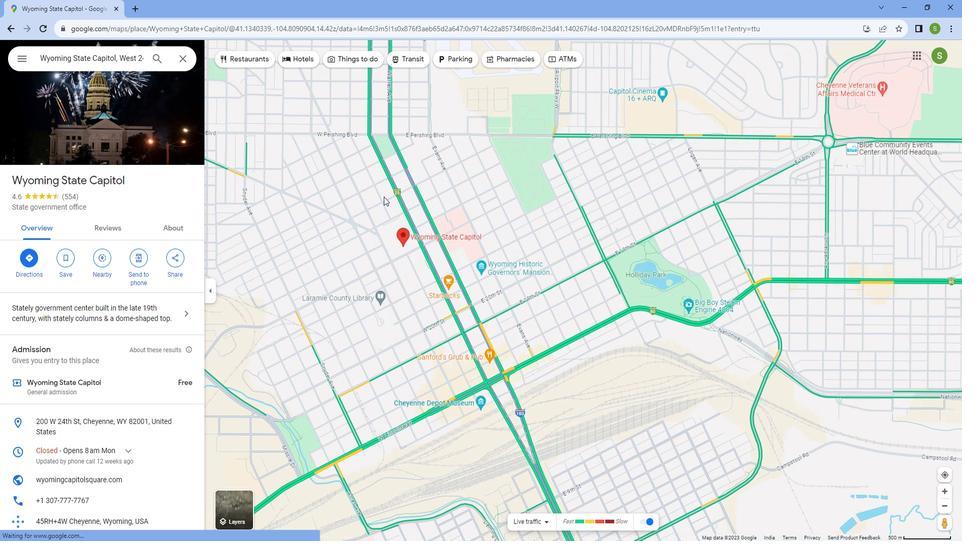 
Action: Mouse moved to (383, 189)
Screenshot: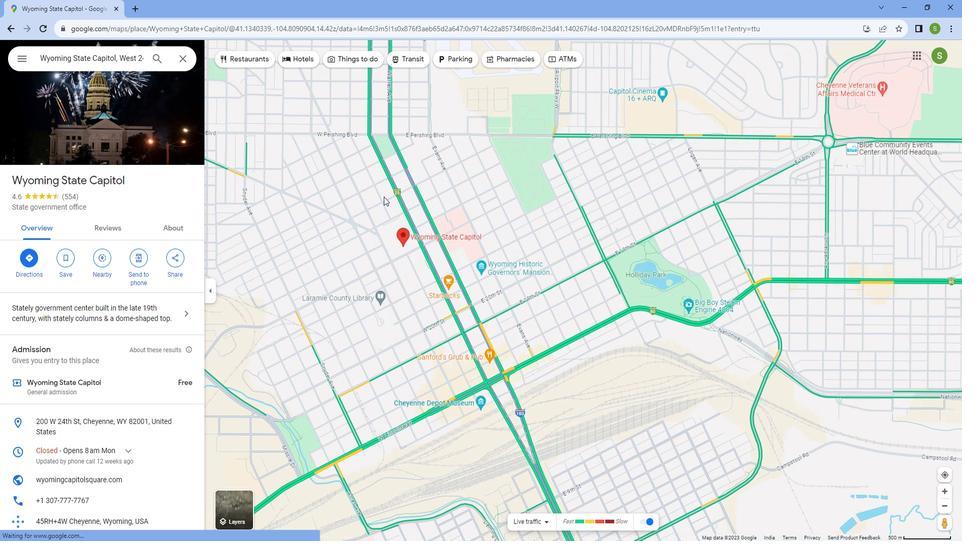 
Action: Mouse scrolled (383, 189) with delta (0, 0)
Screenshot: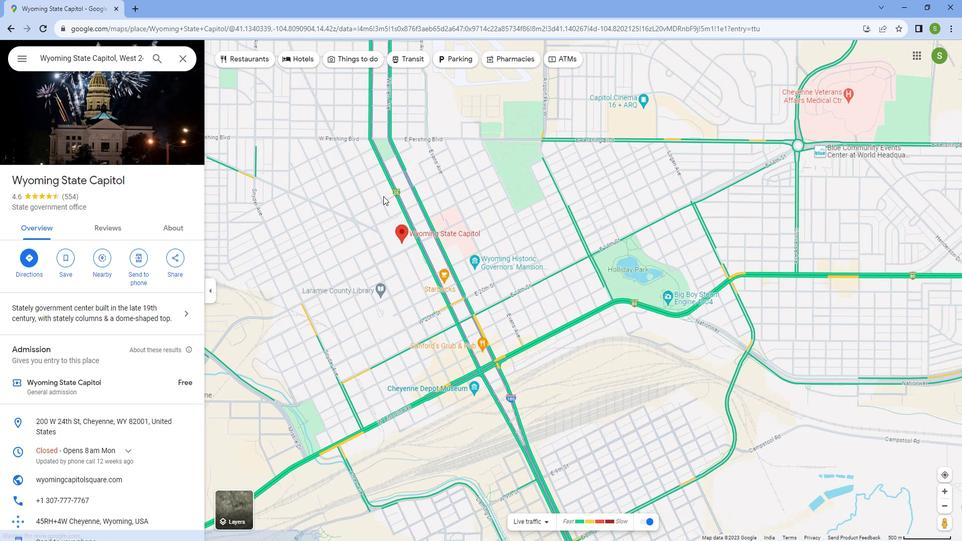 
Action: Mouse moved to (382, 189)
Screenshot: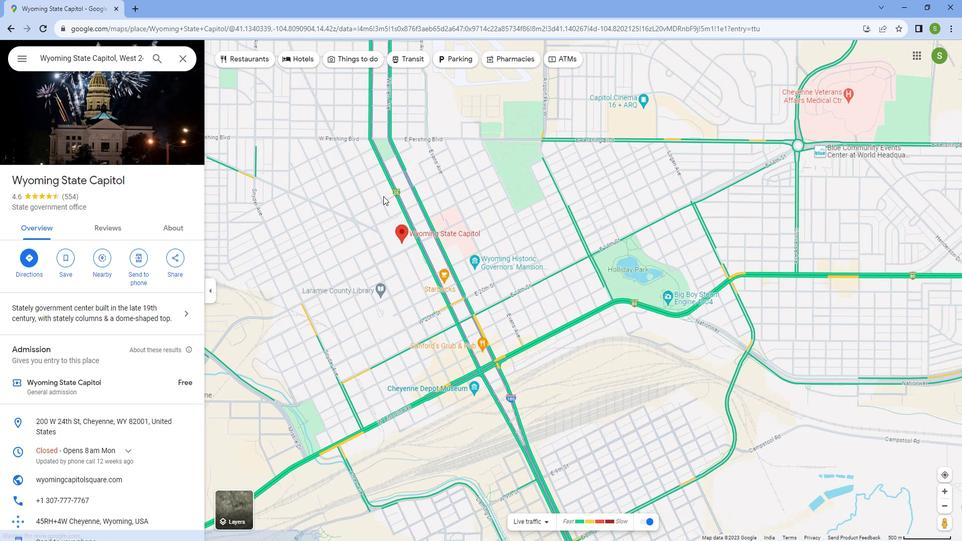 
Action: Mouse scrolled (382, 189) with delta (0, 0)
Screenshot: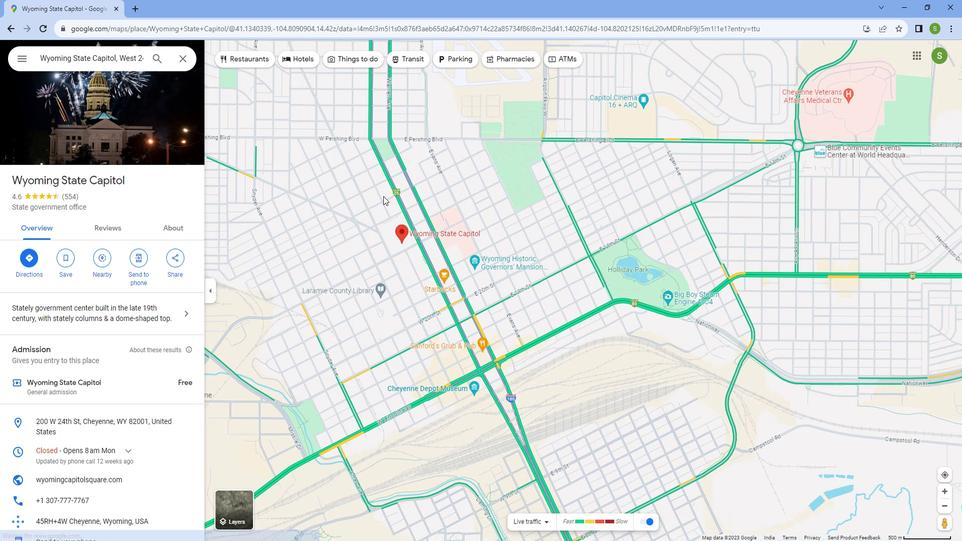 
Action: Mouse moved to (360, 181)
Screenshot: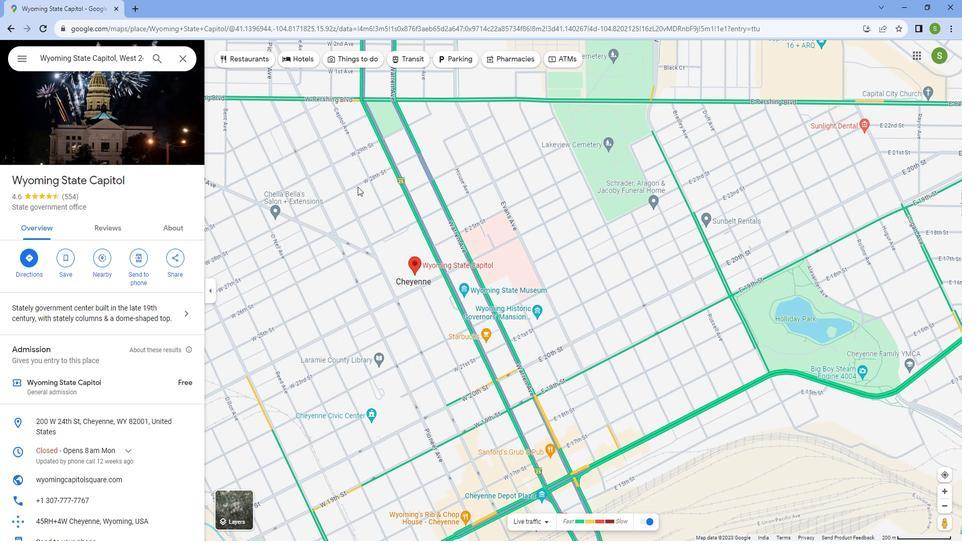 
